 Task: Look for space in San Rafael Arriba, Costa Rica from 5th July, 2023 to 11th July, 2023 for 2 adults in price range Rs.8000 to Rs.16000. Place can be entire place with 2 bedrooms having 2 beds and 1 bathroom. Property type can be house, flat, guest house. Booking option can be shelf check-in. Required host language is English.
Action: Mouse moved to (566, 123)
Screenshot: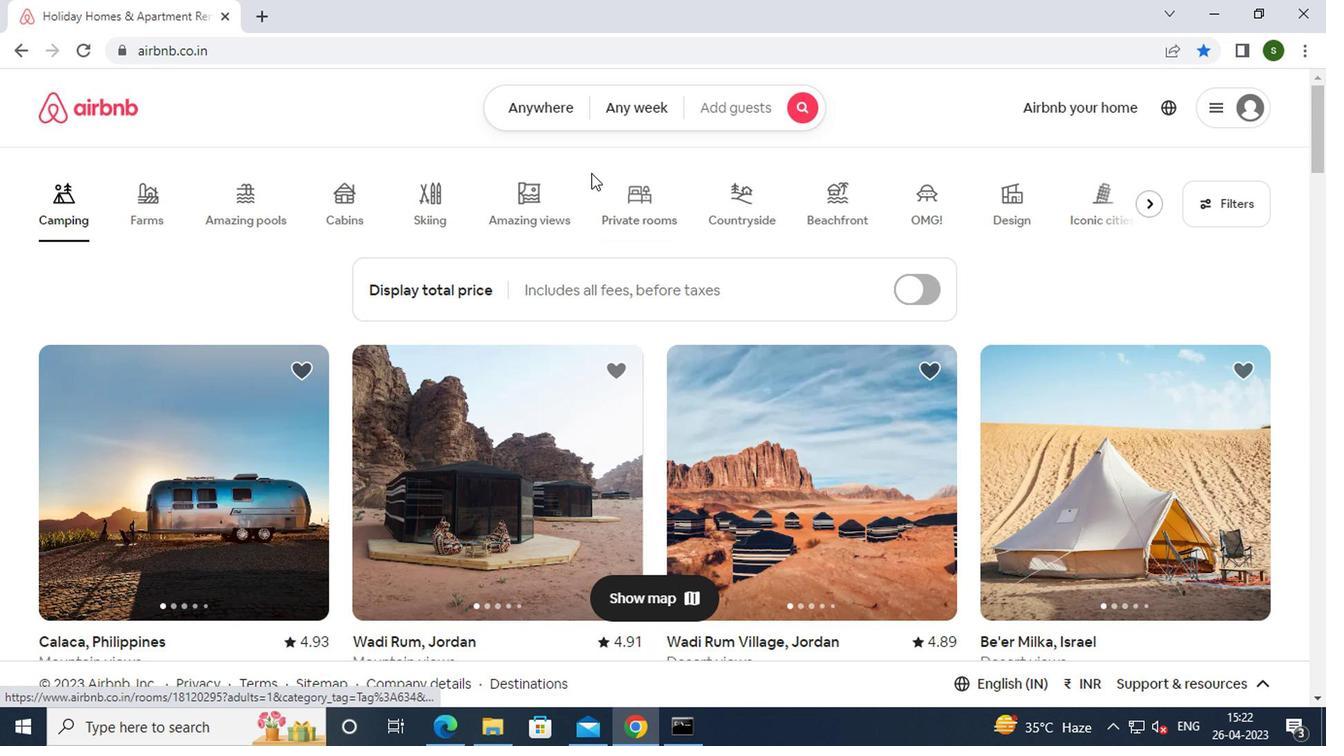 
Action: Mouse pressed left at (566, 123)
Screenshot: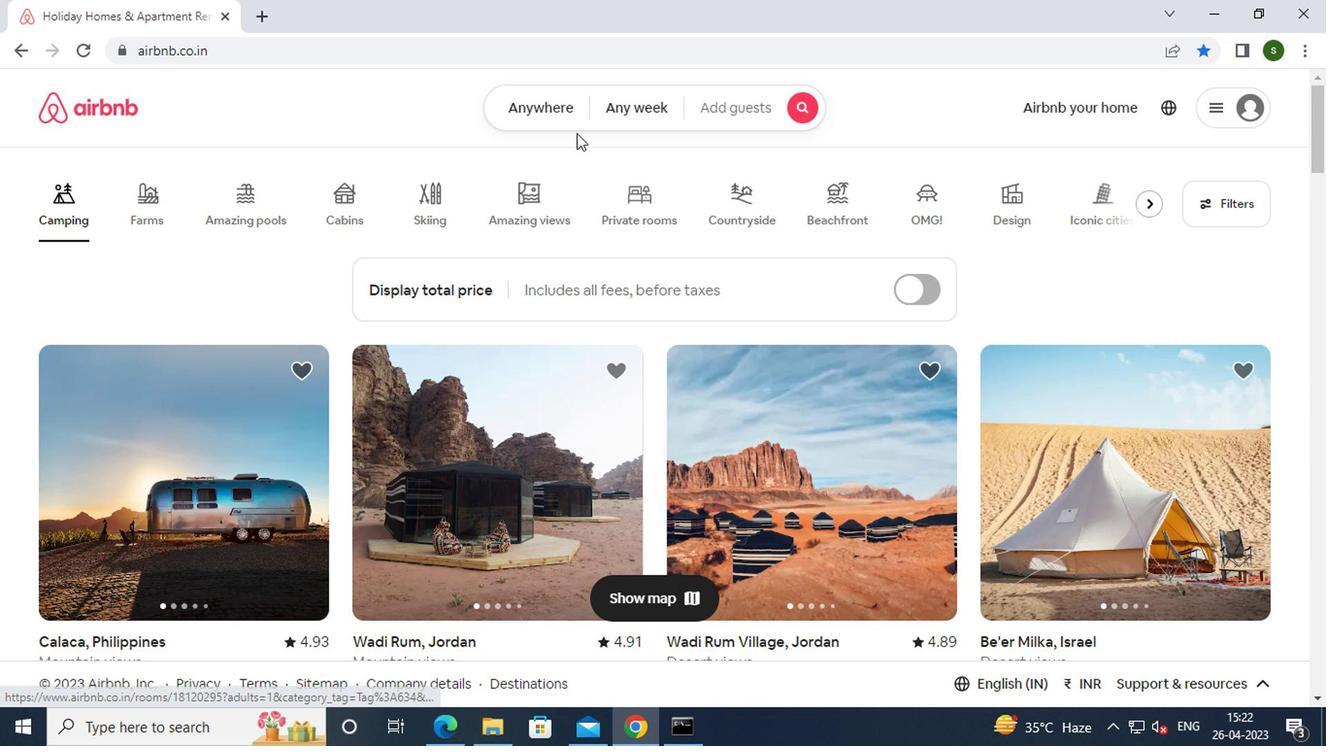 
Action: Mouse moved to (406, 189)
Screenshot: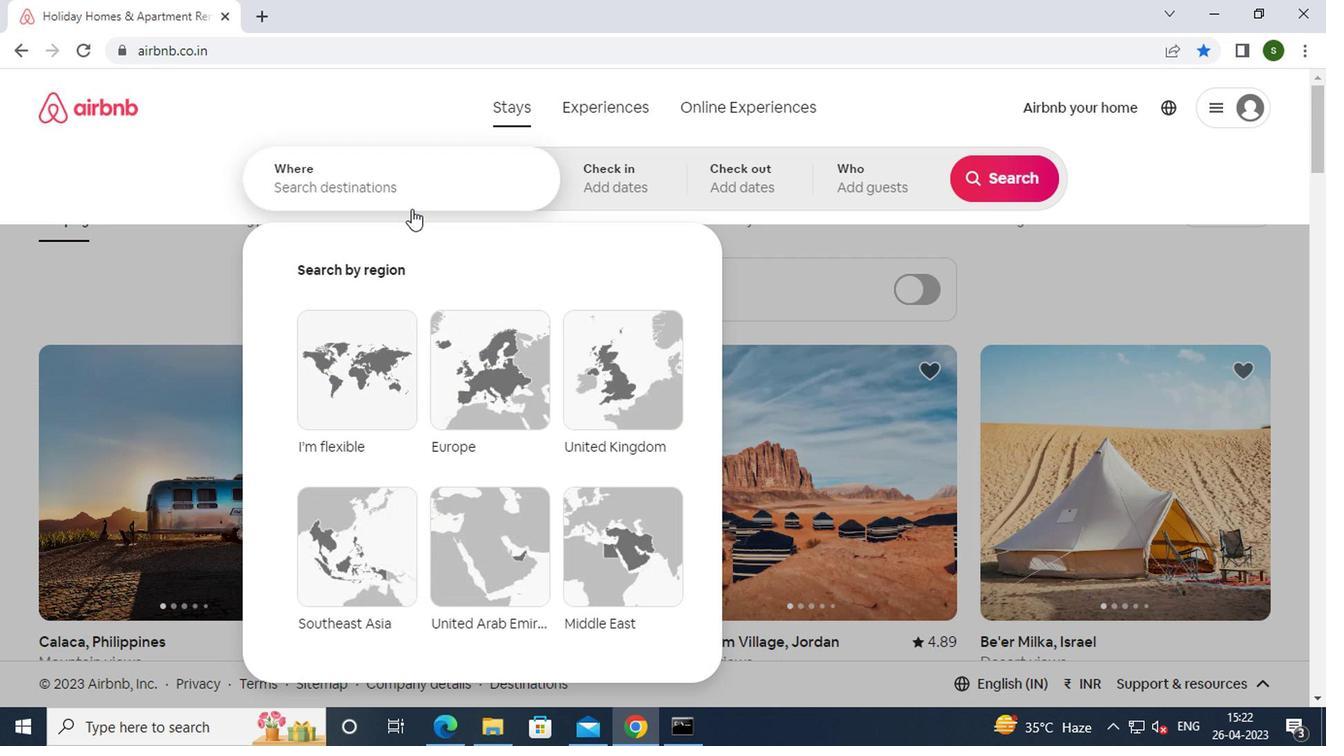 
Action: Mouse pressed left at (406, 189)
Screenshot: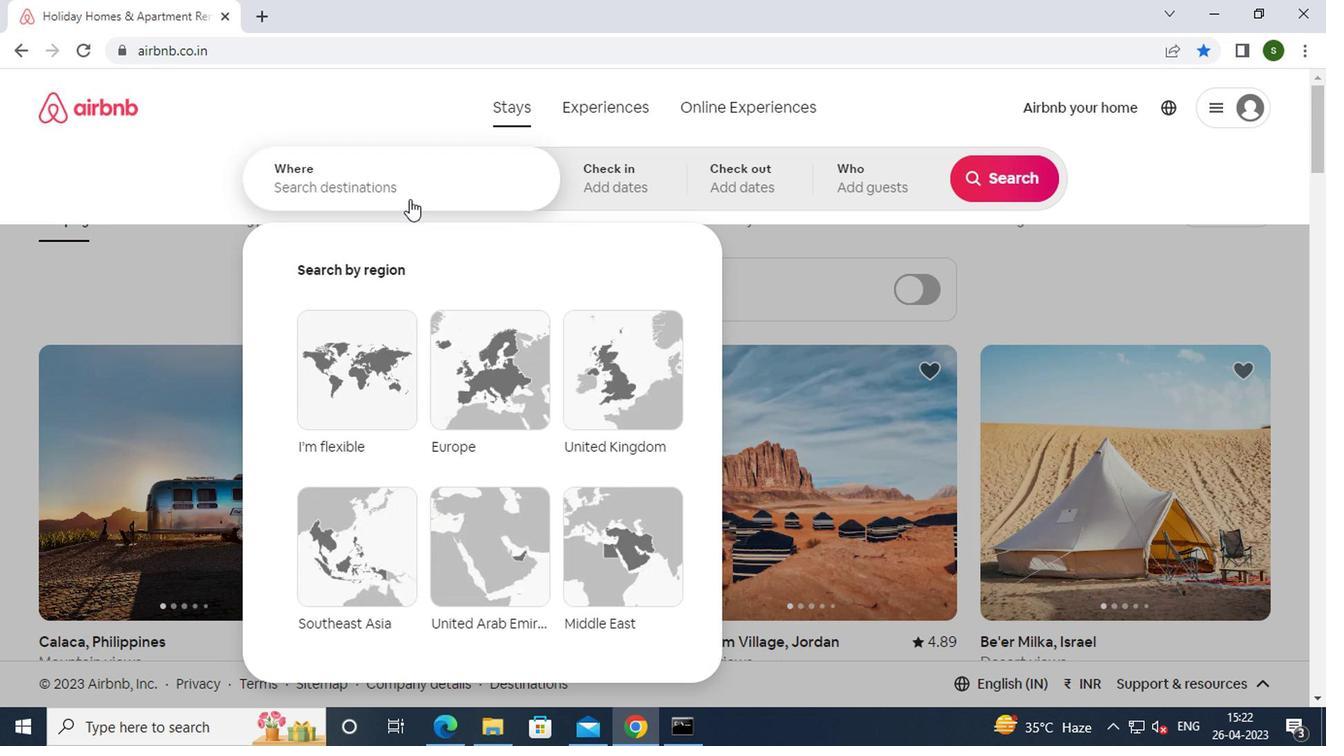 
Action: Key pressed s<Key.caps_lock>an<Key.space><Key.caps_lock>r<Key.caps_lock>afael<Key.space><Key.caps_lock>a<Key.caps_lock>rriba,<Key.space><Key.caps_lock>c<Key.caps_lock>osta<Key.space><Key.caps_lock>r<Key.caps_lock>ica<Key.enter>
Screenshot: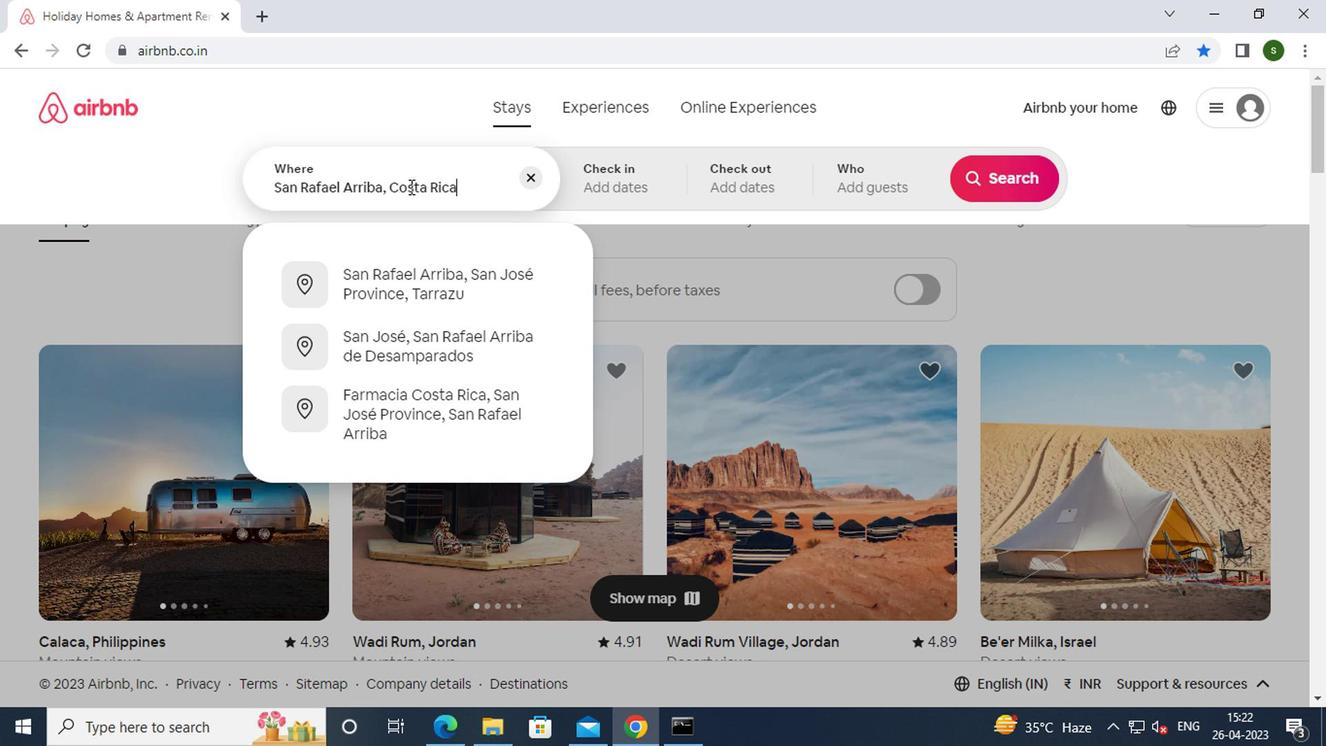 
Action: Mouse moved to (991, 328)
Screenshot: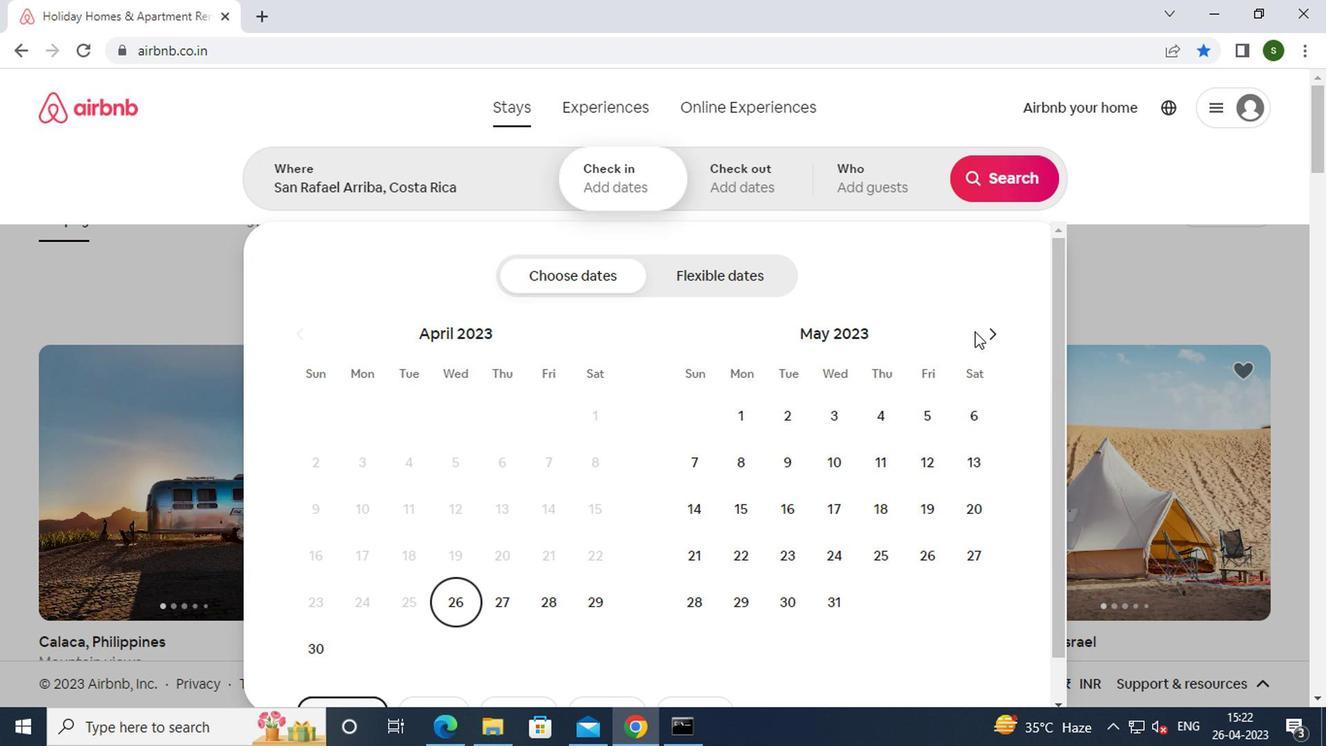 
Action: Mouse pressed left at (991, 328)
Screenshot: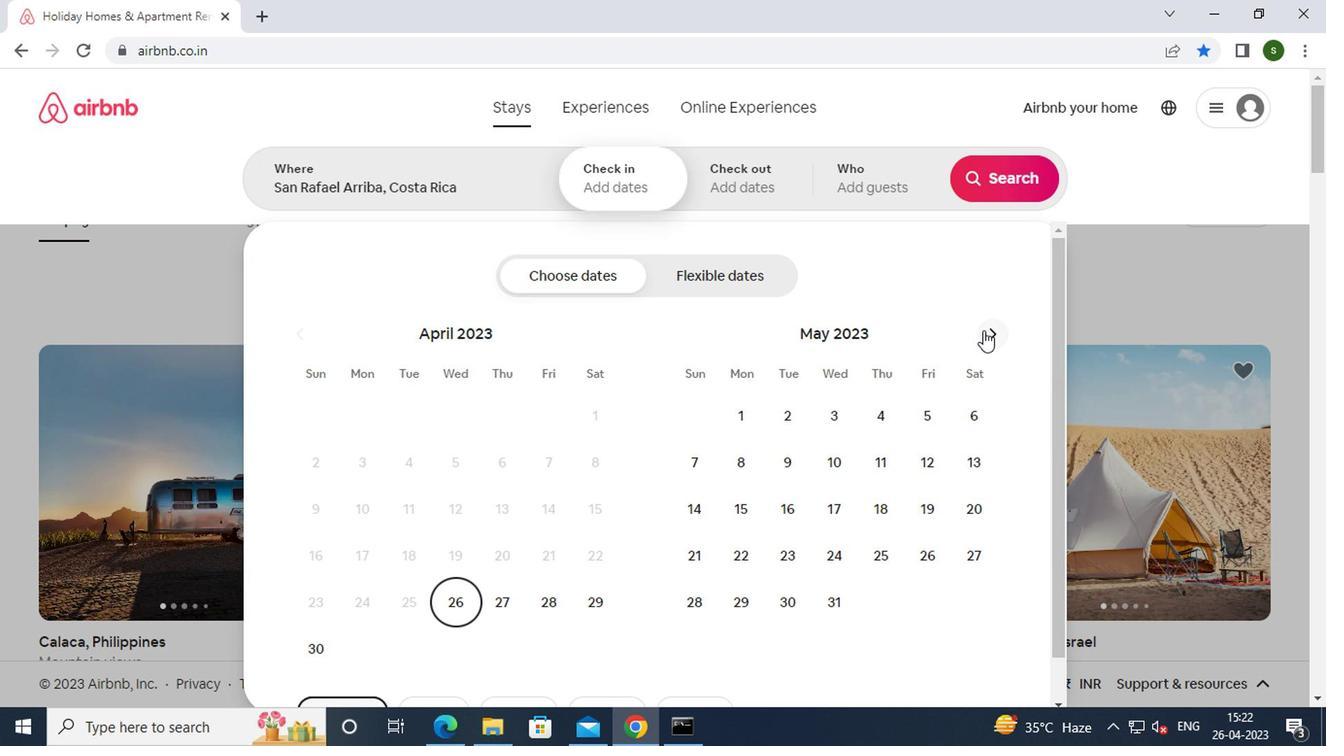 
Action: Mouse pressed left at (991, 328)
Screenshot: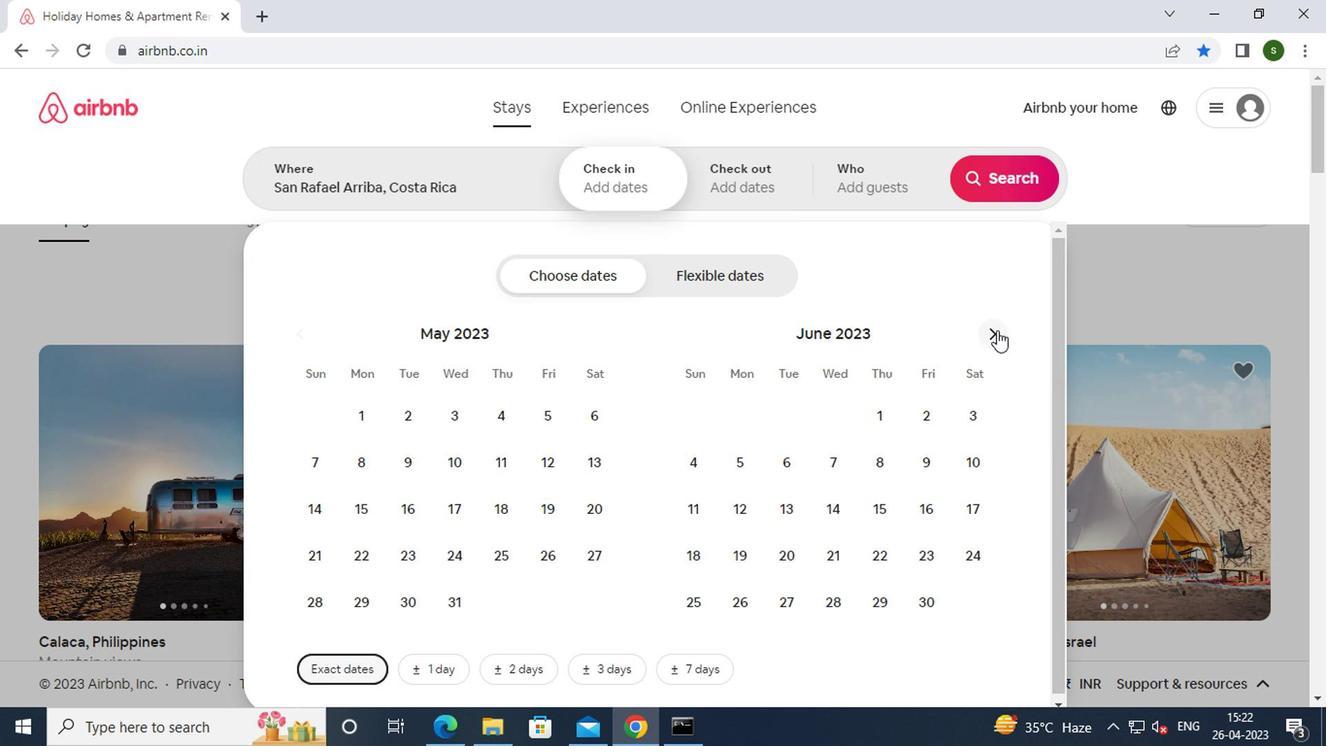
Action: Mouse moved to (833, 462)
Screenshot: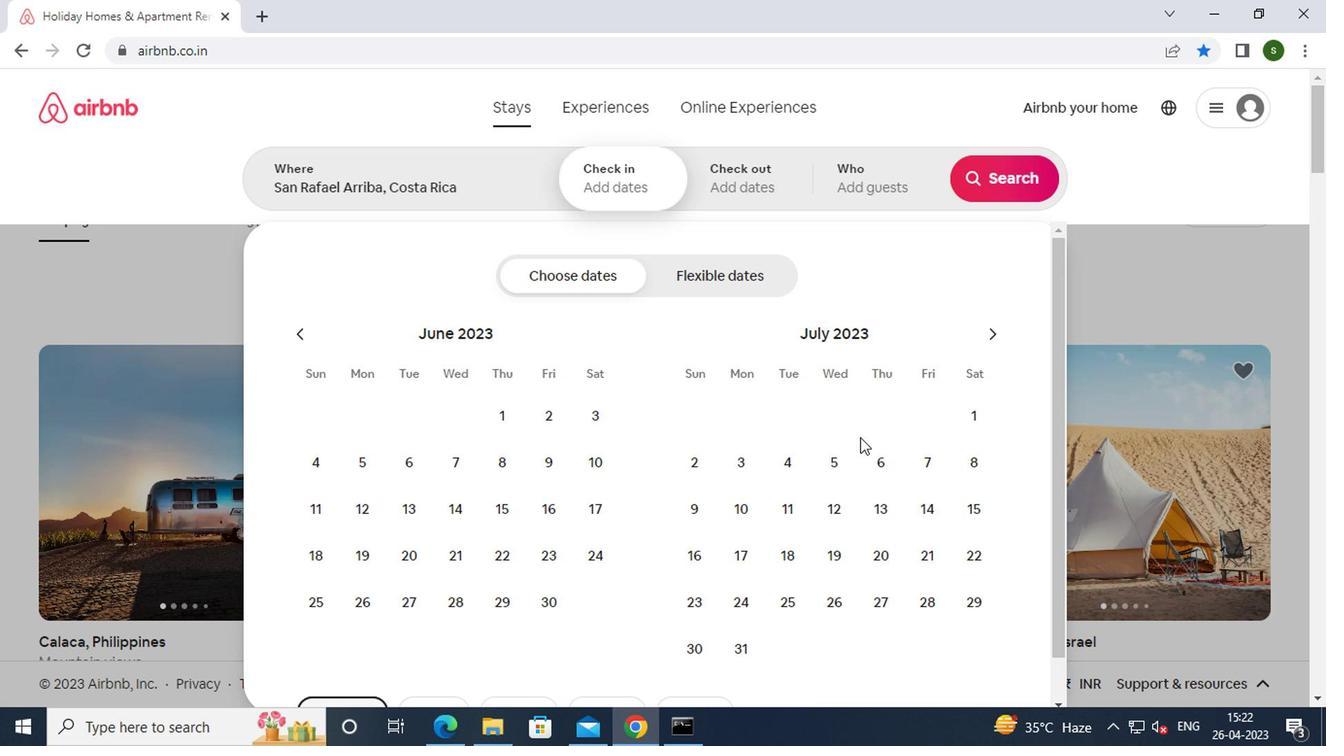
Action: Mouse pressed left at (833, 462)
Screenshot: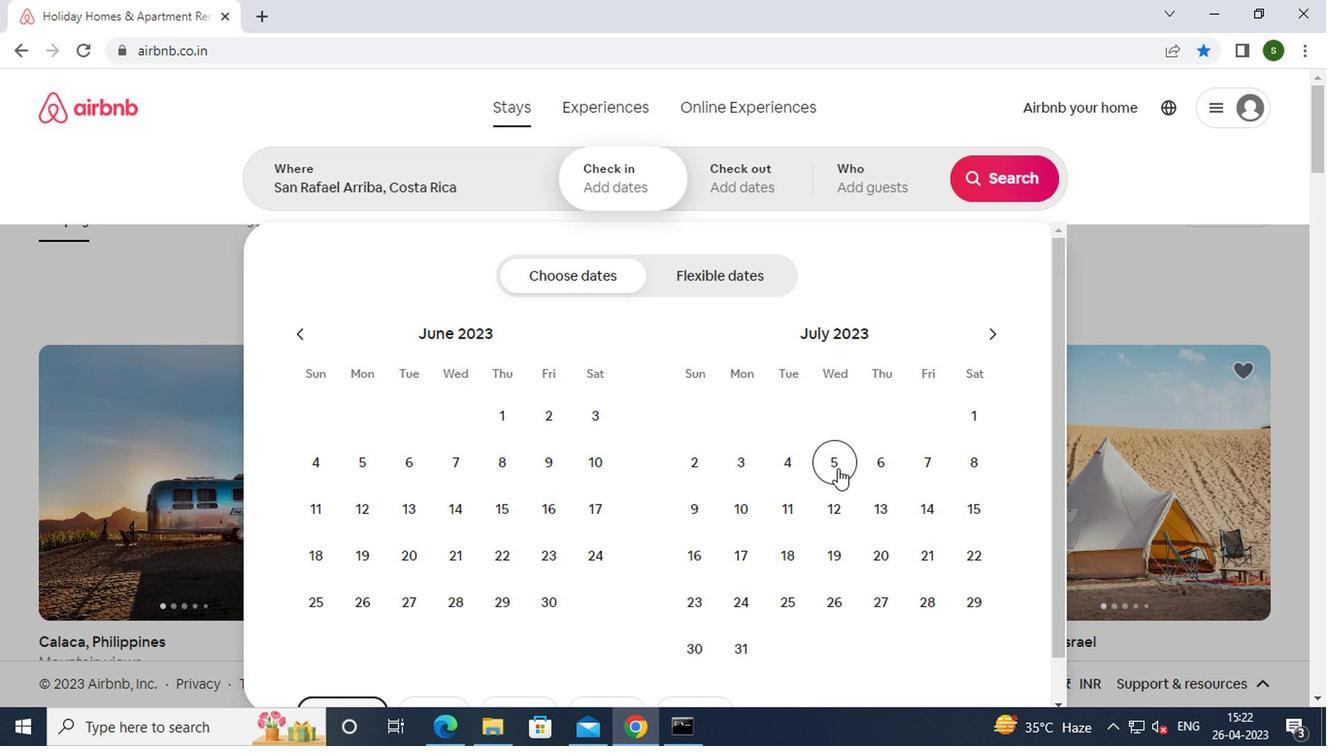 
Action: Mouse moved to (789, 497)
Screenshot: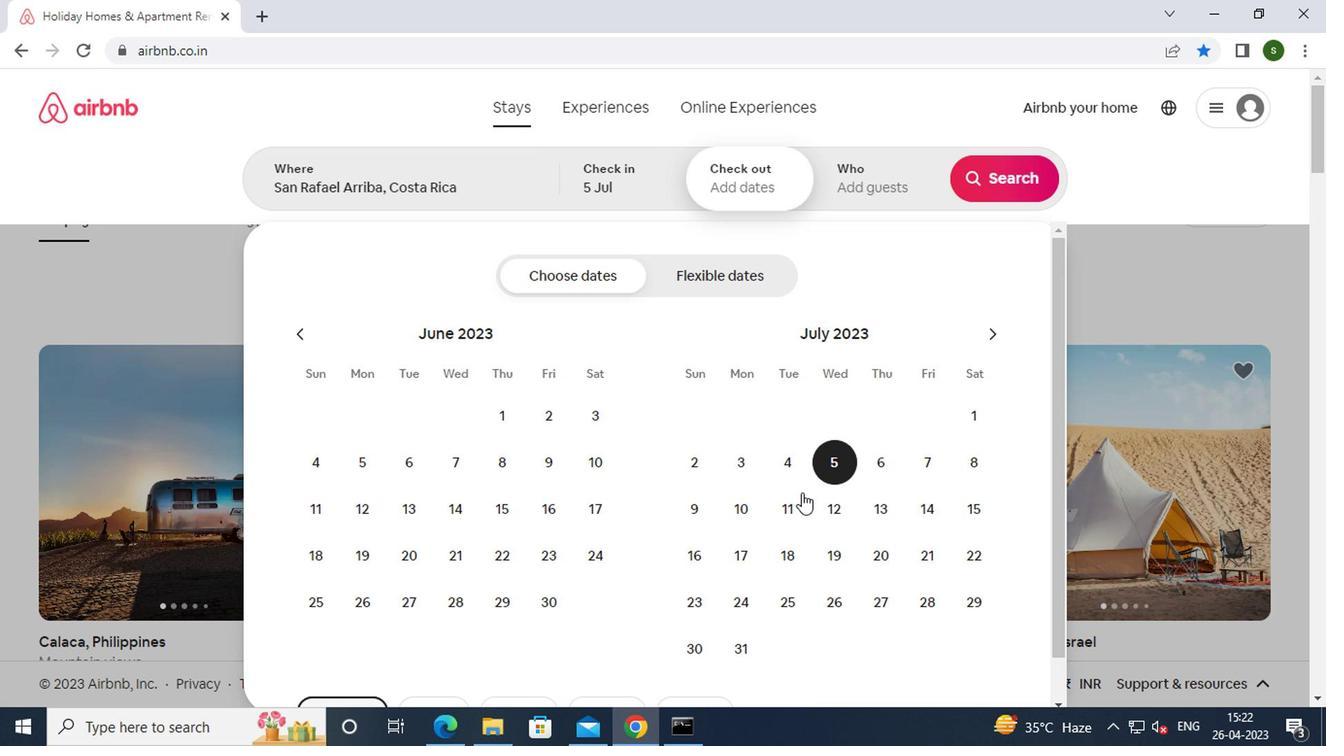 
Action: Mouse pressed left at (789, 497)
Screenshot: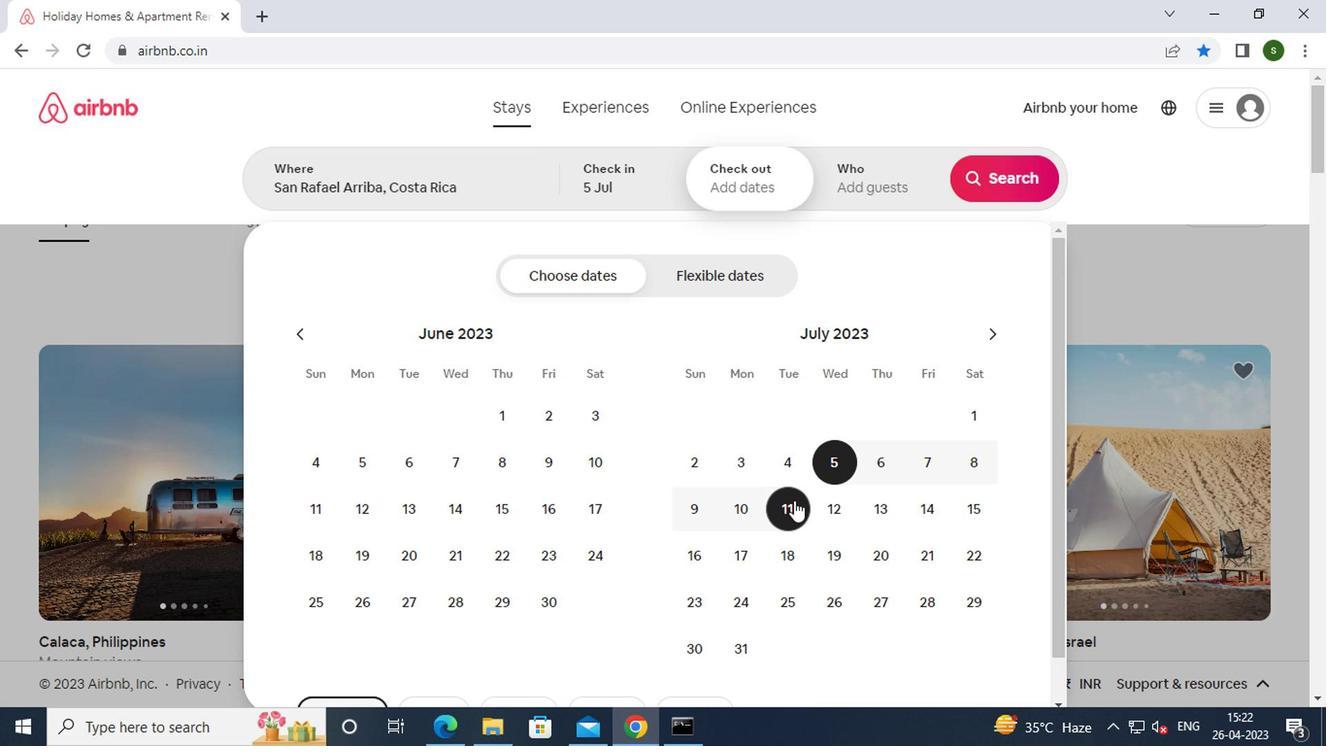 
Action: Mouse moved to (857, 183)
Screenshot: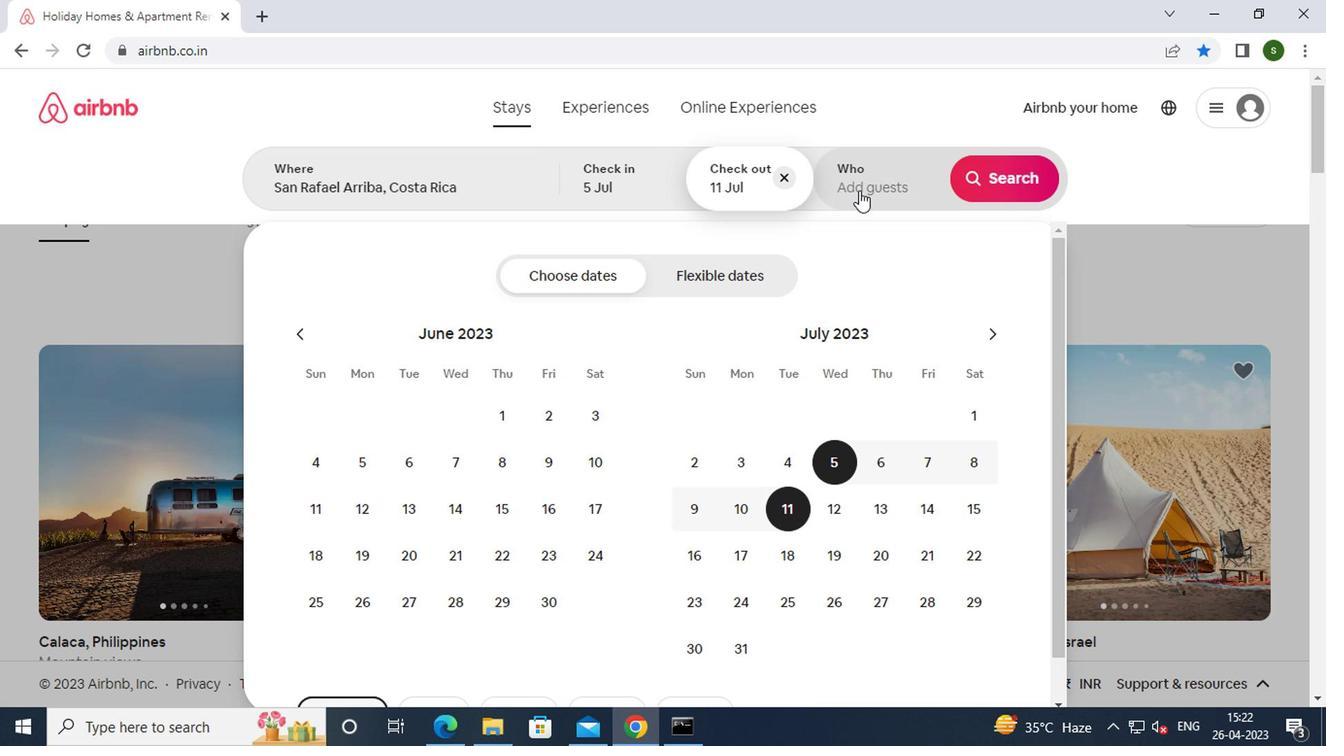 
Action: Mouse pressed left at (857, 183)
Screenshot: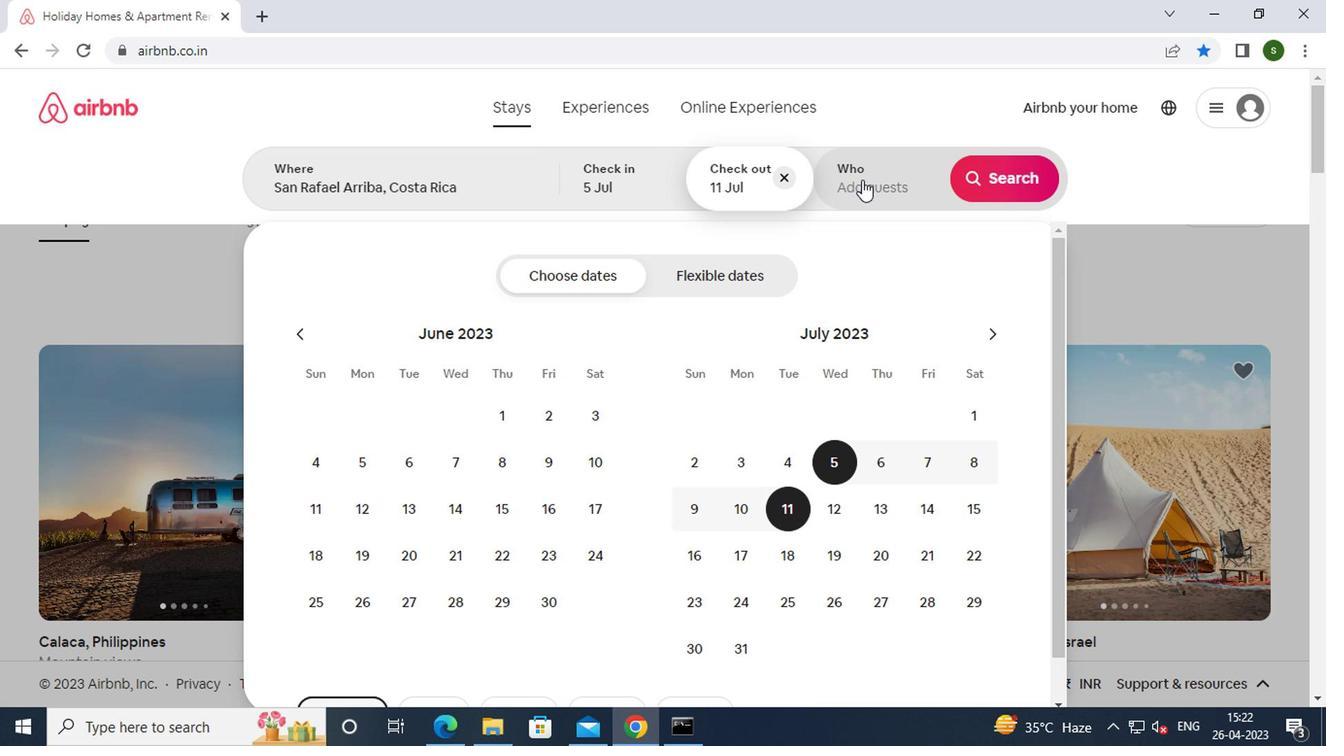 
Action: Mouse moved to (1001, 289)
Screenshot: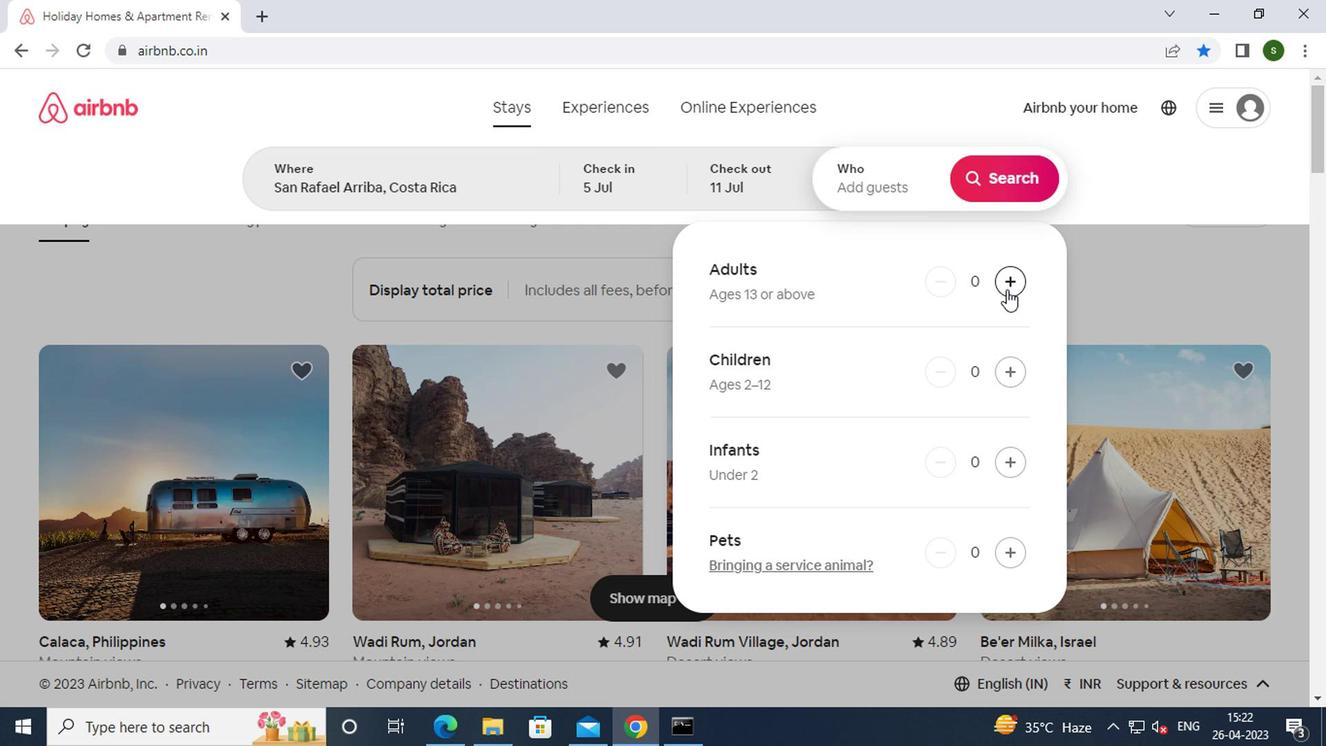 
Action: Mouse pressed left at (1001, 289)
Screenshot: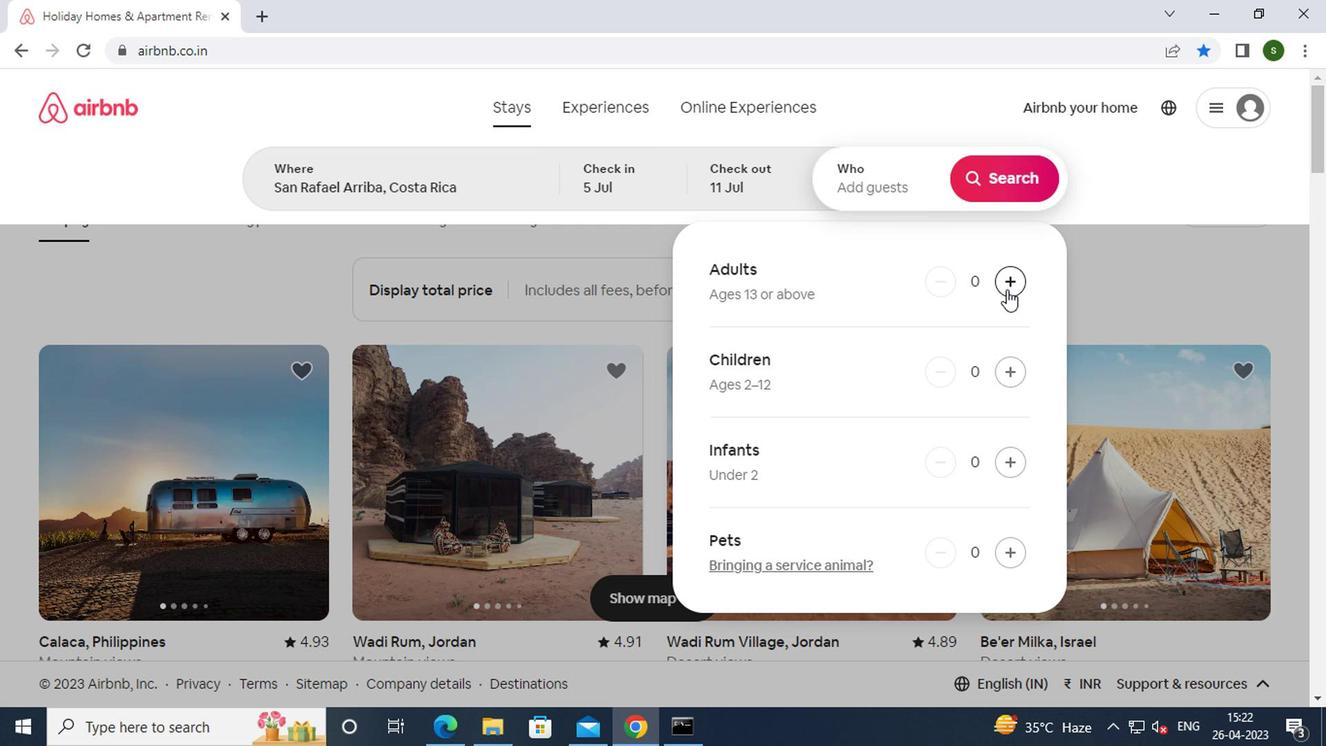 
Action: Mouse pressed left at (1001, 289)
Screenshot: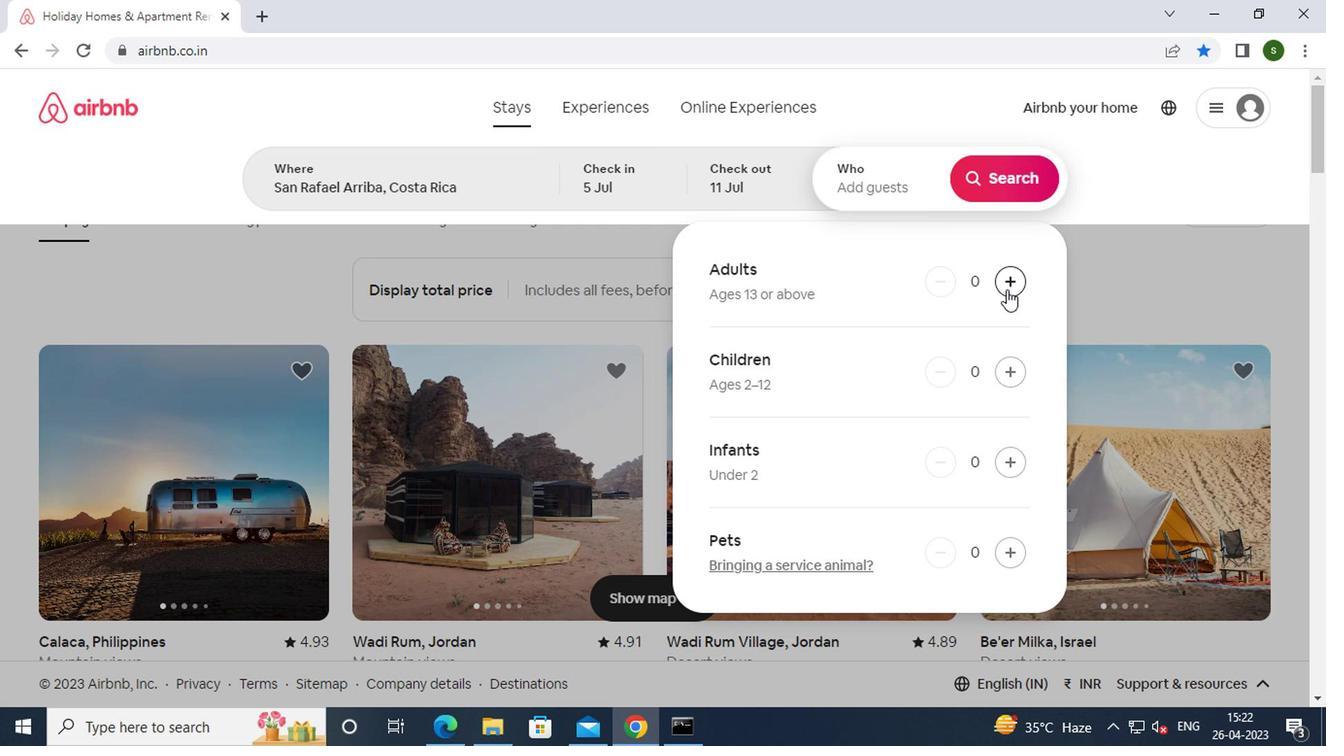 
Action: Mouse moved to (996, 196)
Screenshot: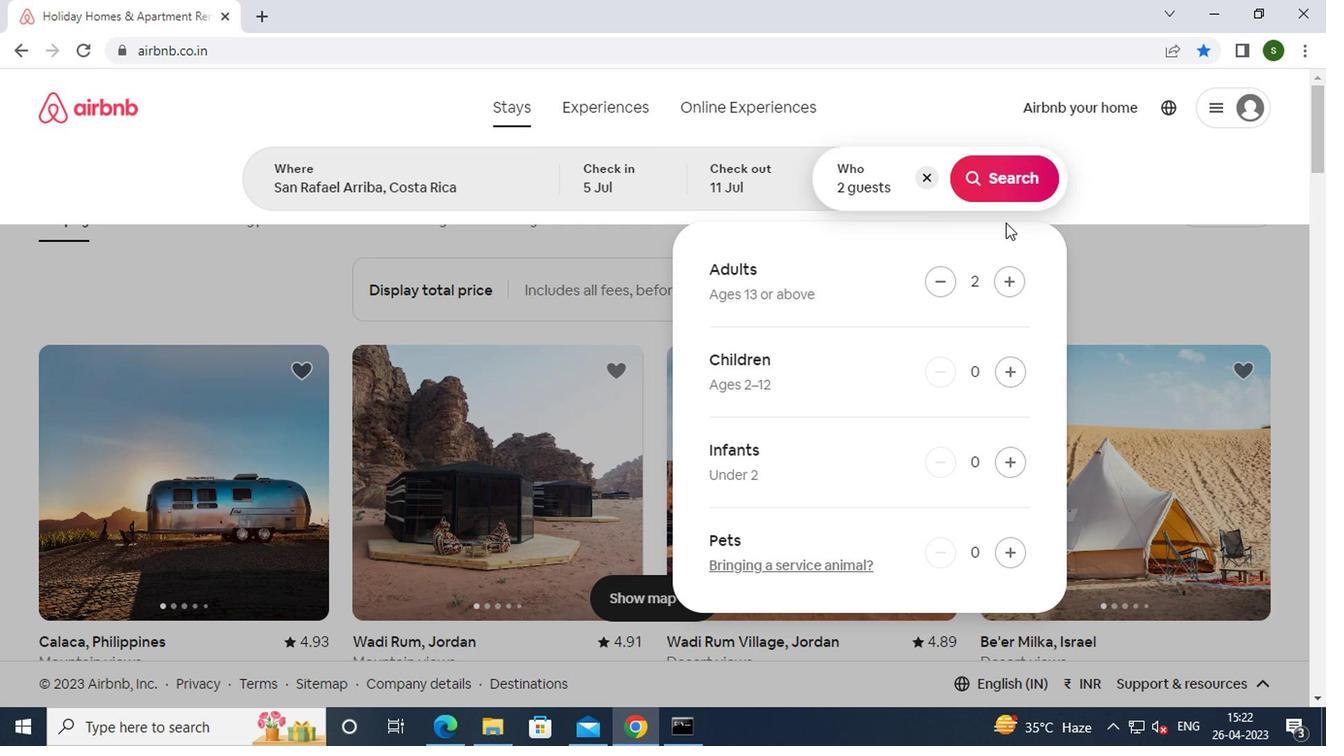 
Action: Mouse pressed left at (996, 196)
Screenshot: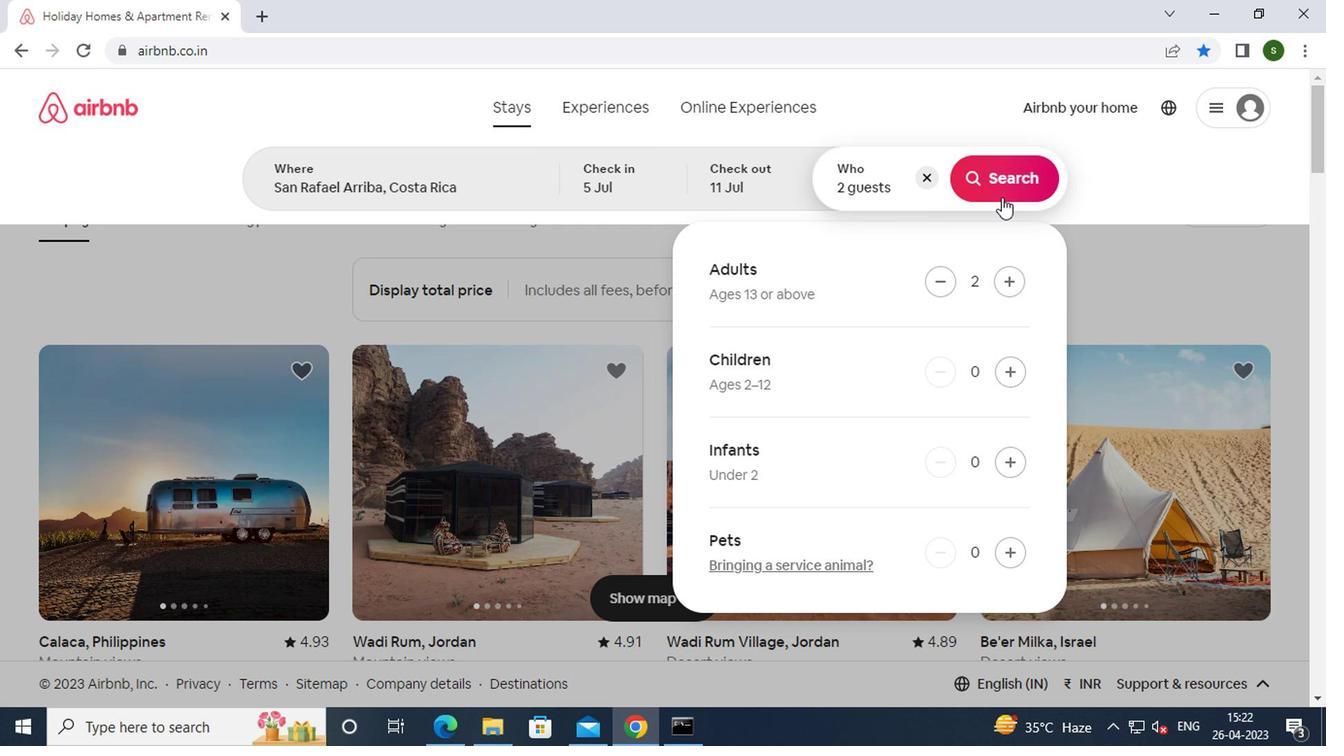 
Action: Mouse moved to (1217, 198)
Screenshot: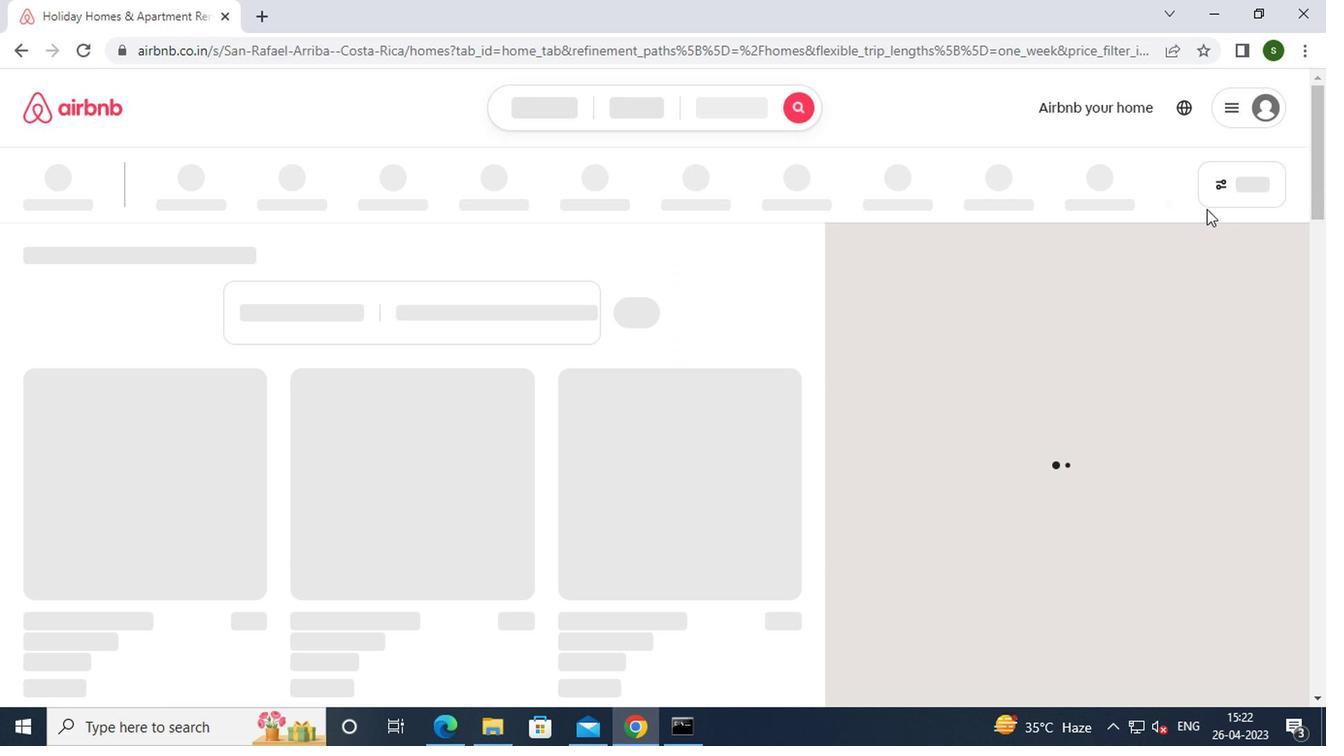 
Action: Mouse pressed left at (1217, 198)
Screenshot: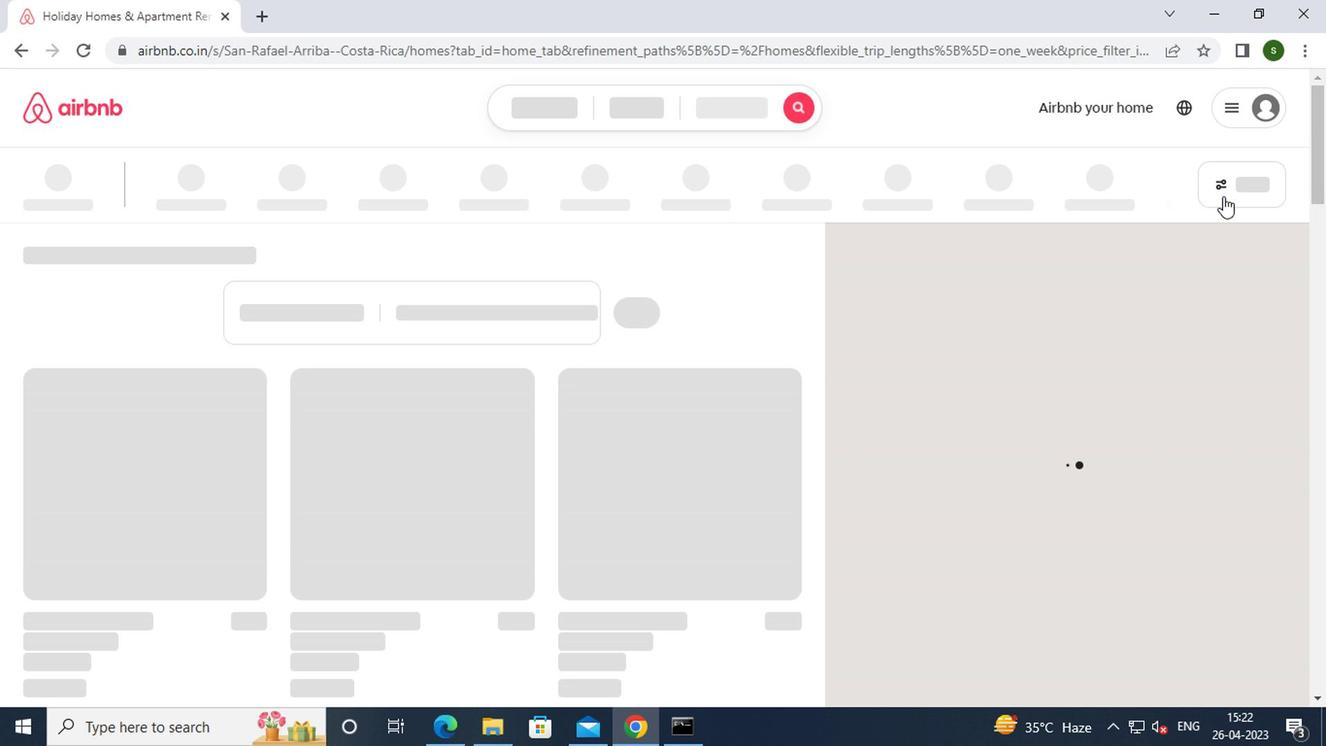 
Action: Mouse pressed left at (1217, 198)
Screenshot: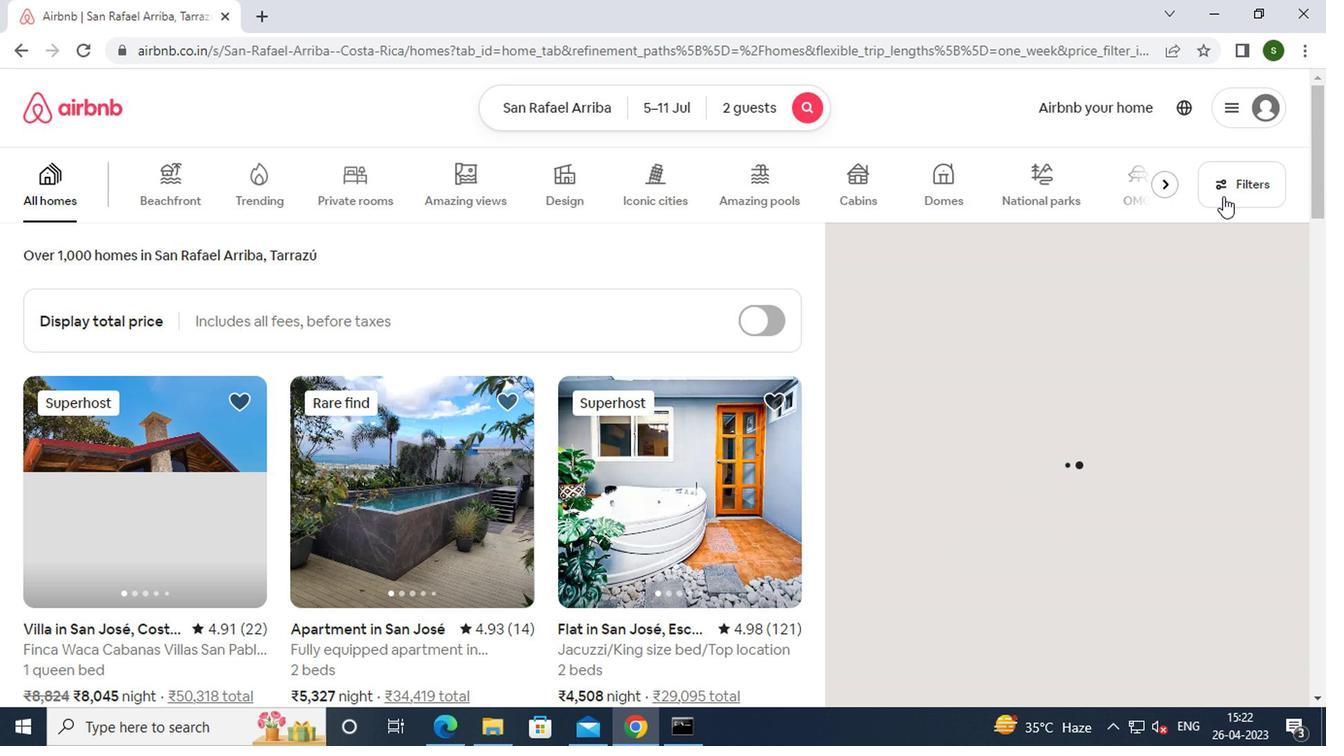 
Action: Mouse moved to (585, 431)
Screenshot: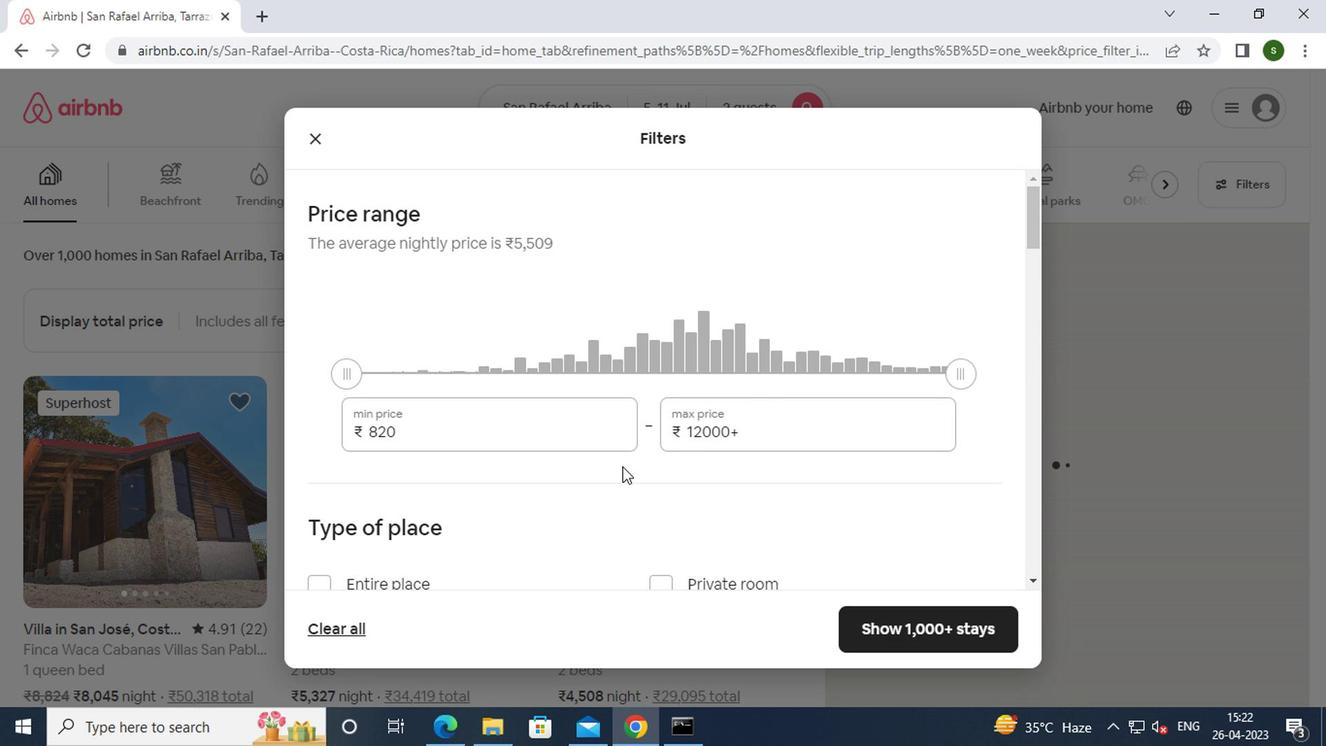 
Action: Mouse pressed left at (585, 431)
Screenshot: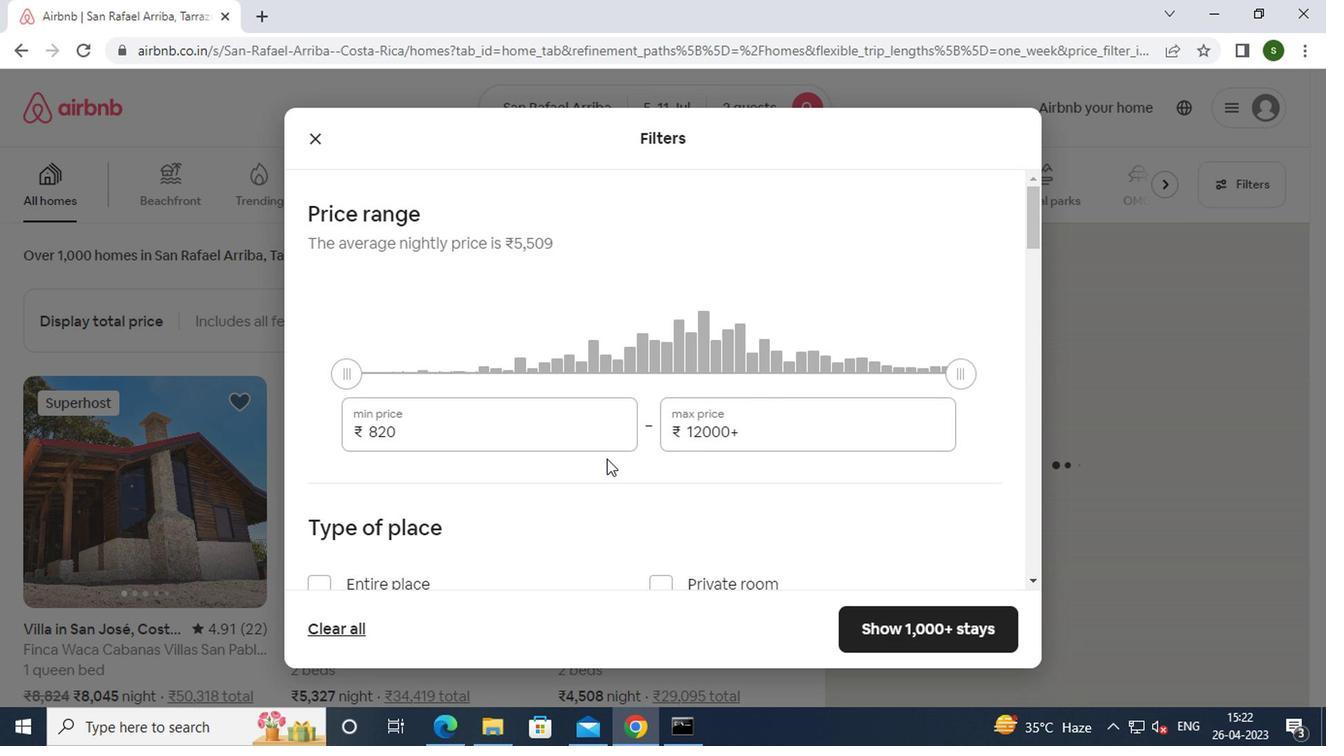 
Action: Mouse moved to (582, 431)
Screenshot: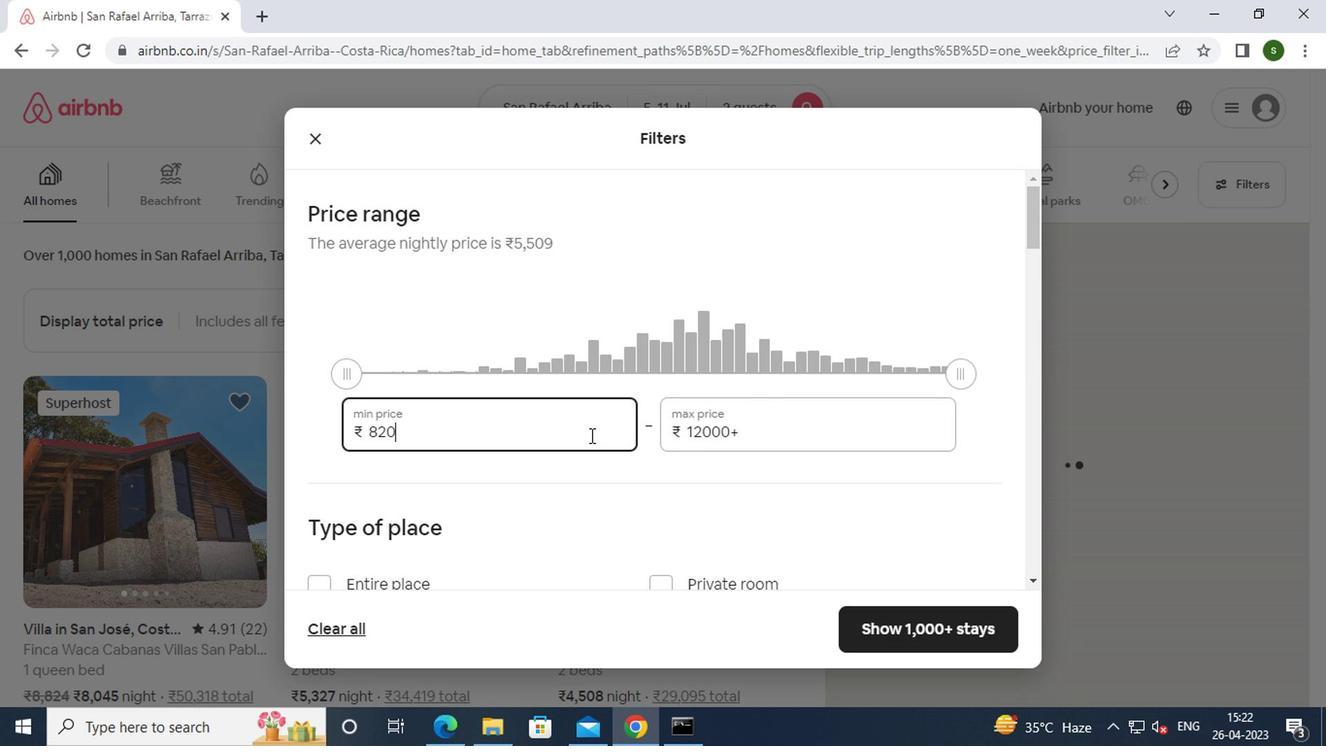 
Action: Key pressed <Key.backspace><Key.backspace><Key.backspace><Key.backspace><Key.backspace><Key.backspace><Key.backspace><Key.backspace>8000
Screenshot: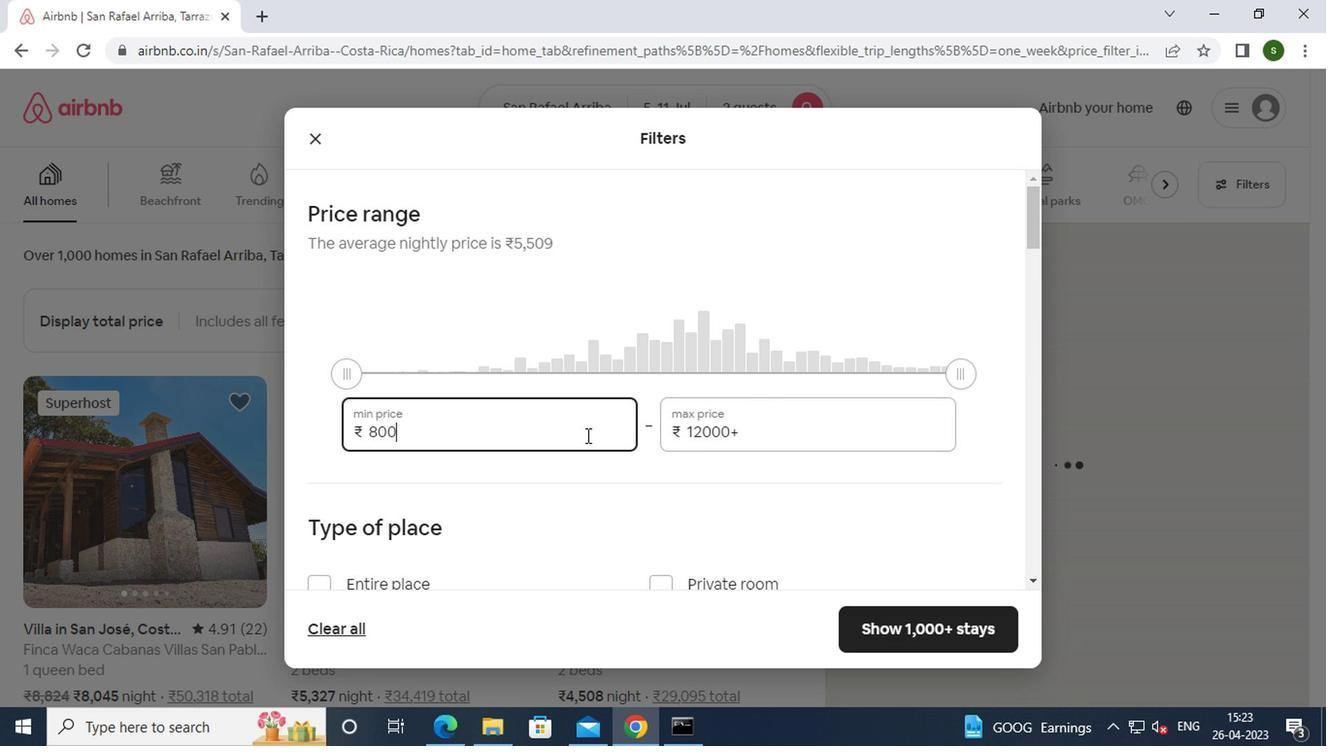 
Action: Mouse moved to (746, 431)
Screenshot: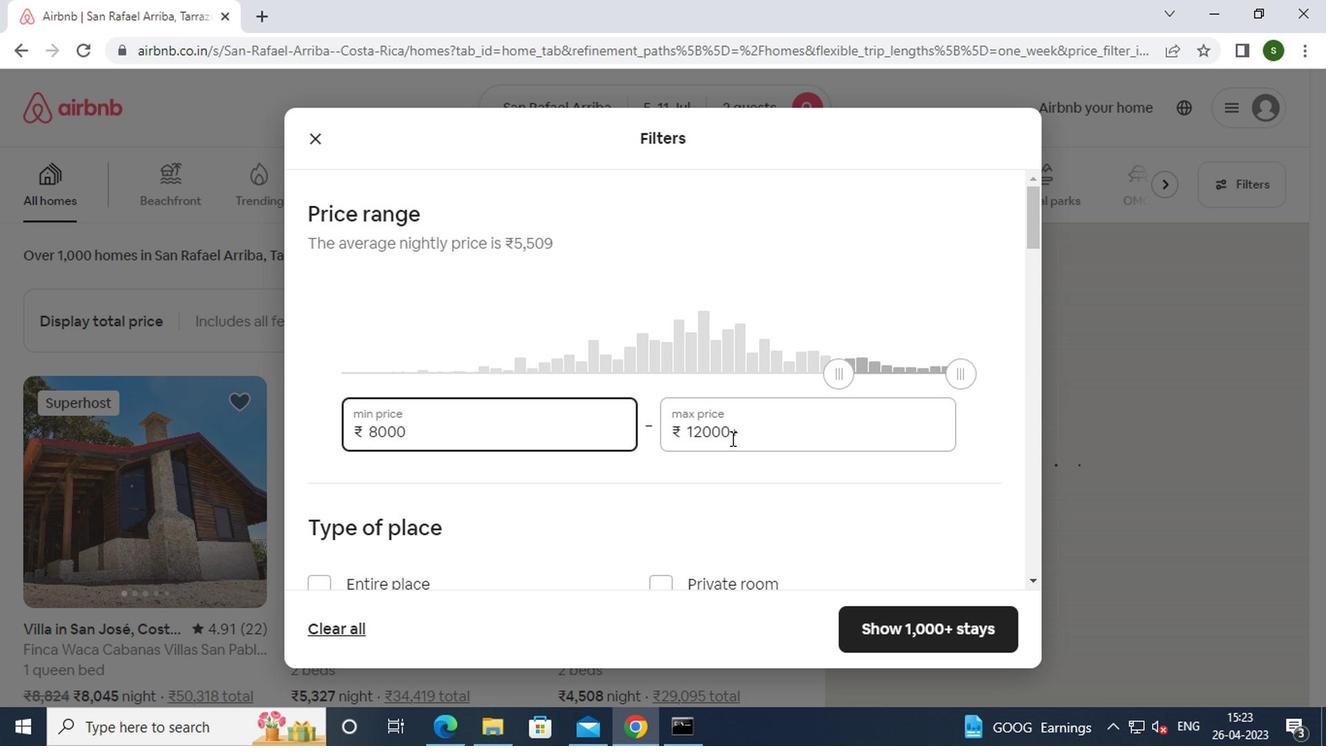 
Action: Mouse pressed left at (746, 431)
Screenshot: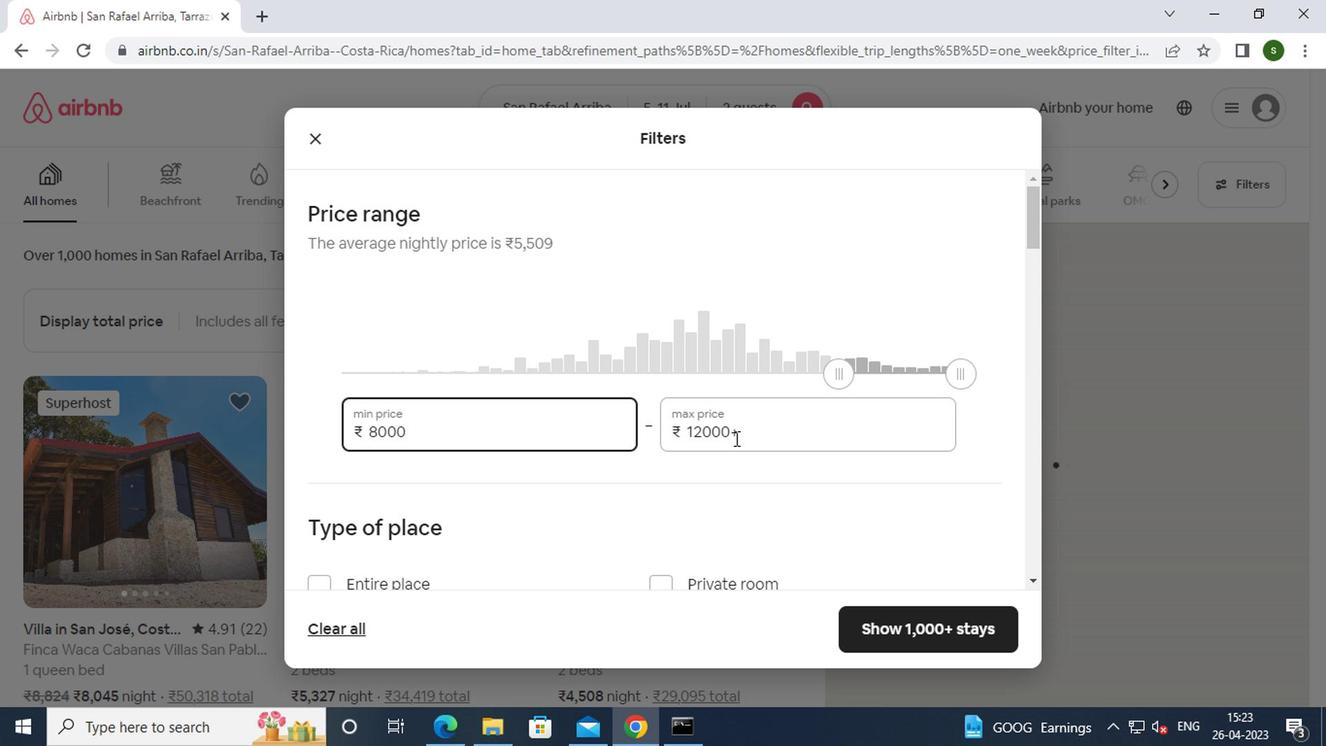 
Action: Key pressed <Key.backspace><Key.backspace><Key.backspace><Key.backspace><Key.backspace><Key.backspace><Key.backspace><Key.backspace><Key.backspace><Key.backspace><Key.backspace><Key.backspace><Key.backspace><Key.backspace><Key.backspace>16000
Screenshot: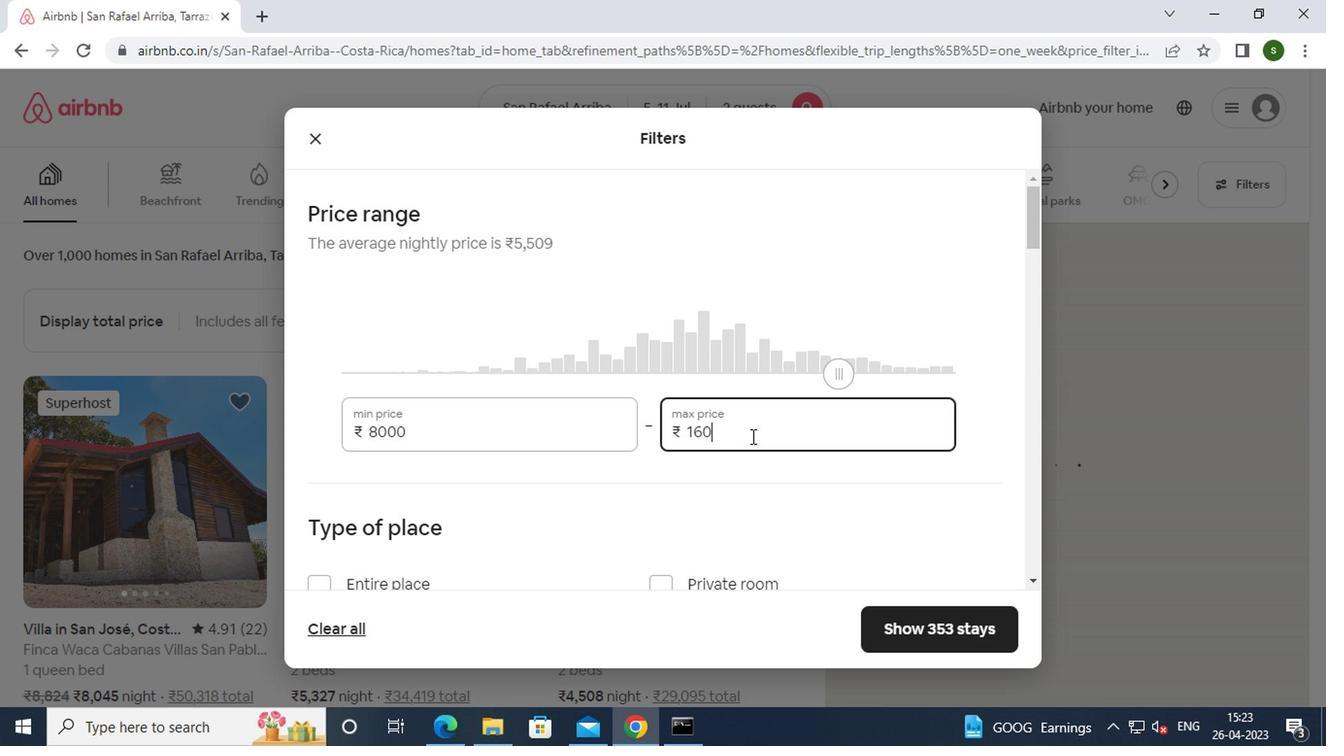 
Action: Mouse moved to (562, 466)
Screenshot: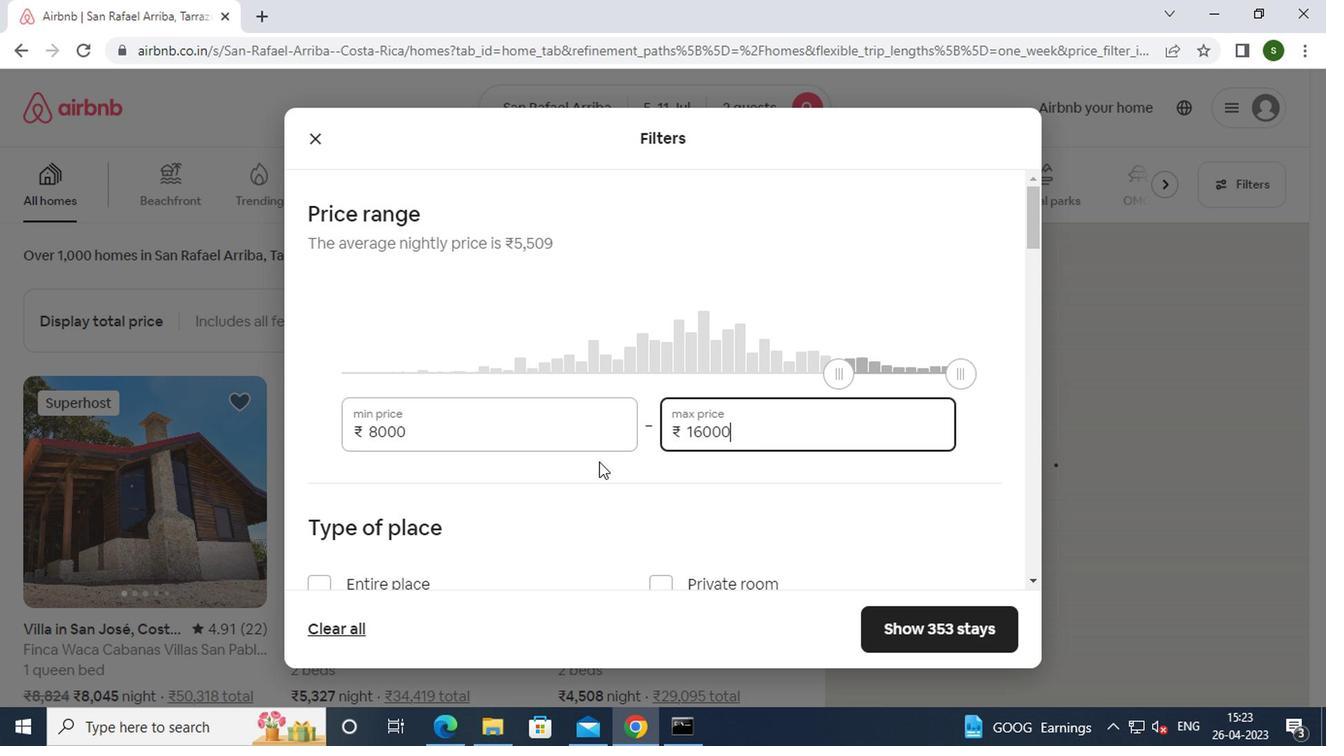 
Action: Mouse scrolled (562, 465) with delta (0, -1)
Screenshot: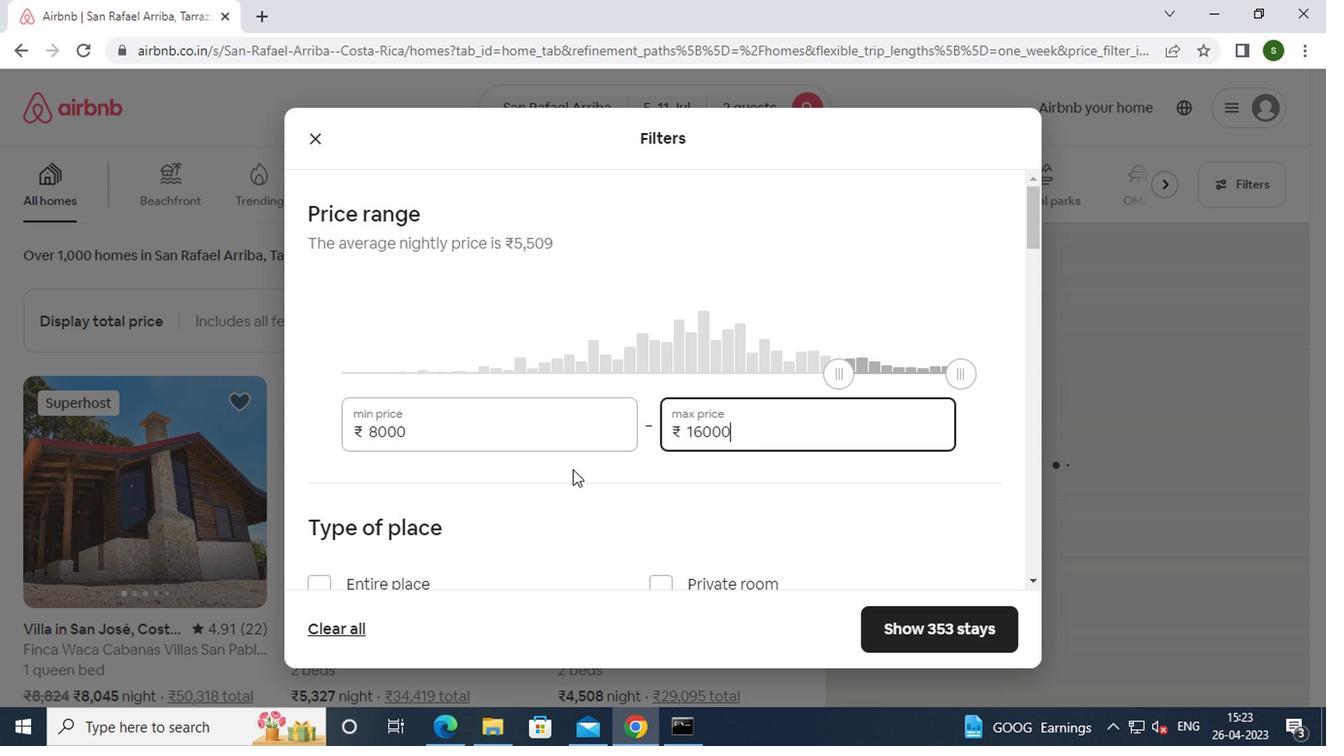 
Action: Mouse scrolled (562, 465) with delta (0, -1)
Screenshot: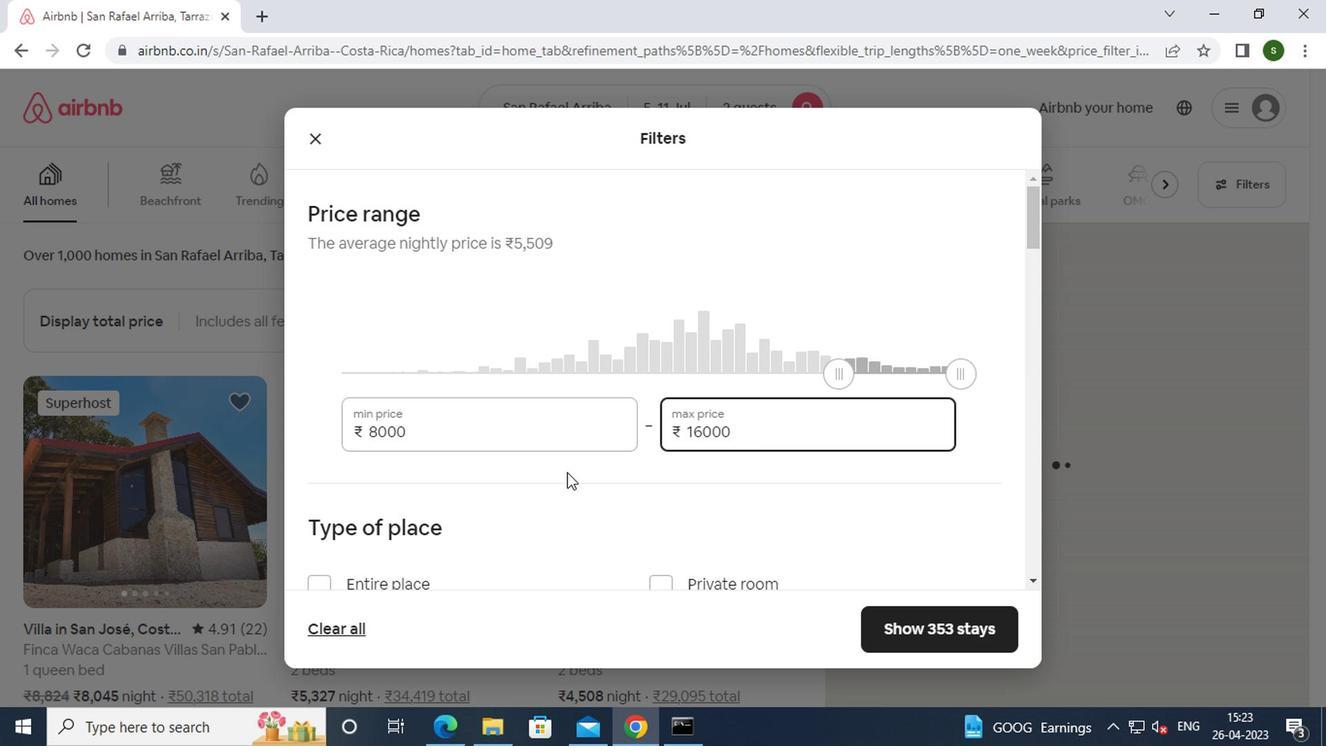 
Action: Mouse moved to (355, 398)
Screenshot: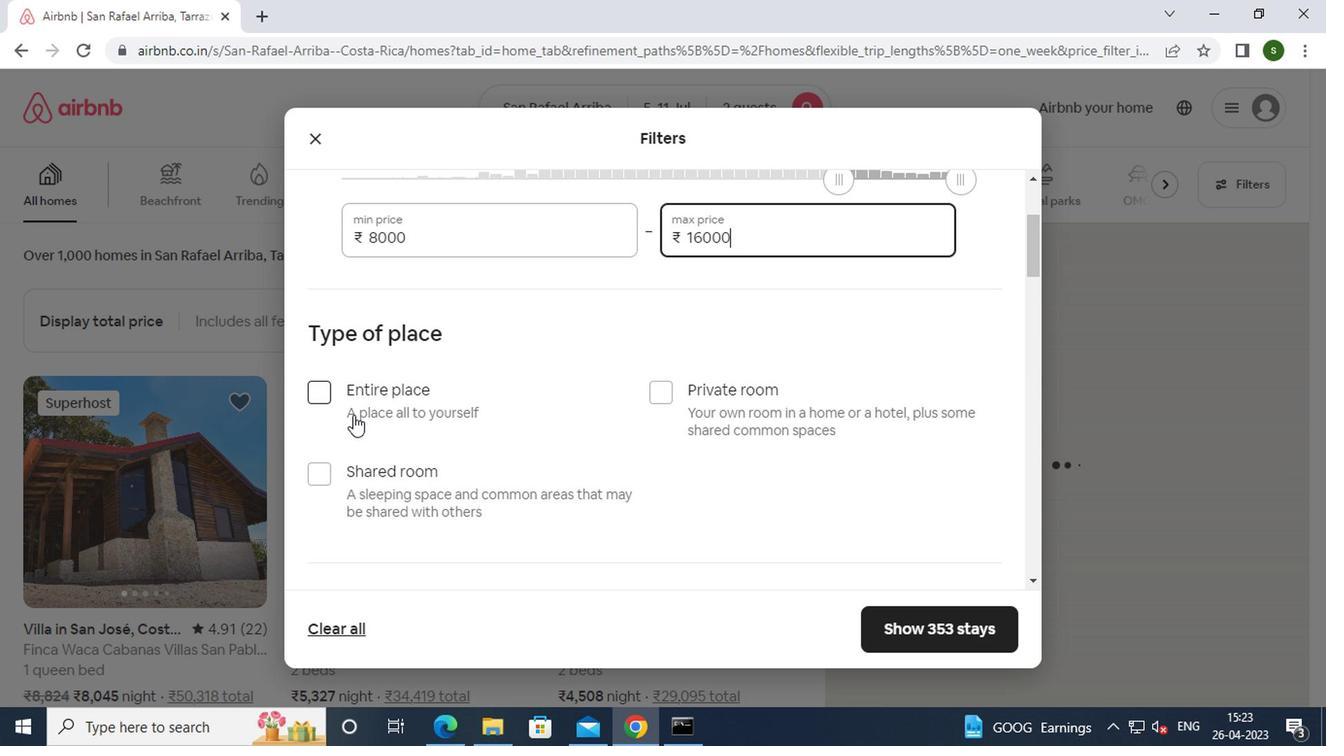 
Action: Mouse pressed left at (355, 398)
Screenshot: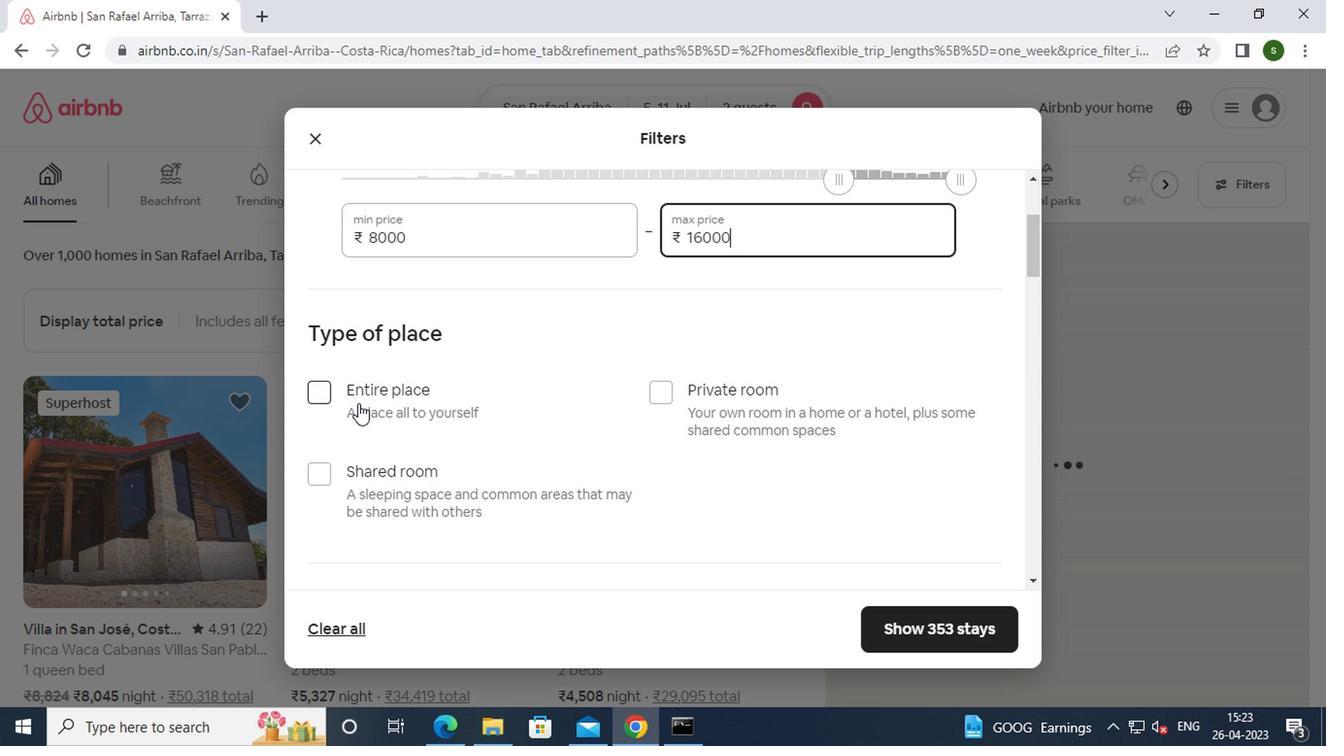 
Action: Mouse moved to (621, 394)
Screenshot: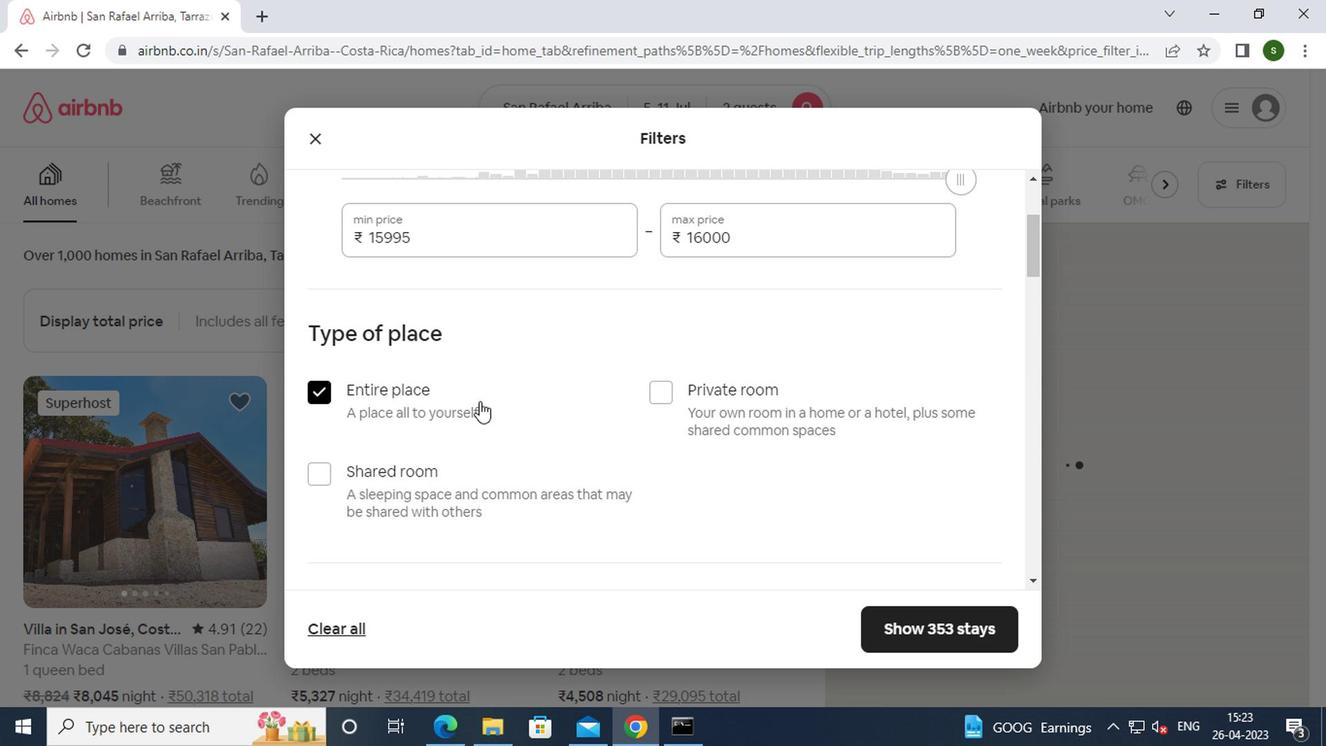 
Action: Mouse scrolled (621, 393) with delta (0, -1)
Screenshot: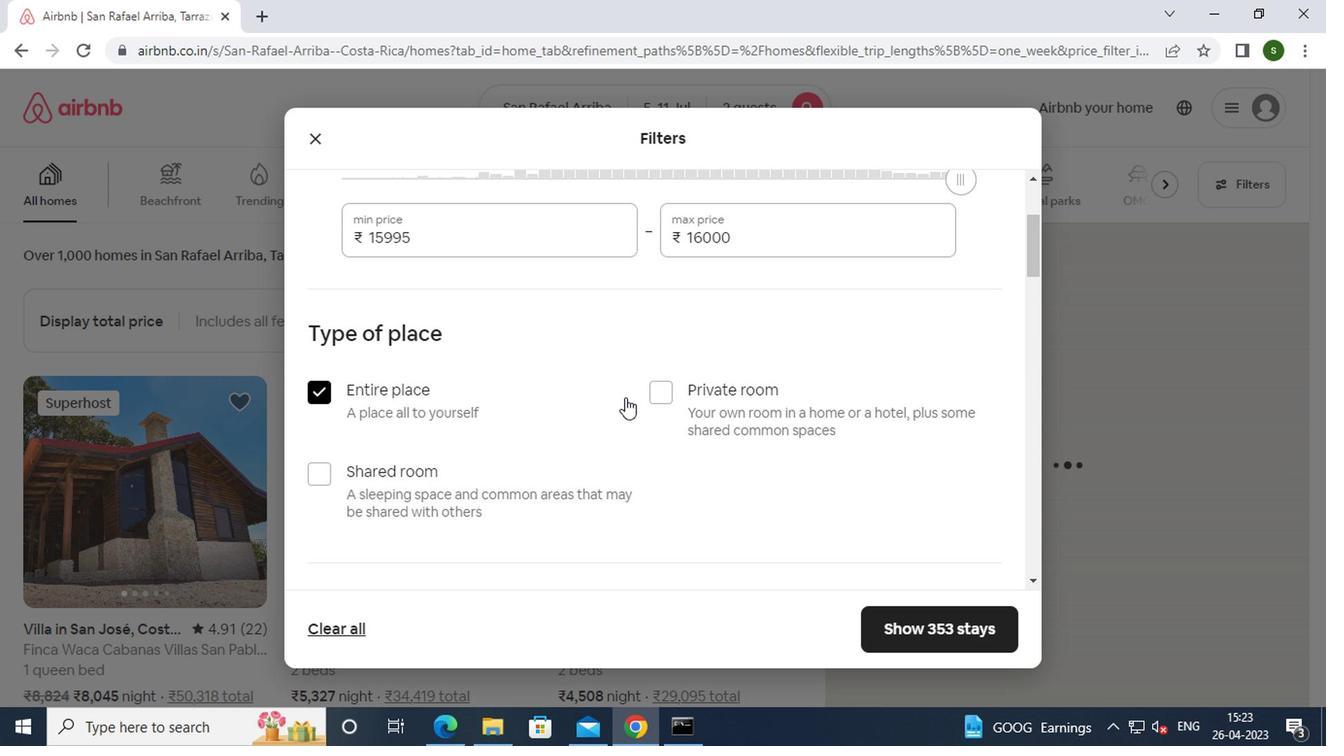 
Action: Mouse scrolled (621, 393) with delta (0, -1)
Screenshot: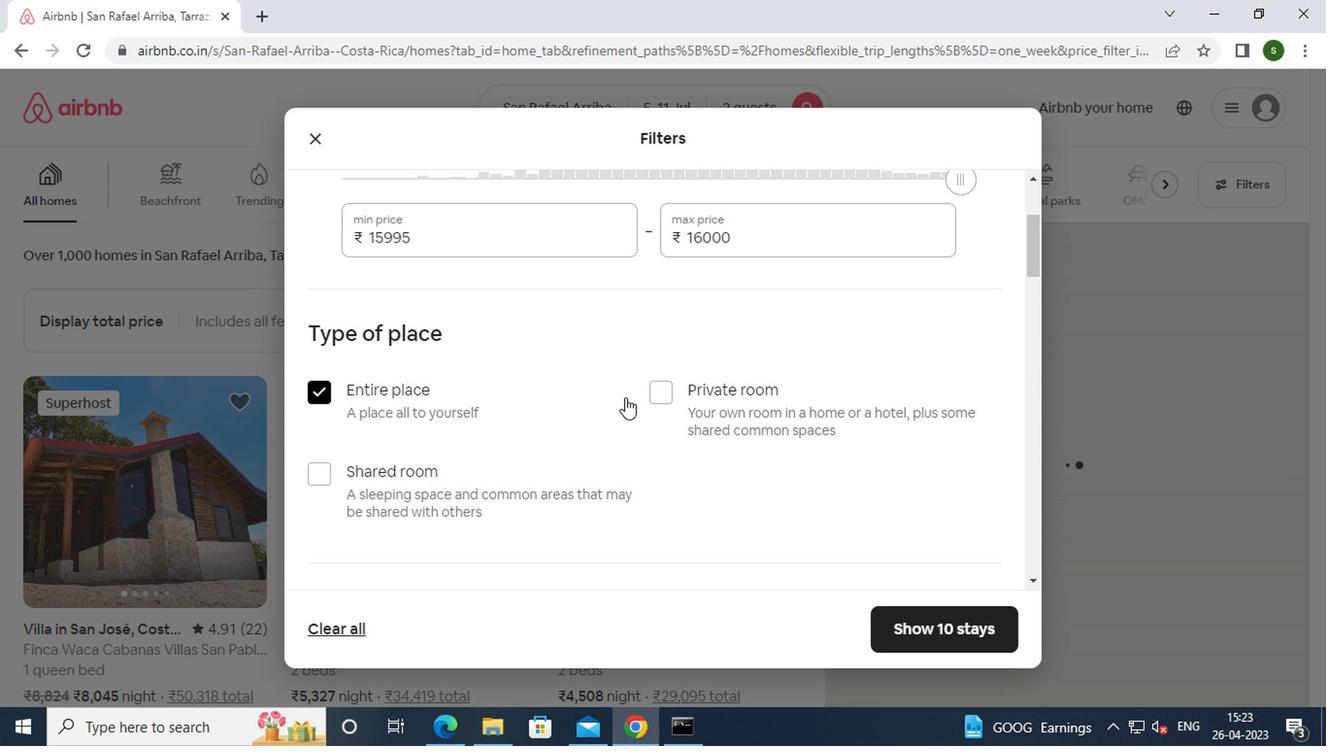 
Action: Mouse scrolled (621, 393) with delta (0, -1)
Screenshot: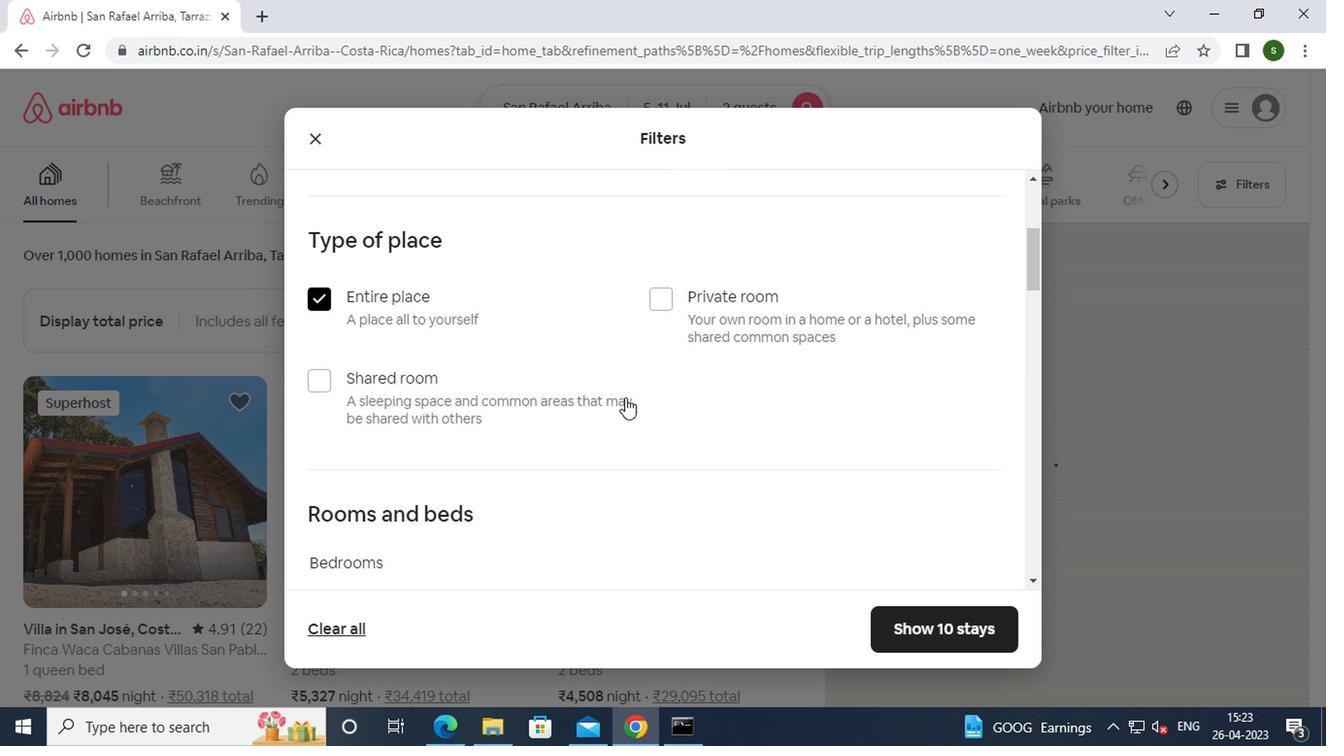 
Action: Mouse scrolled (621, 393) with delta (0, -1)
Screenshot: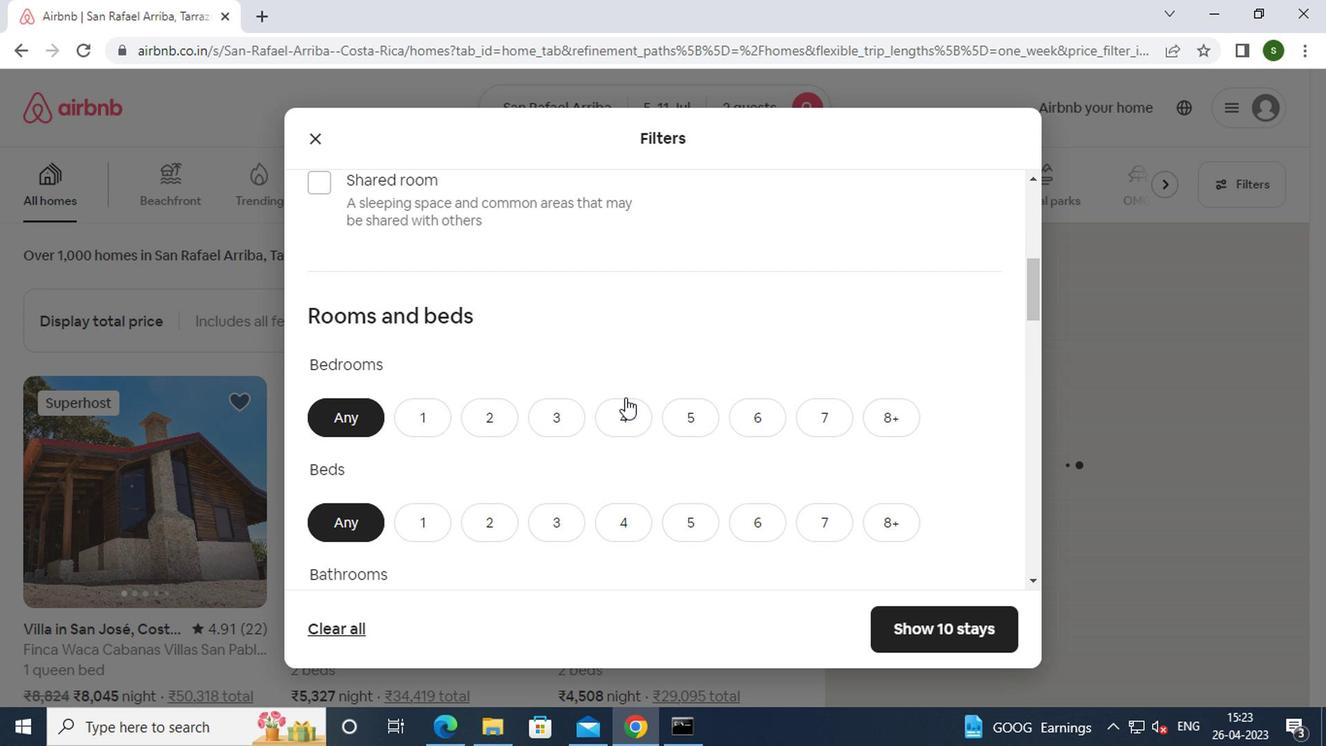 
Action: Mouse moved to (495, 323)
Screenshot: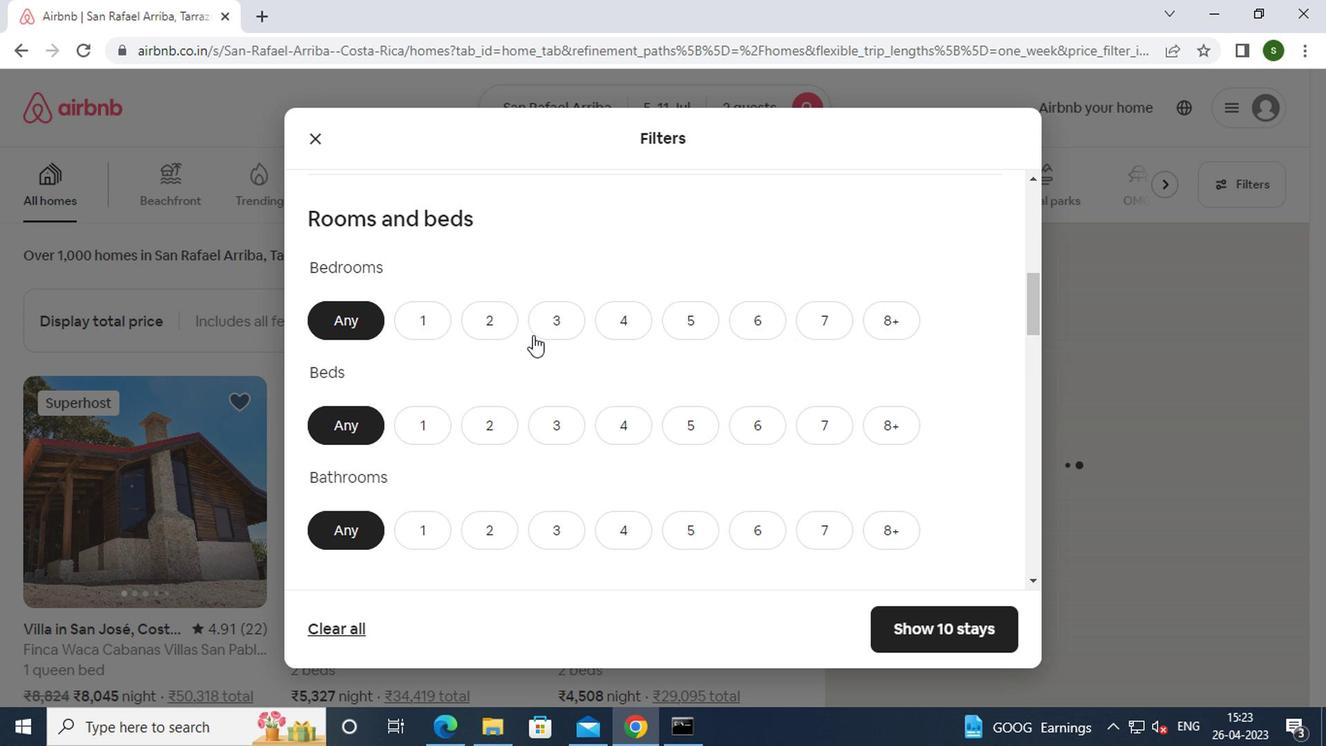 
Action: Mouse pressed left at (495, 323)
Screenshot: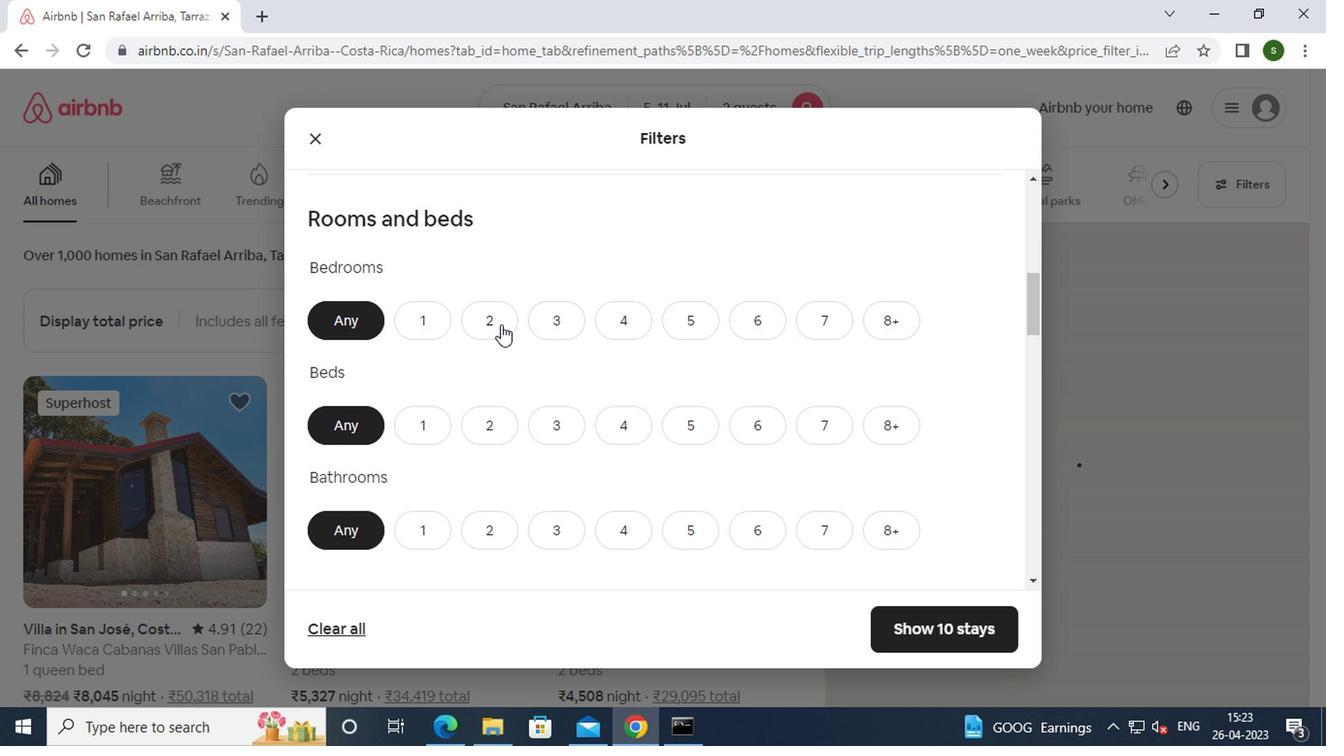 
Action: Mouse moved to (480, 402)
Screenshot: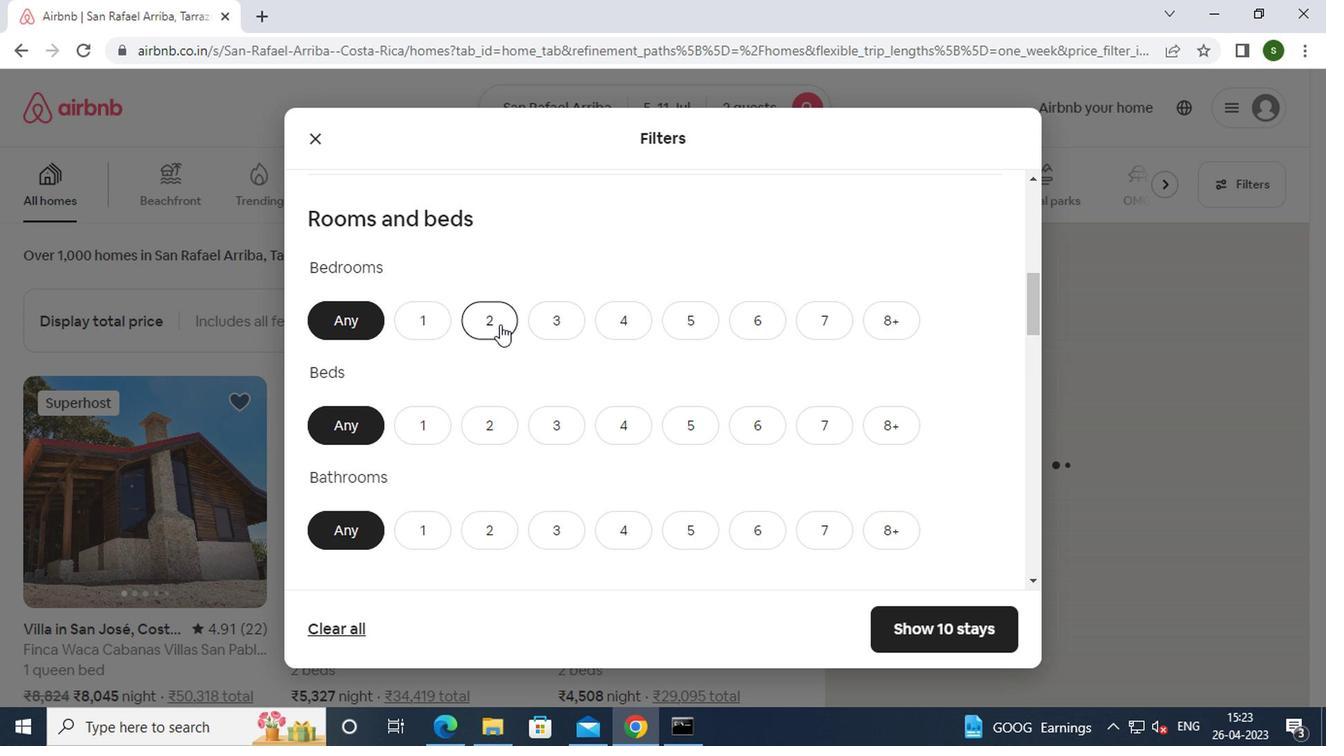
Action: Mouse pressed left at (480, 402)
Screenshot: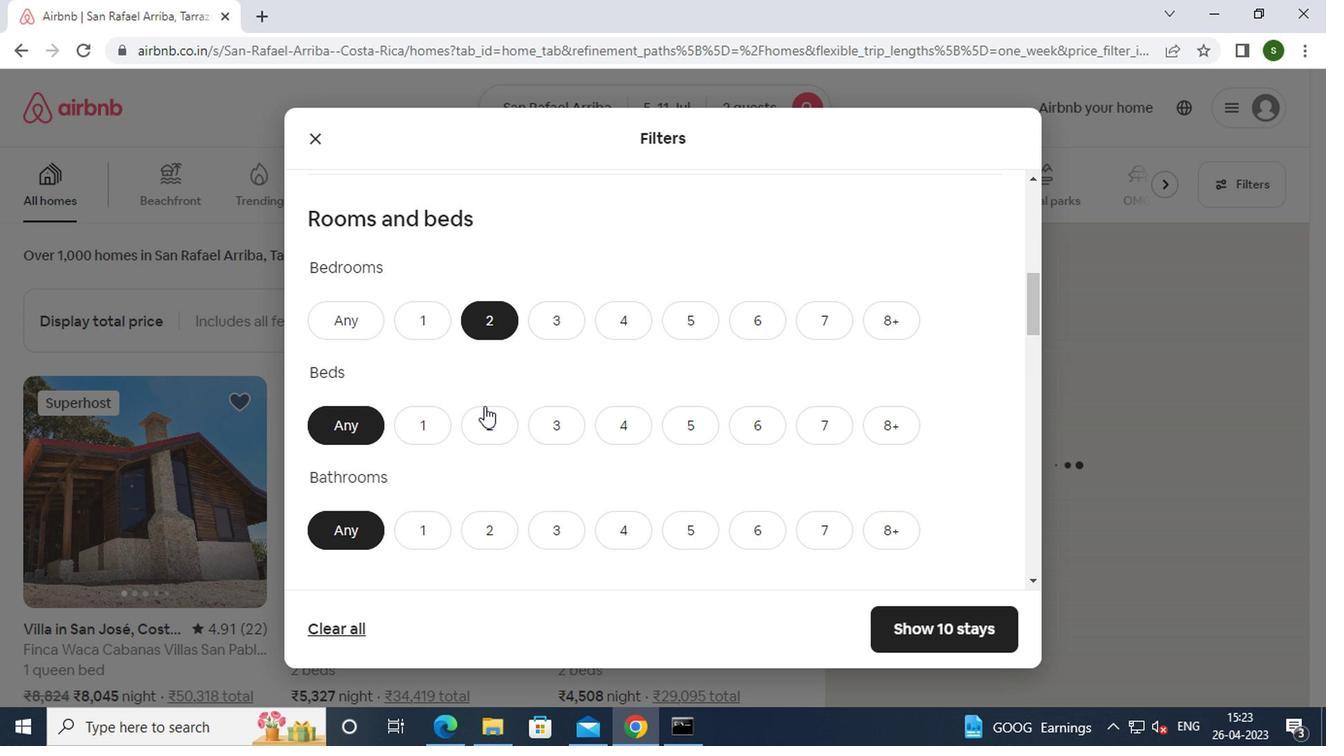 
Action: Mouse moved to (424, 527)
Screenshot: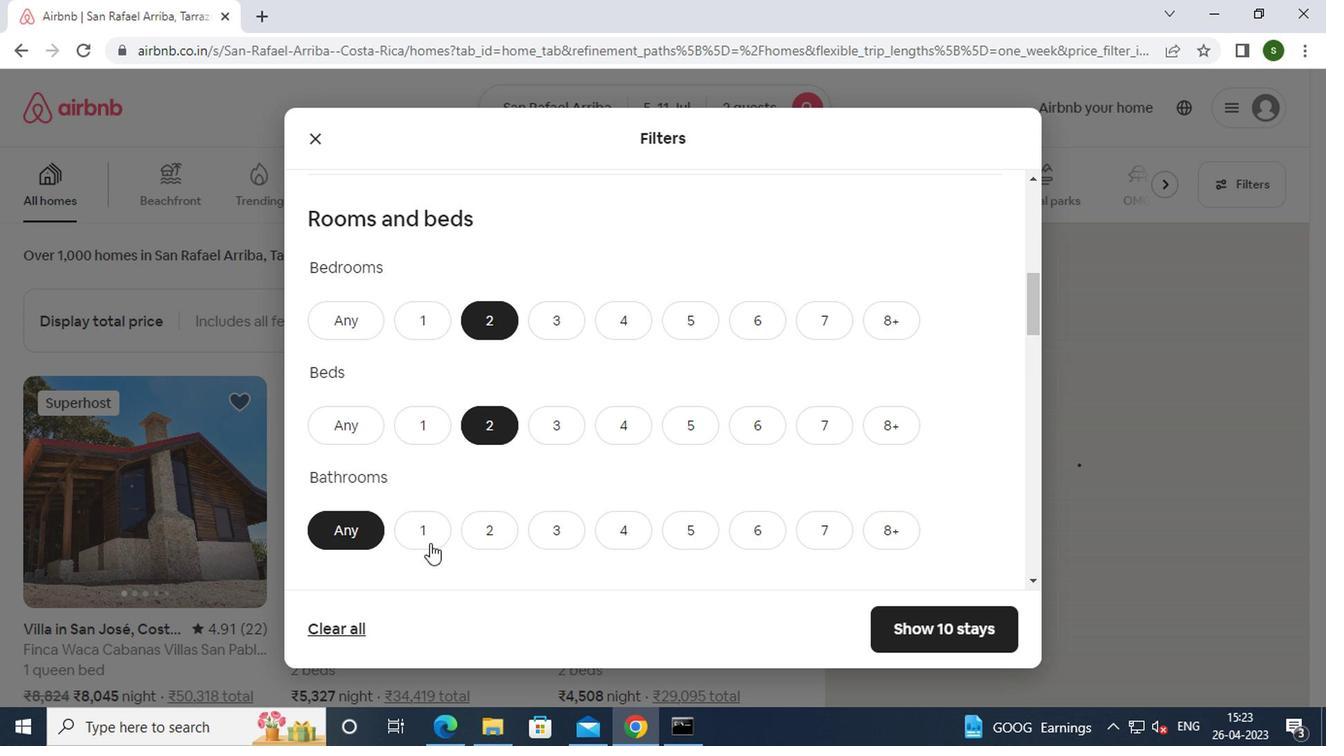 
Action: Mouse pressed left at (424, 527)
Screenshot: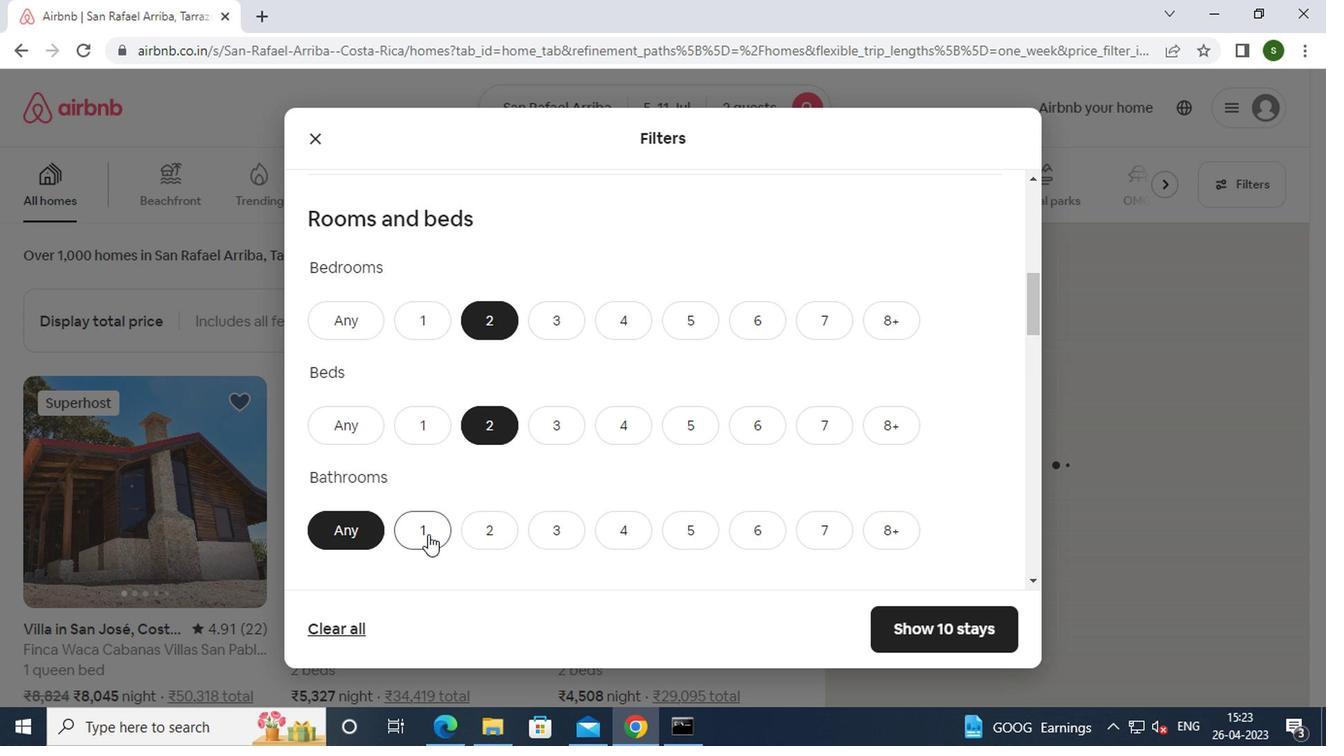 
Action: Mouse moved to (623, 495)
Screenshot: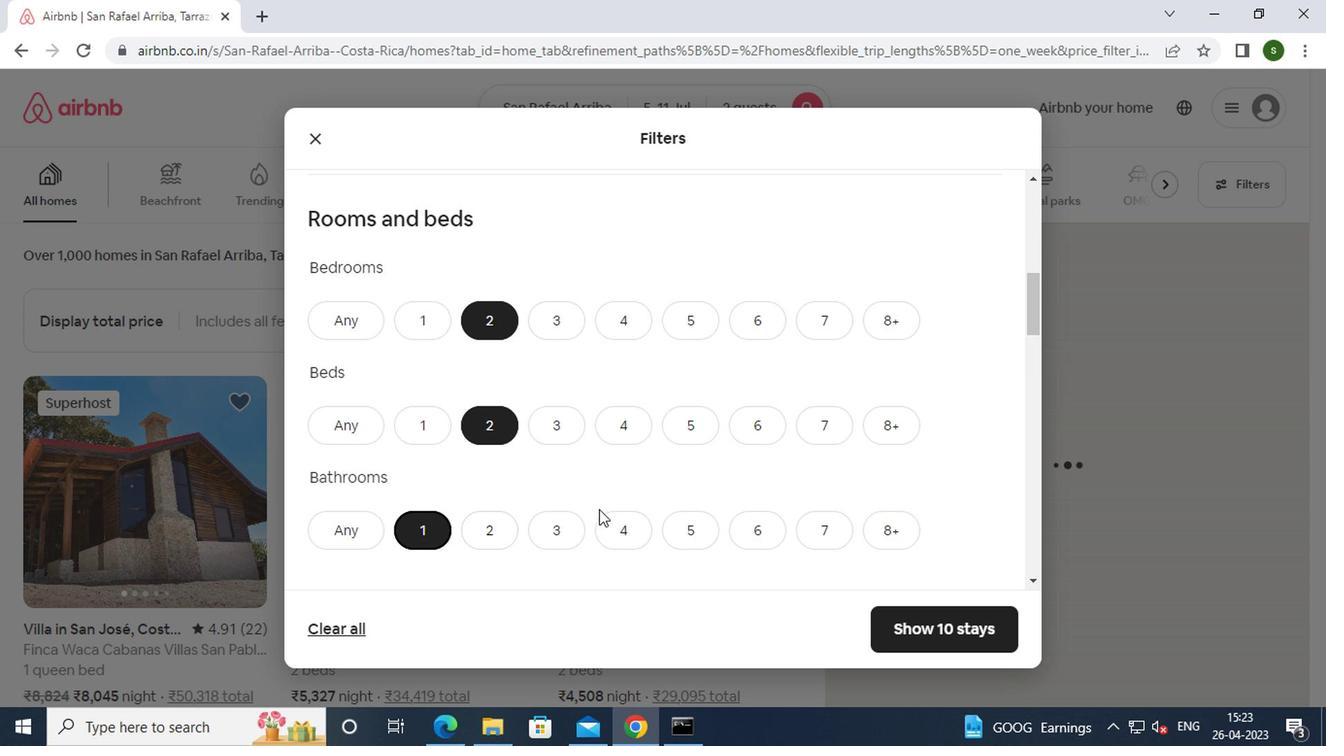 
Action: Mouse scrolled (623, 493) with delta (0, -1)
Screenshot: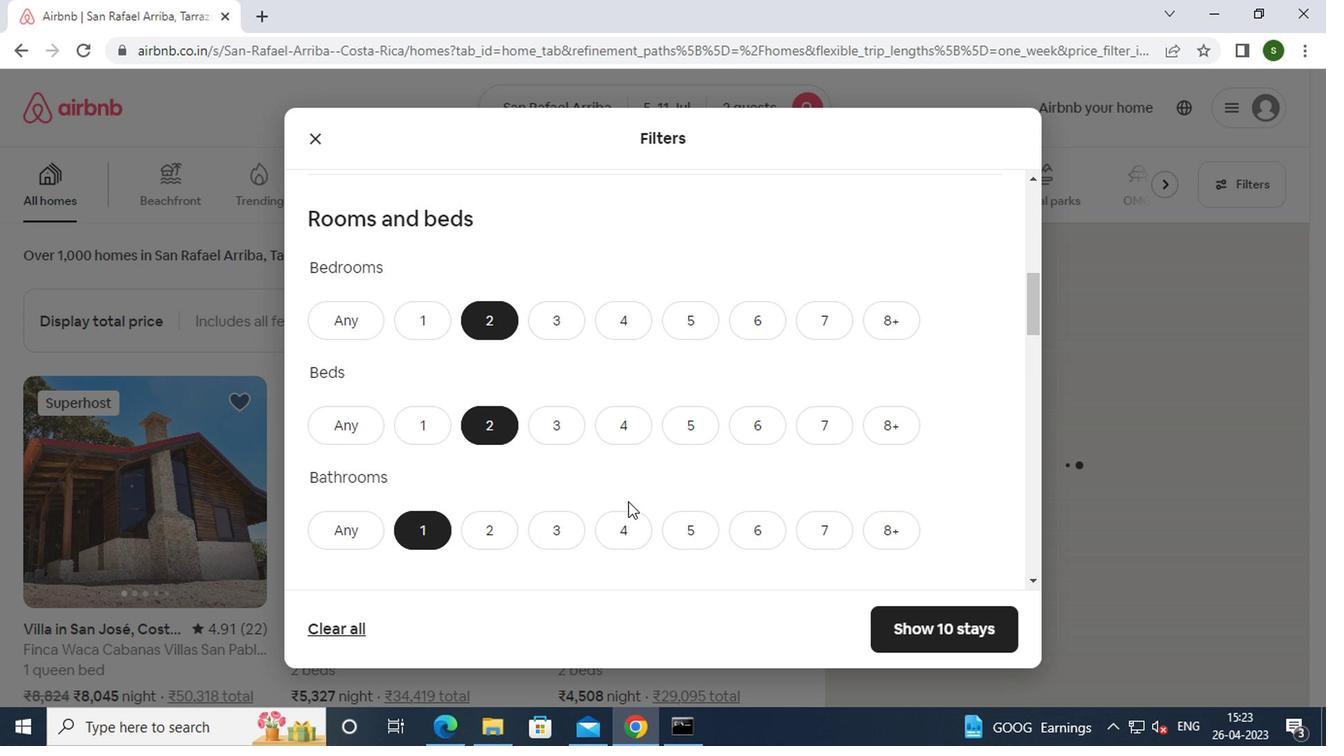
Action: Mouse scrolled (623, 493) with delta (0, -1)
Screenshot: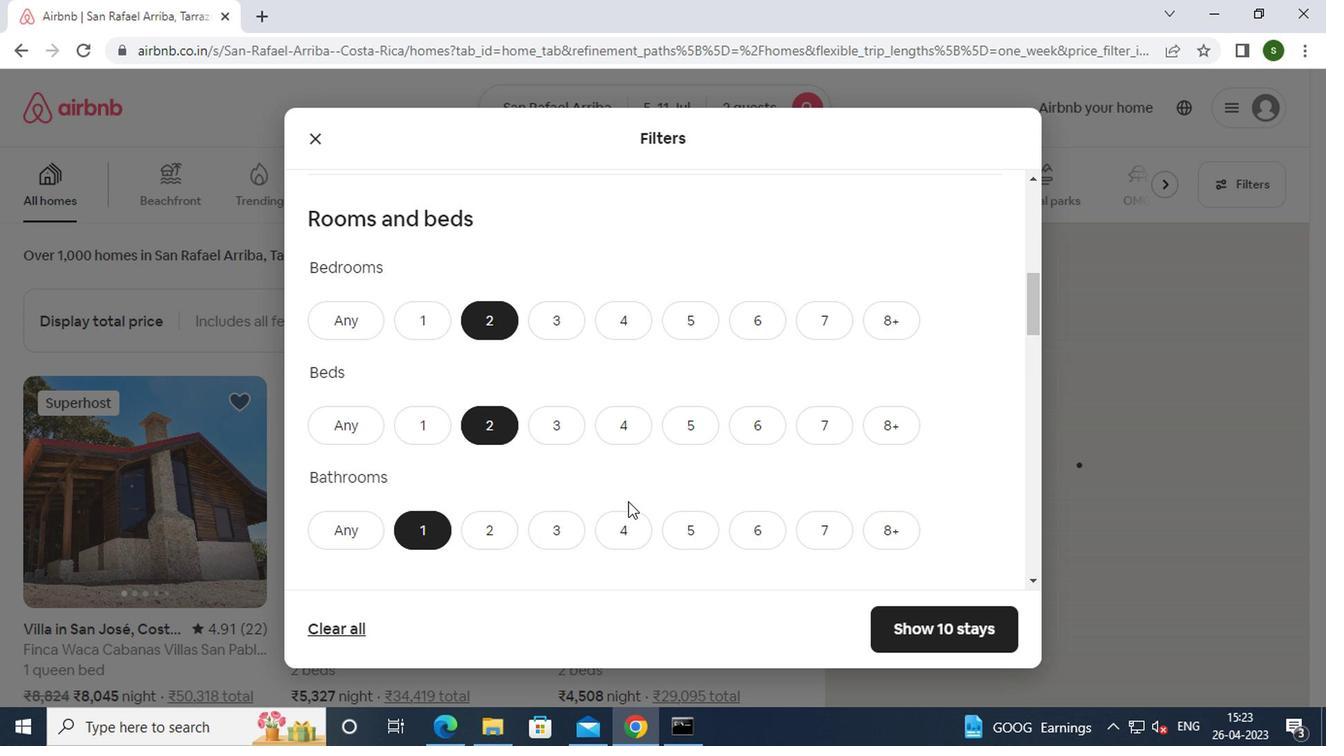 
Action: Mouse moved to (430, 506)
Screenshot: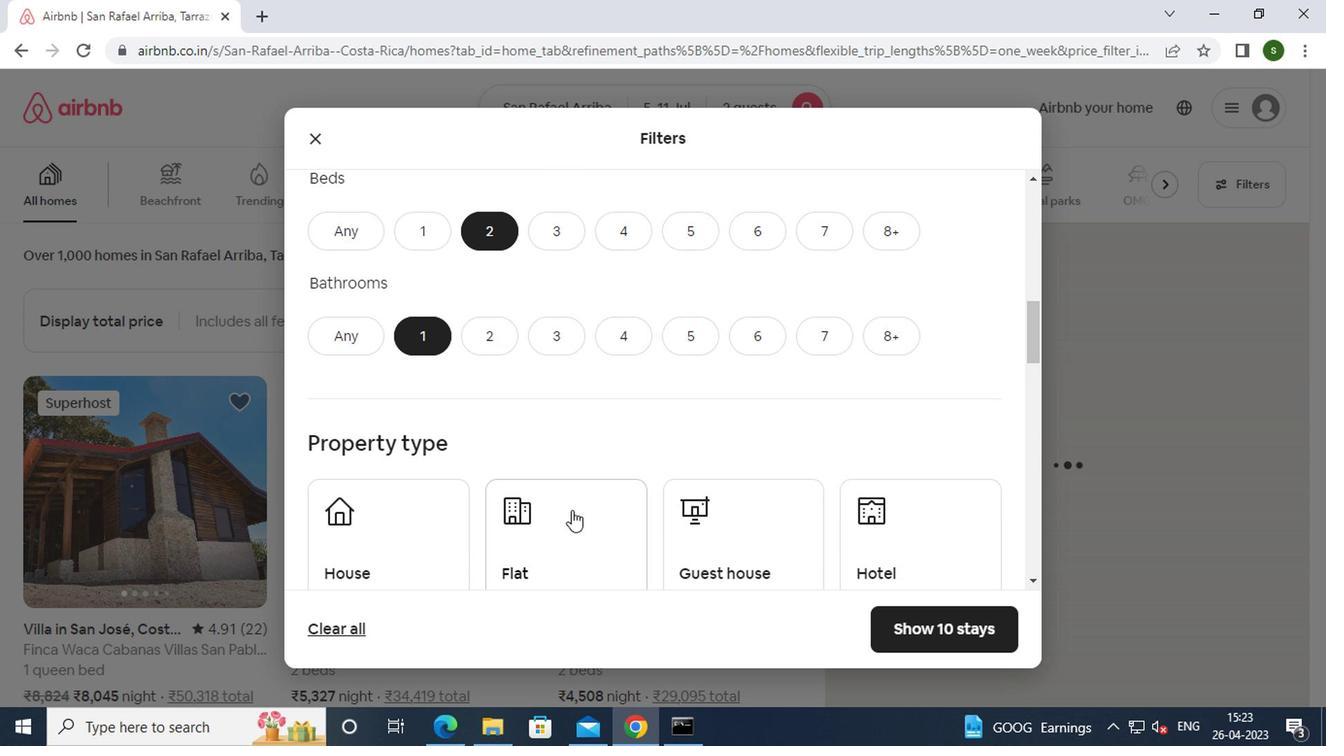 
Action: Mouse pressed left at (430, 506)
Screenshot: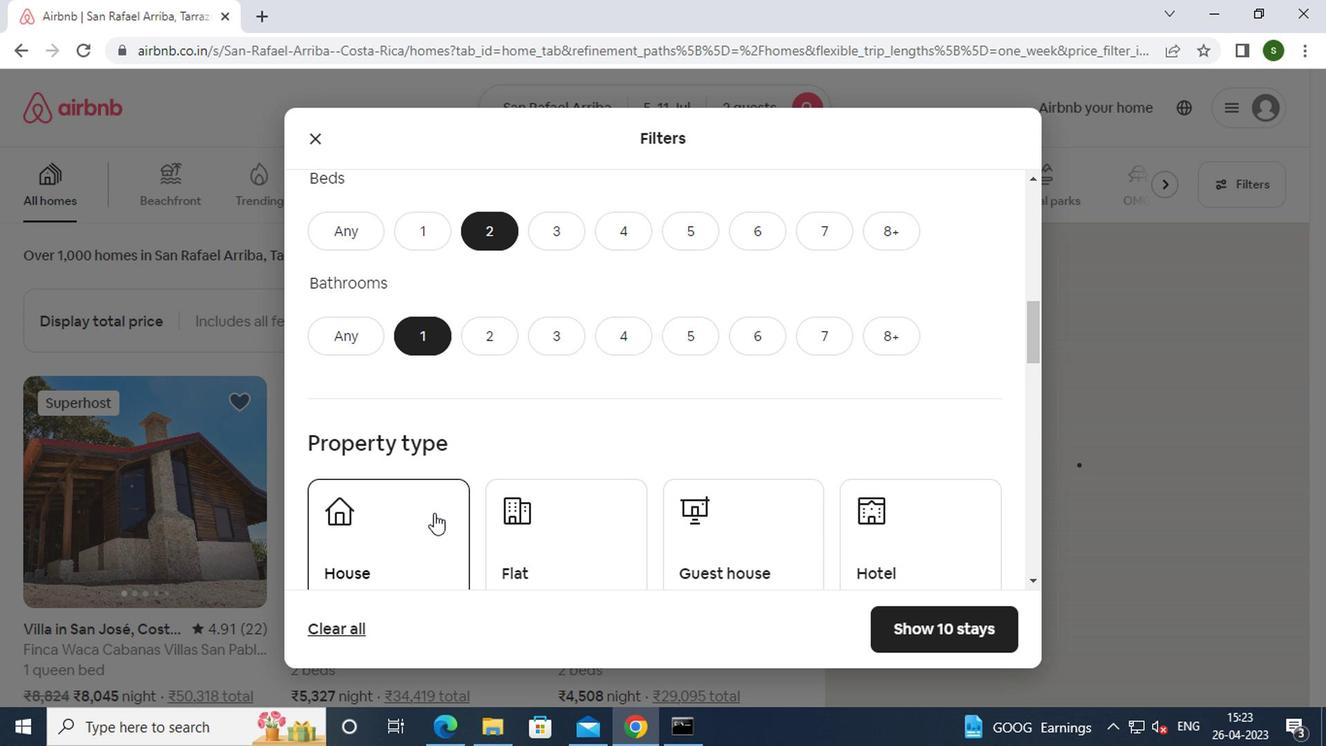 
Action: Mouse moved to (571, 526)
Screenshot: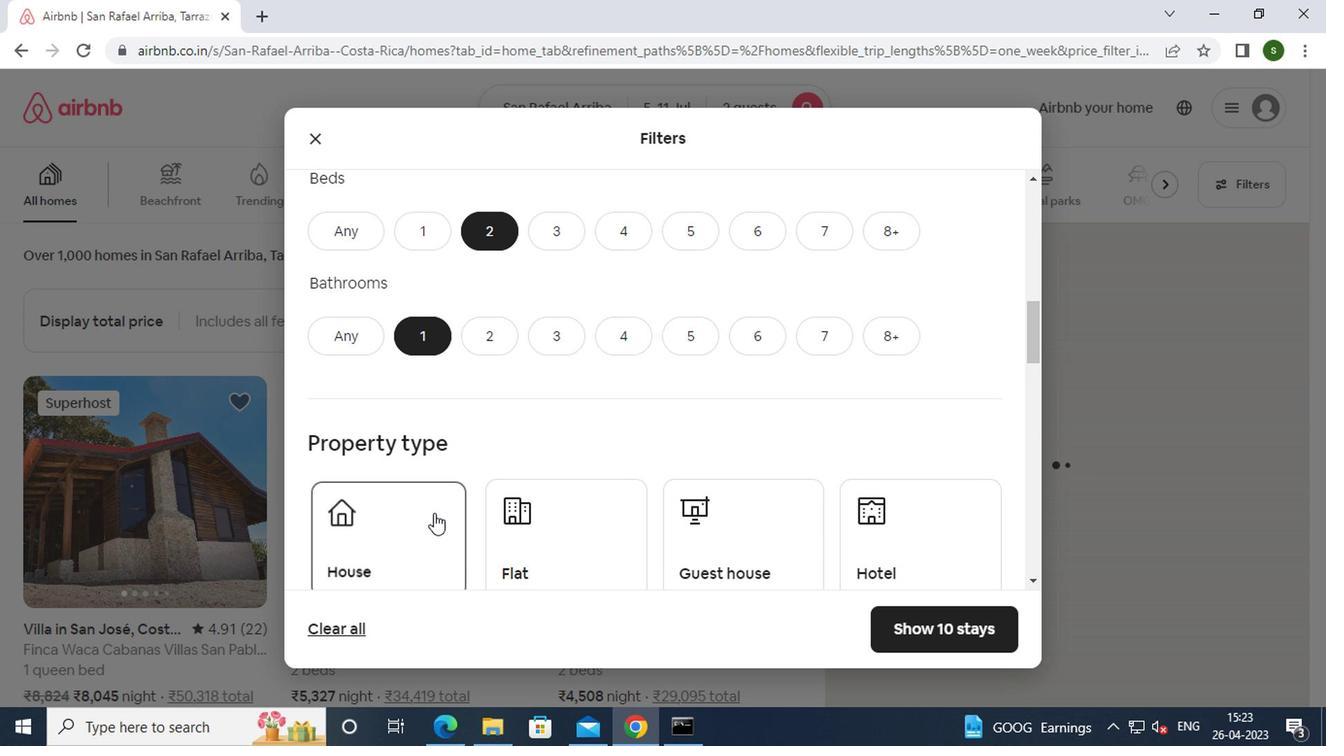 
Action: Mouse pressed left at (571, 526)
Screenshot: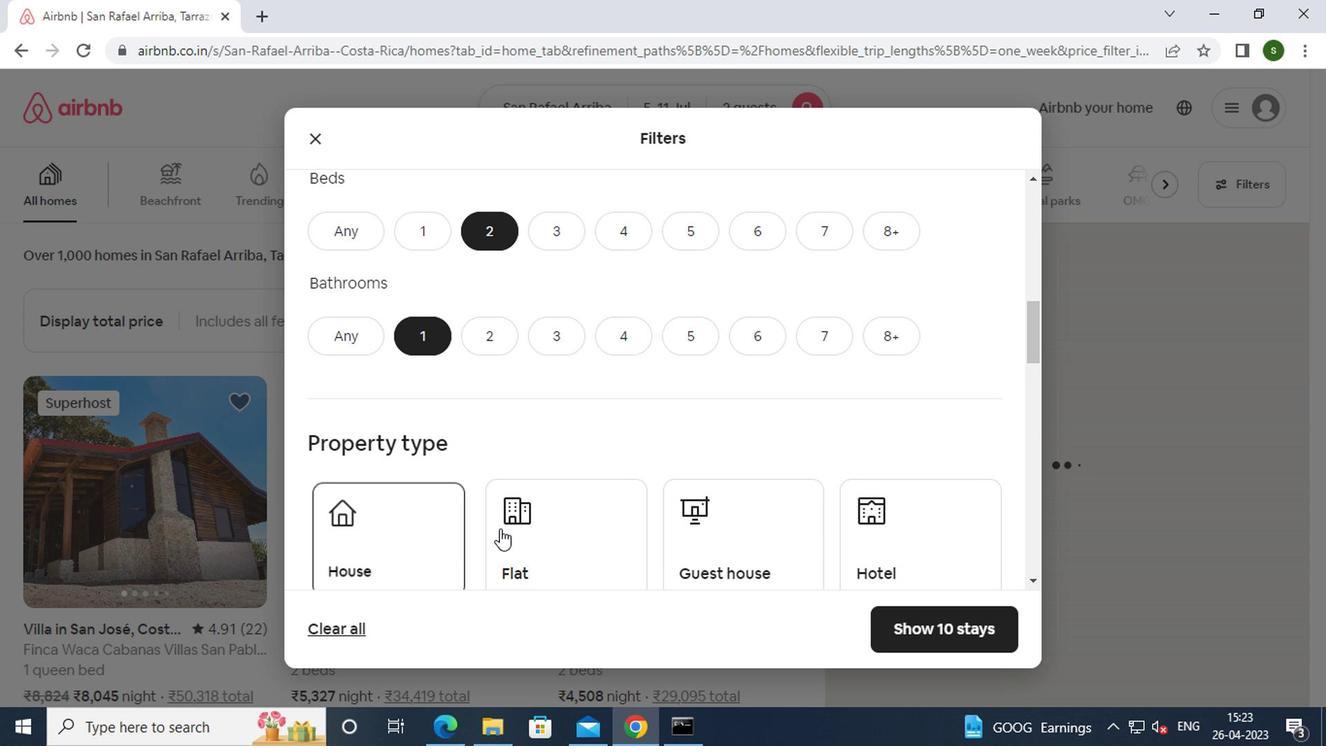 
Action: Mouse moved to (760, 522)
Screenshot: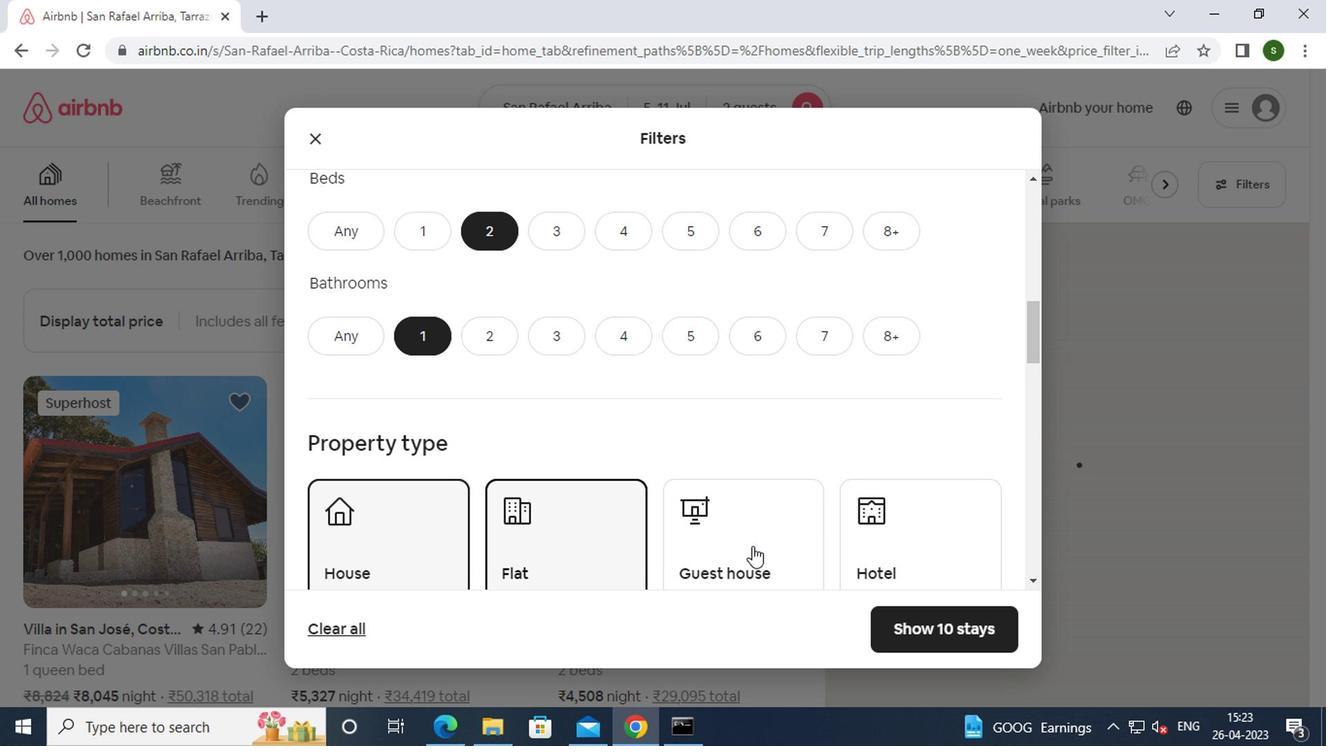 
Action: Mouse pressed left at (760, 522)
Screenshot: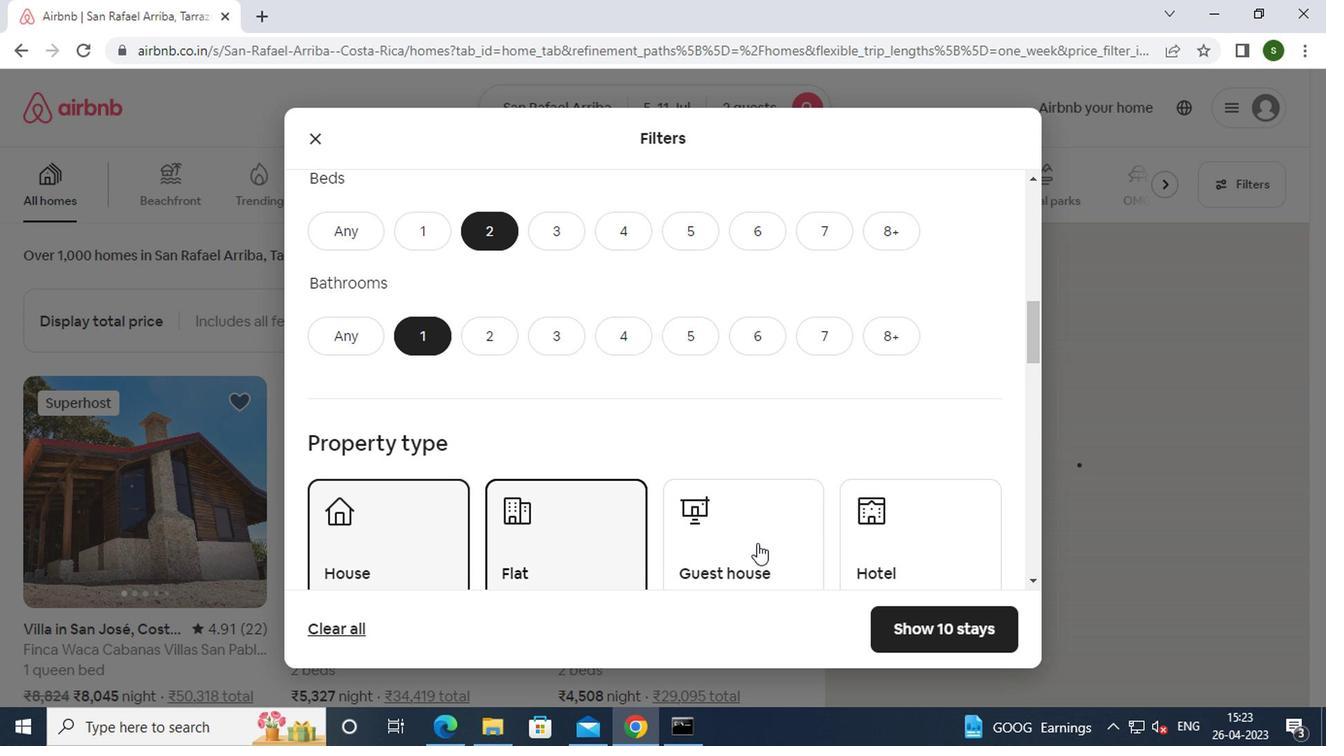 
Action: Mouse scrolled (760, 521) with delta (0, 0)
Screenshot: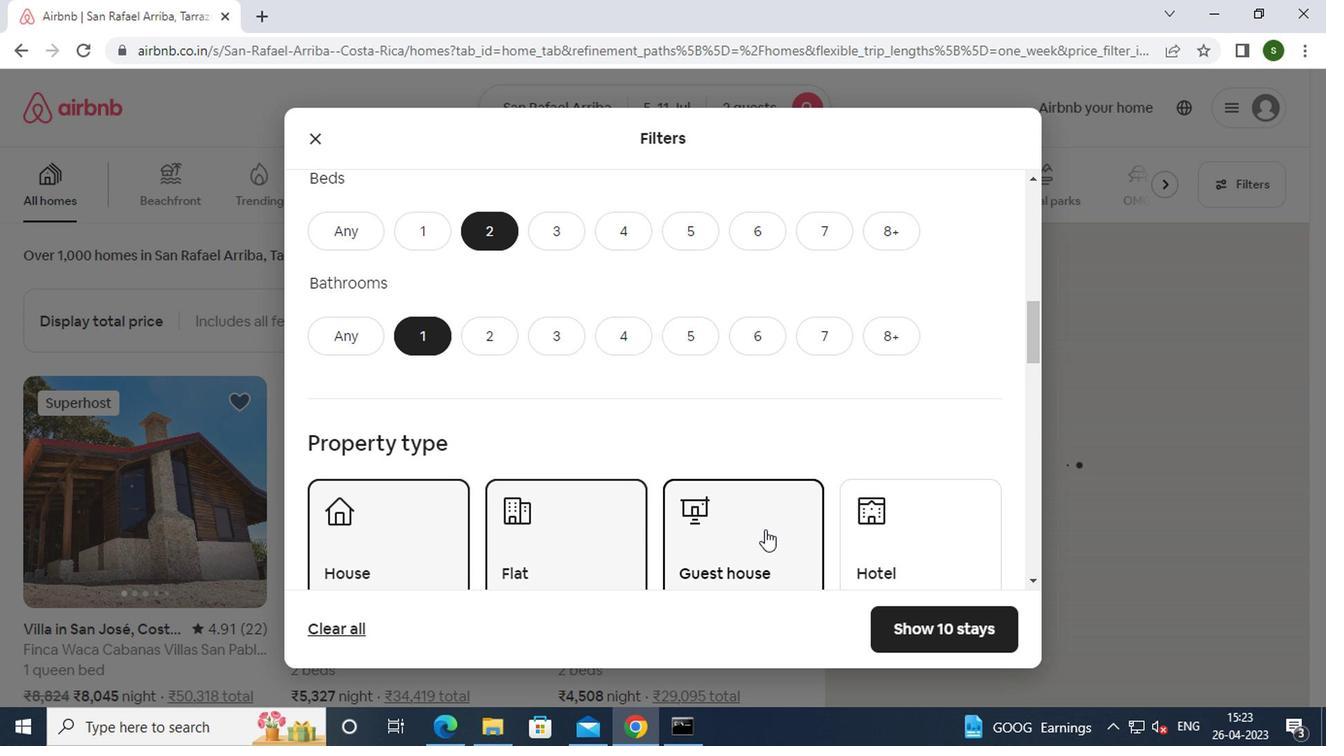 
Action: Mouse scrolled (760, 521) with delta (0, 0)
Screenshot: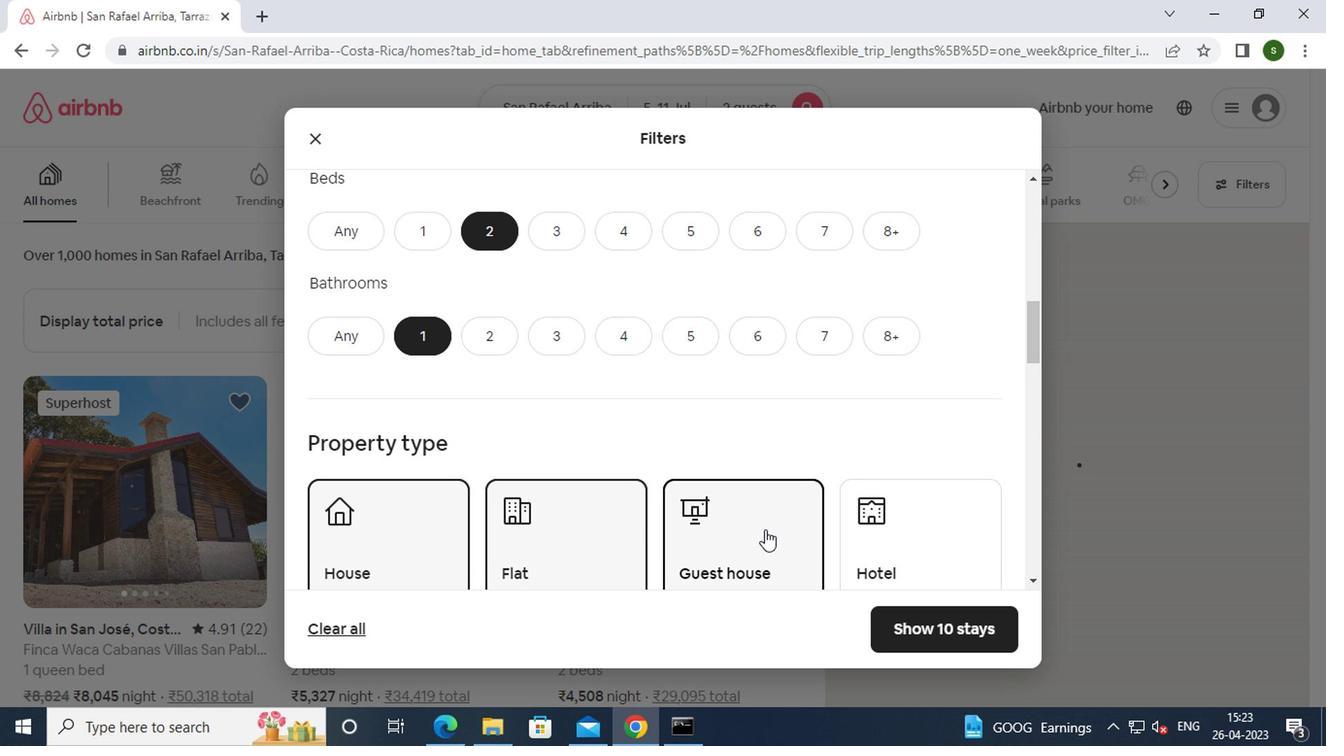 
Action: Mouse scrolled (760, 521) with delta (0, 0)
Screenshot: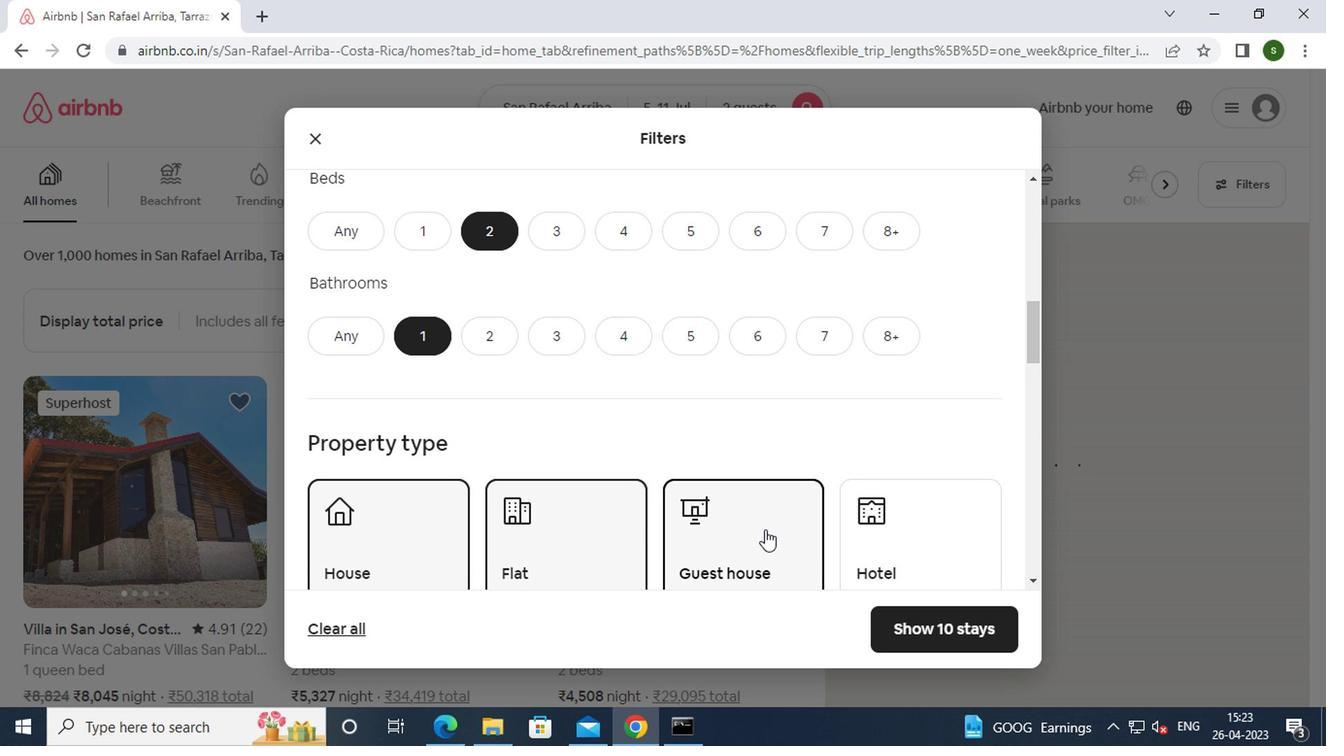 
Action: Mouse scrolled (760, 521) with delta (0, 0)
Screenshot: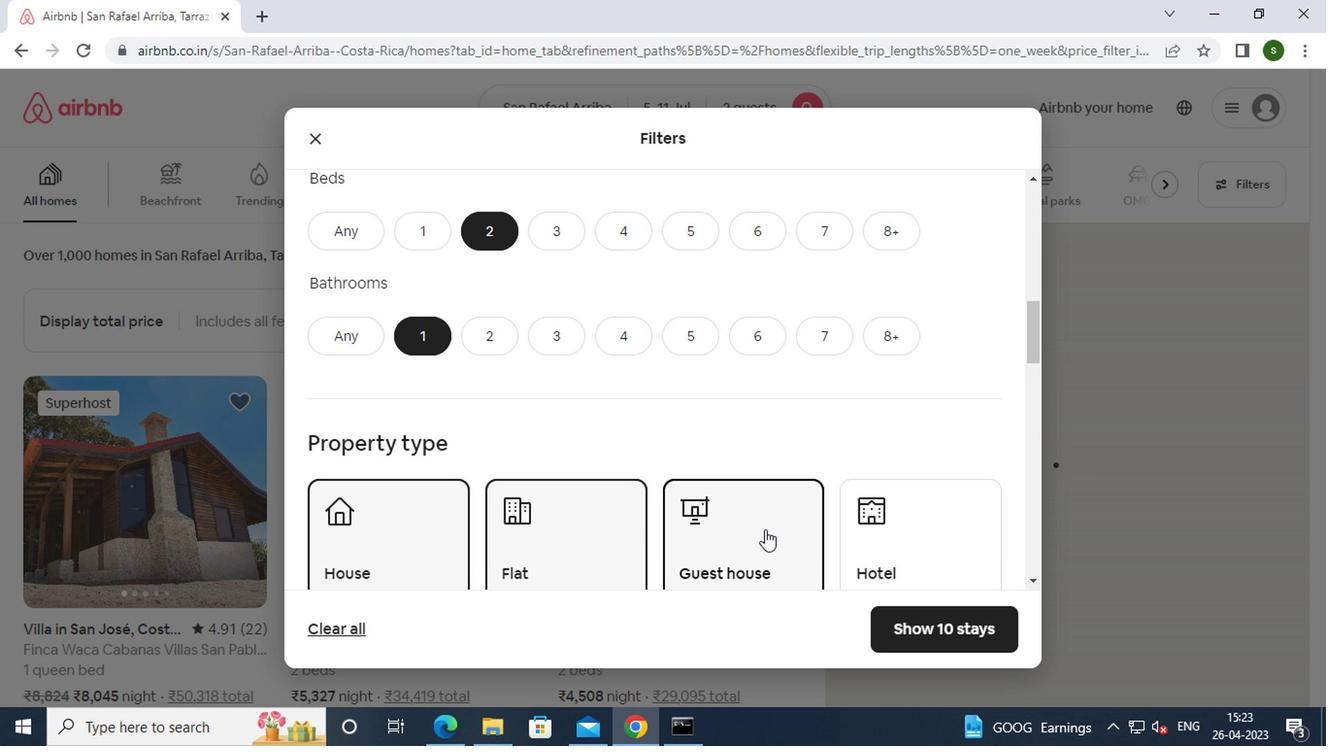 
Action: Mouse scrolled (760, 521) with delta (0, 0)
Screenshot: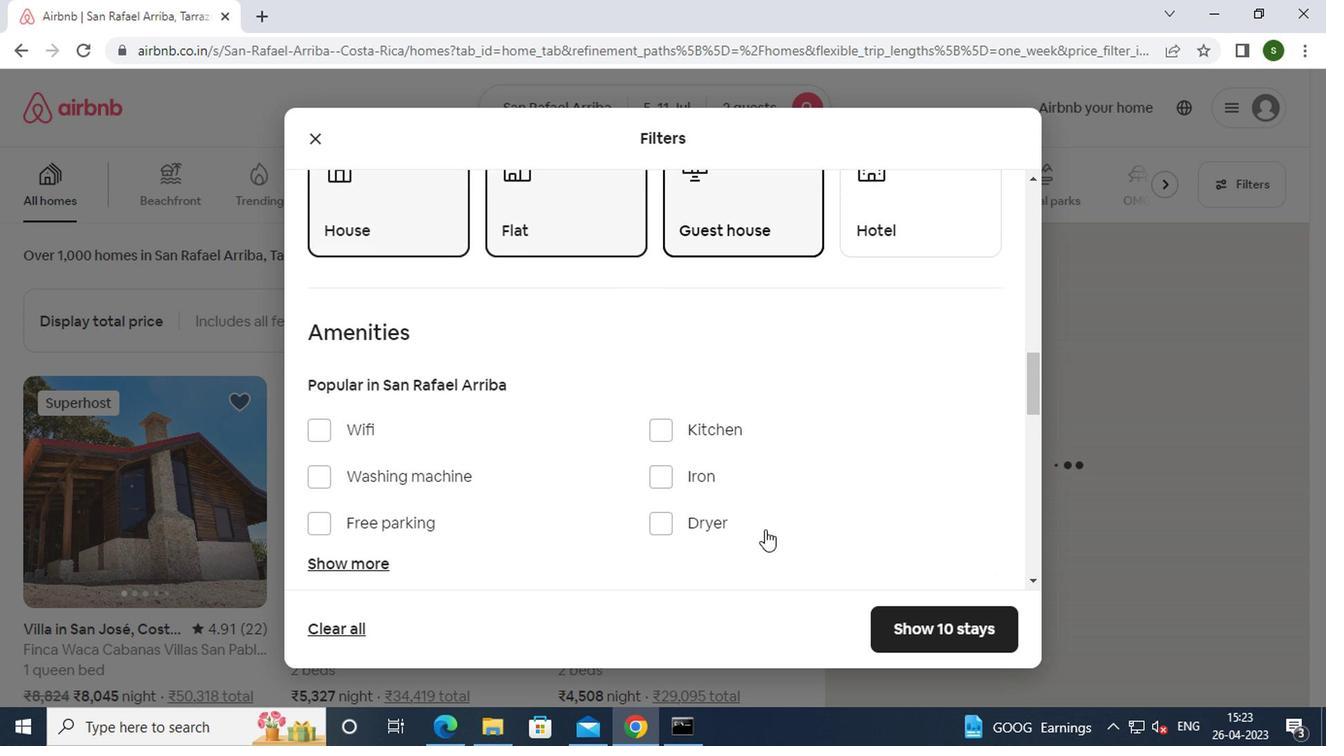 
Action: Mouse scrolled (760, 521) with delta (0, 0)
Screenshot: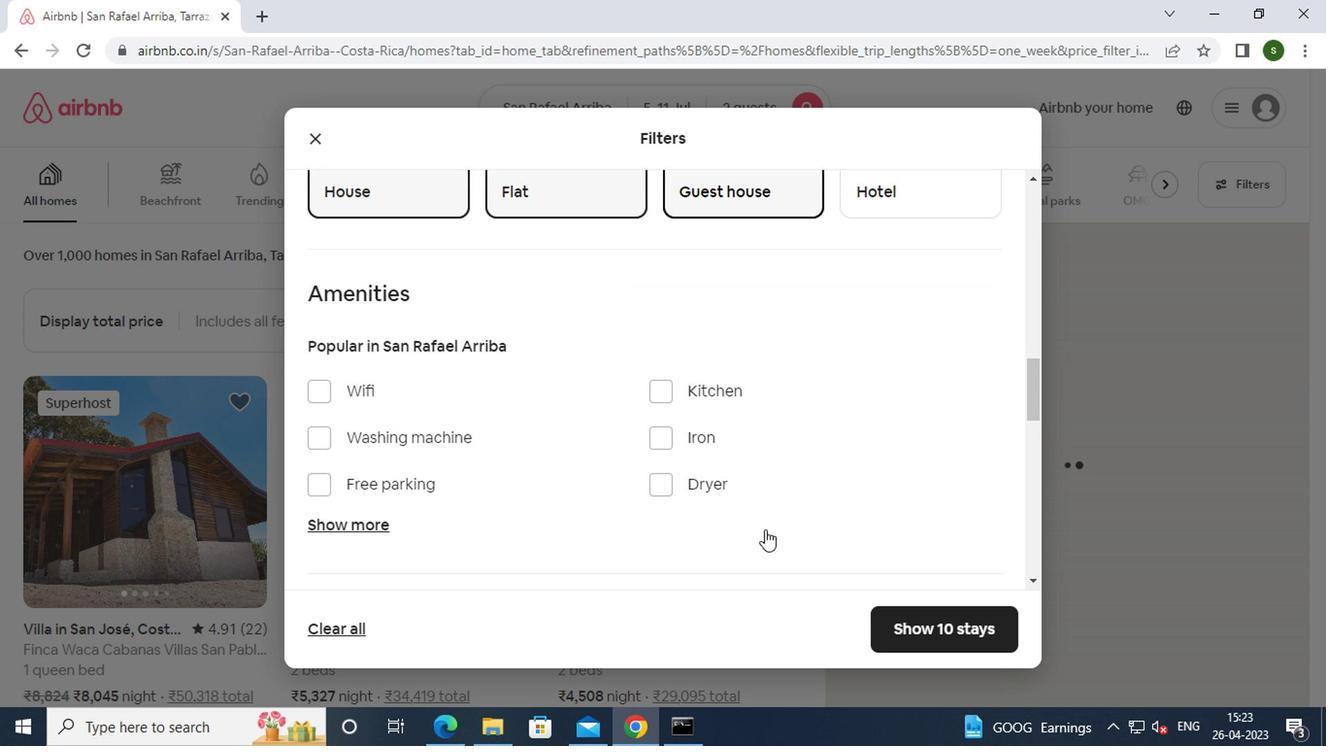 
Action: Mouse scrolled (760, 521) with delta (0, 0)
Screenshot: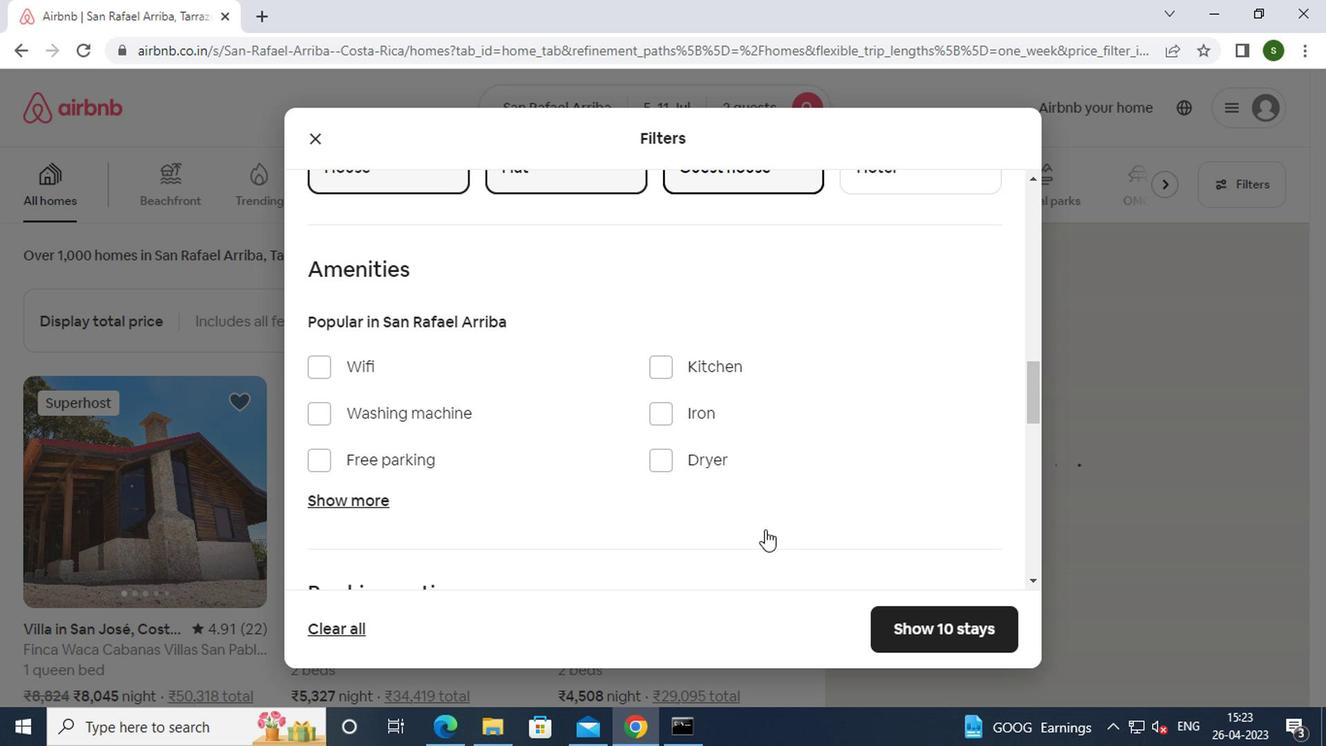 
Action: Mouse moved to (949, 444)
Screenshot: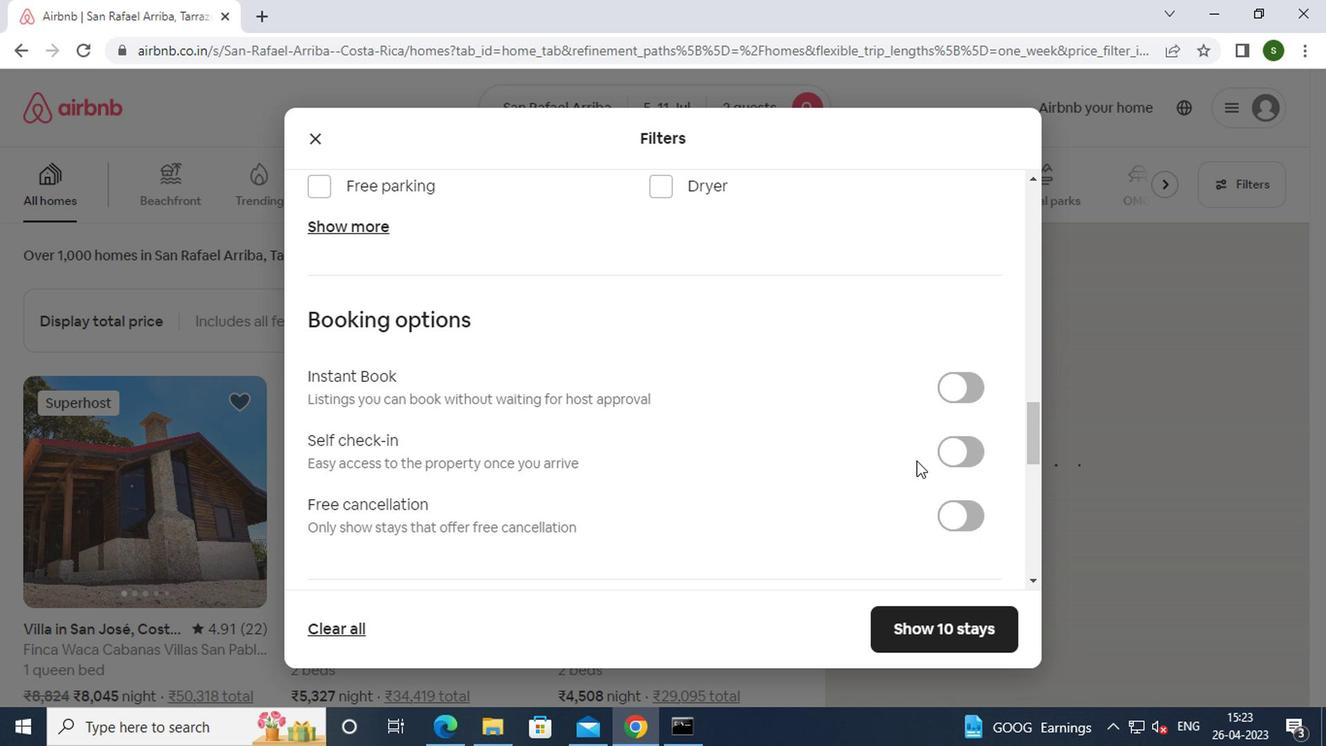 
Action: Mouse pressed left at (949, 444)
Screenshot: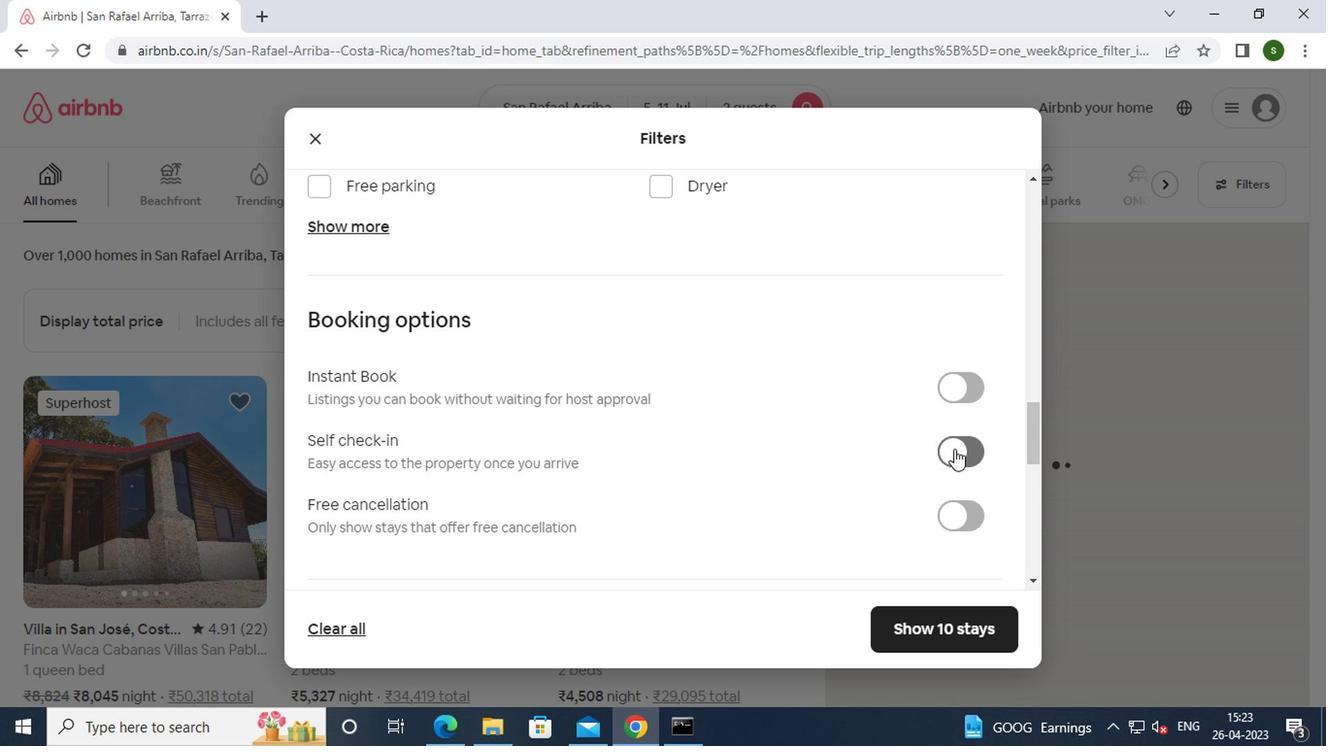 
Action: Mouse moved to (729, 457)
Screenshot: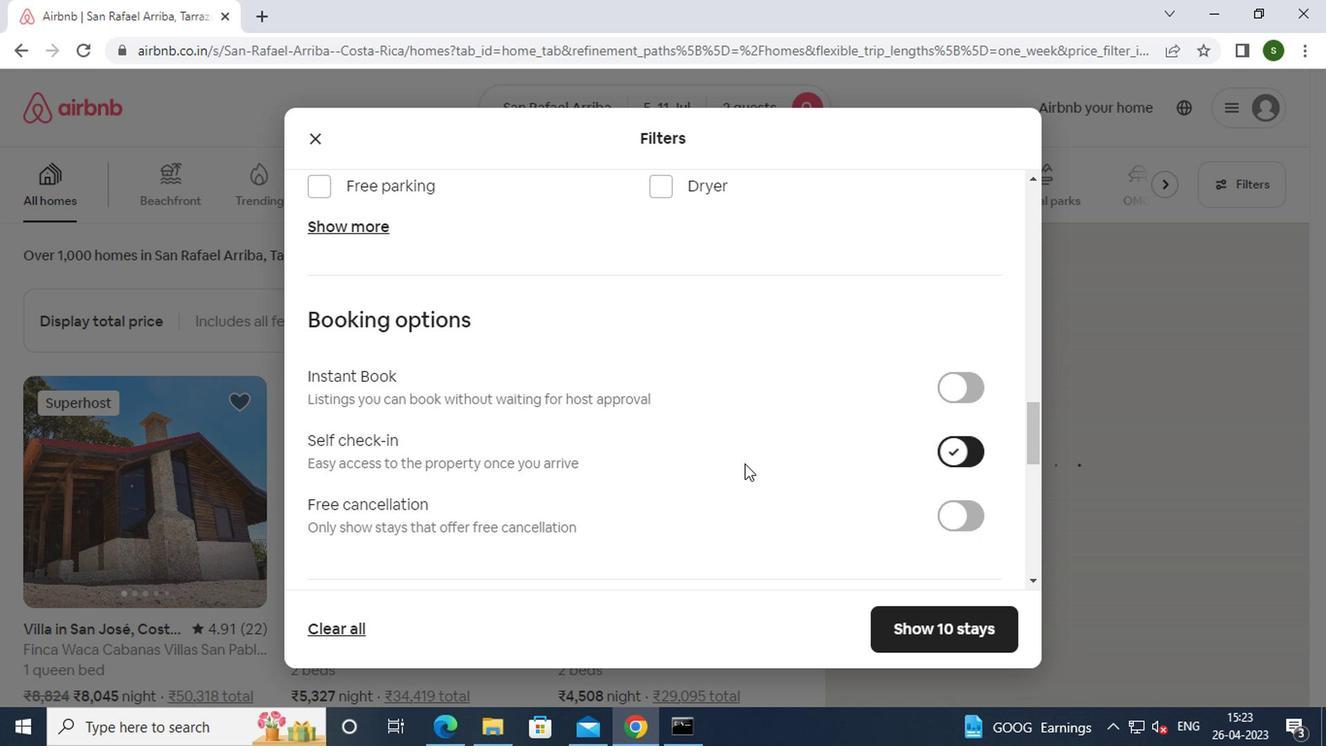 
Action: Mouse scrolled (729, 456) with delta (0, 0)
Screenshot: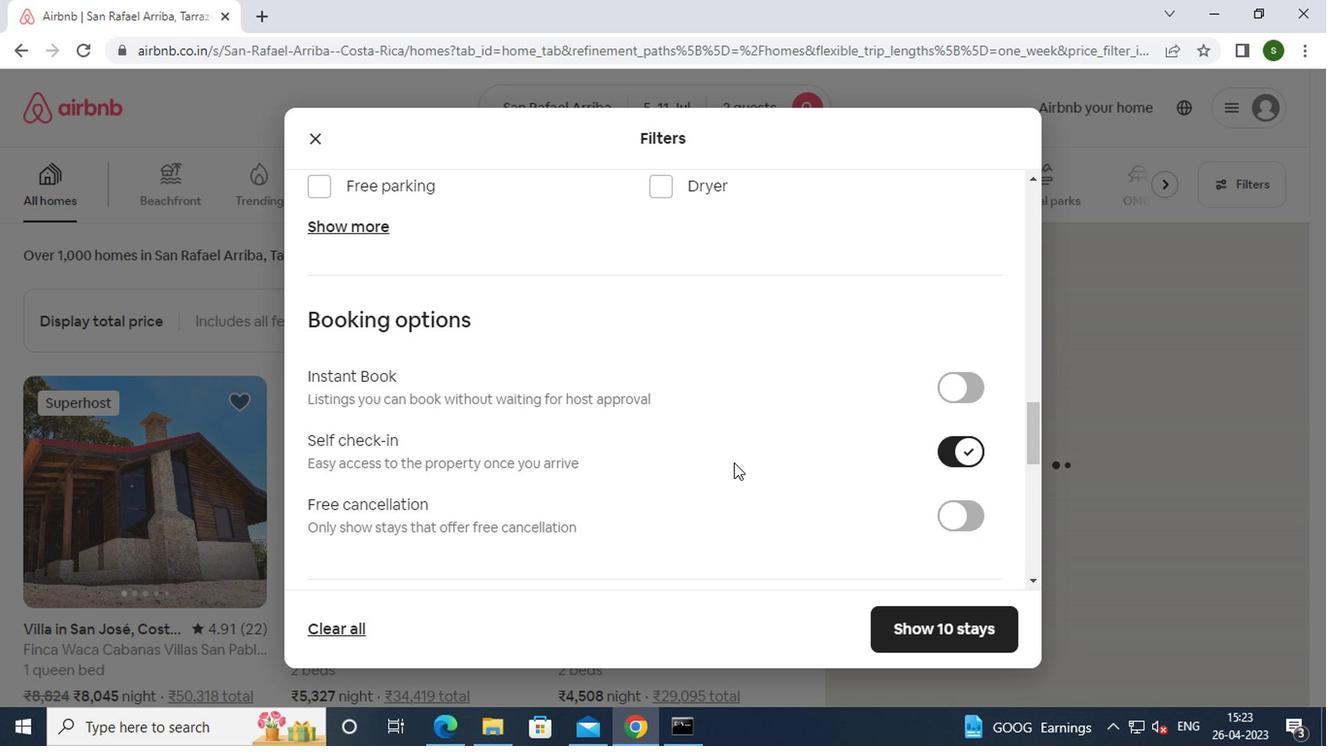 
Action: Mouse scrolled (729, 456) with delta (0, 0)
Screenshot: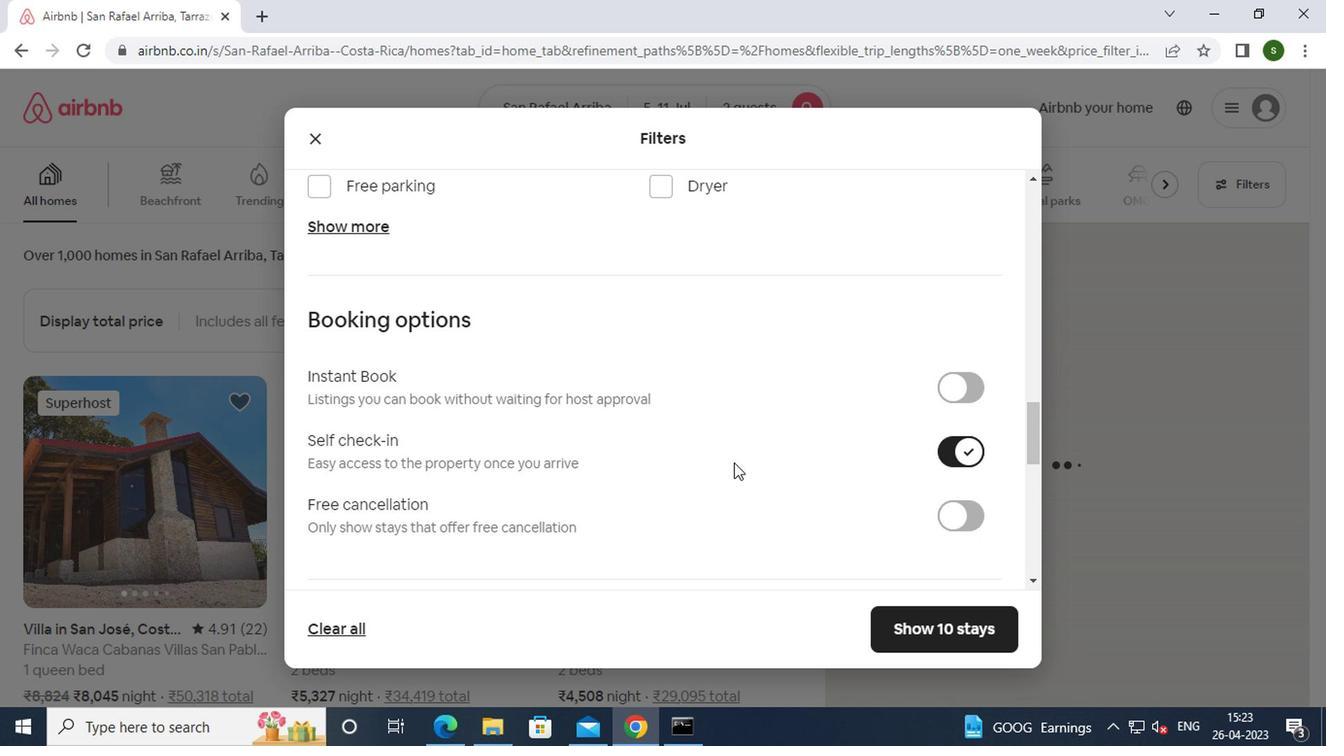 
Action: Mouse scrolled (729, 456) with delta (0, 0)
Screenshot: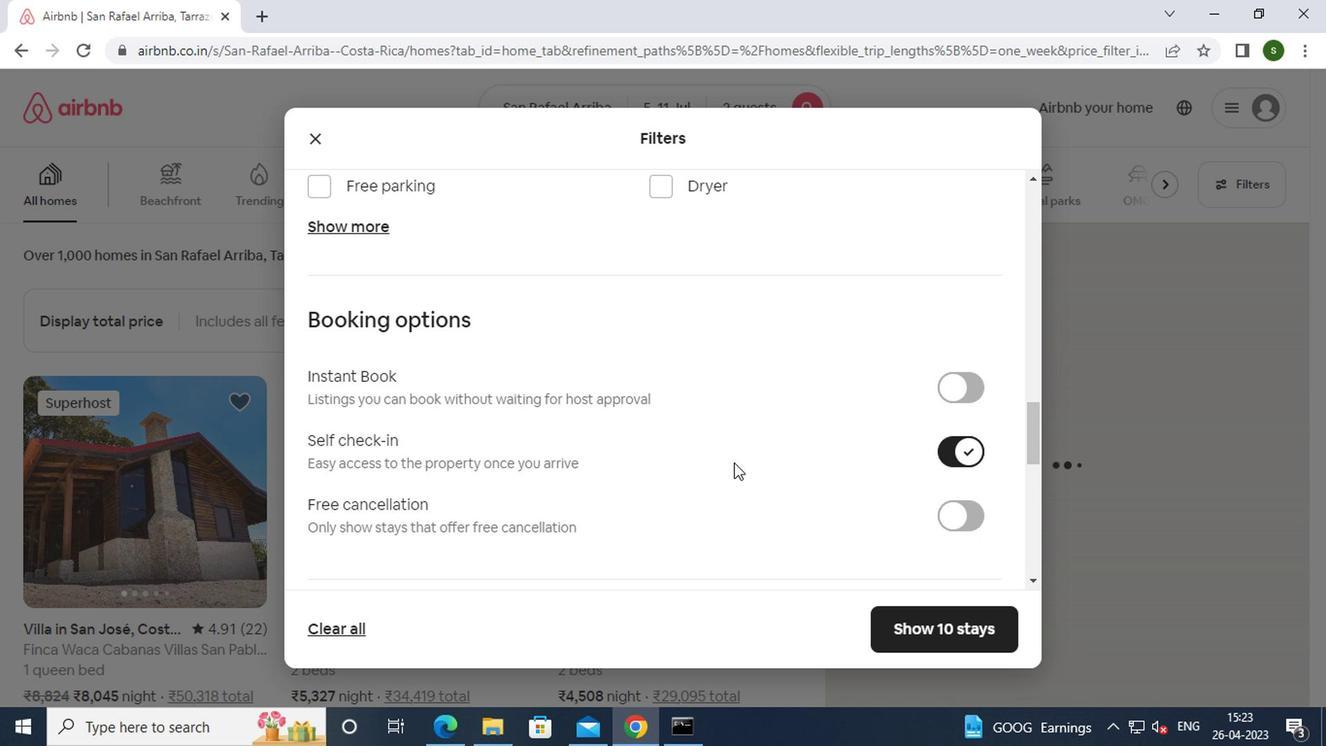 
Action: Mouse scrolled (729, 456) with delta (0, 0)
Screenshot: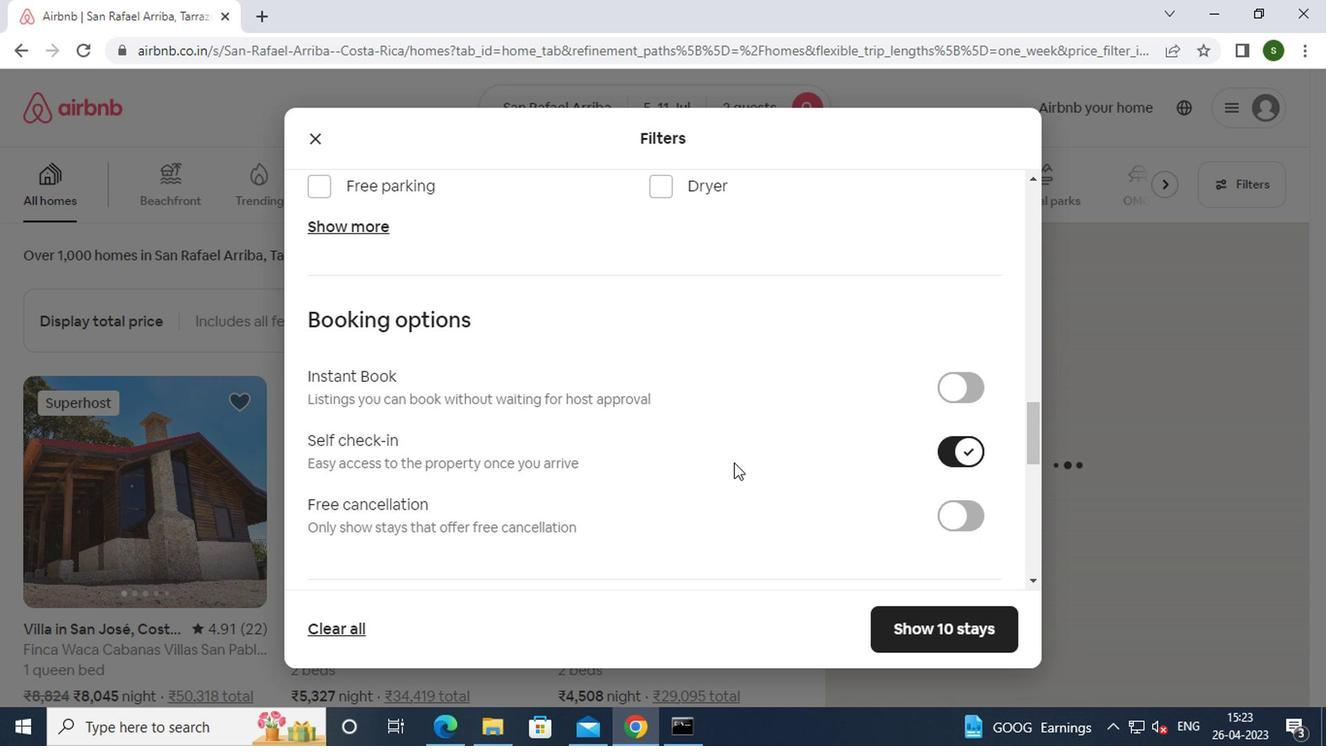 
Action: Mouse scrolled (729, 456) with delta (0, 0)
Screenshot: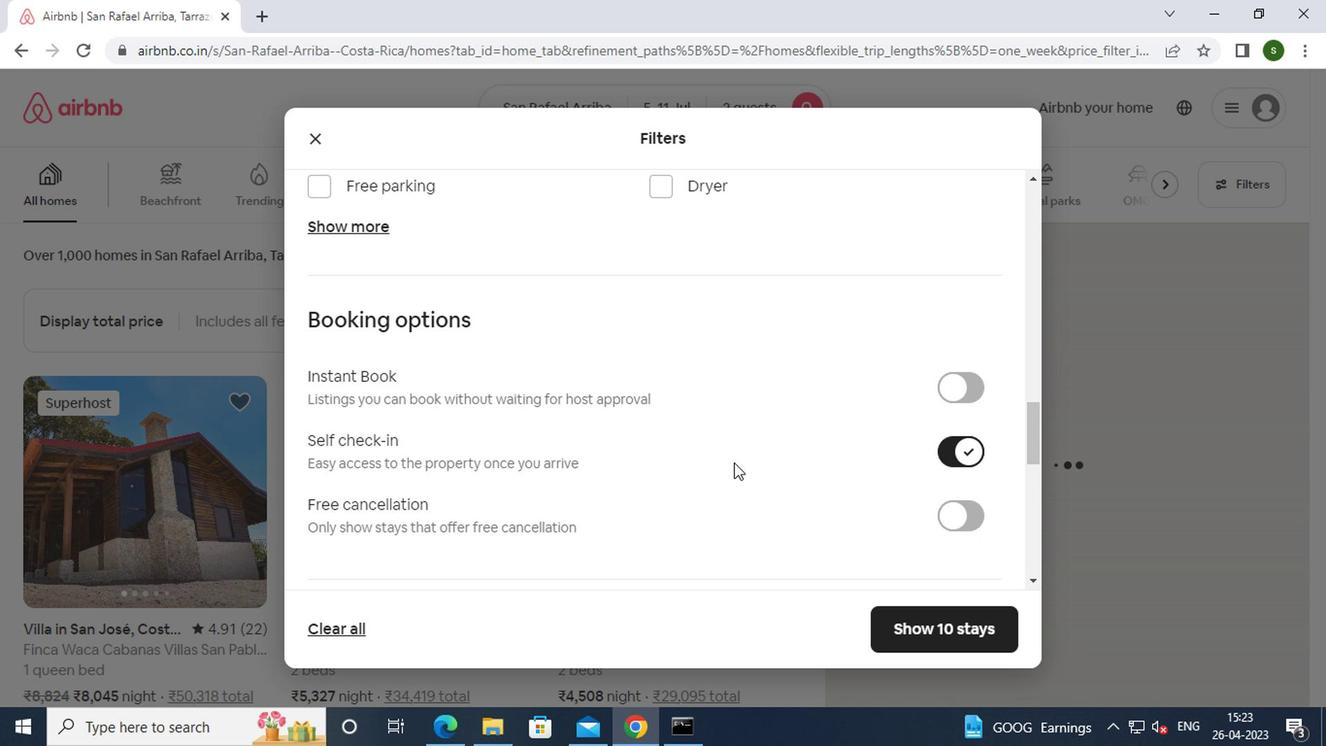
Action: Mouse scrolled (729, 456) with delta (0, 0)
Screenshot: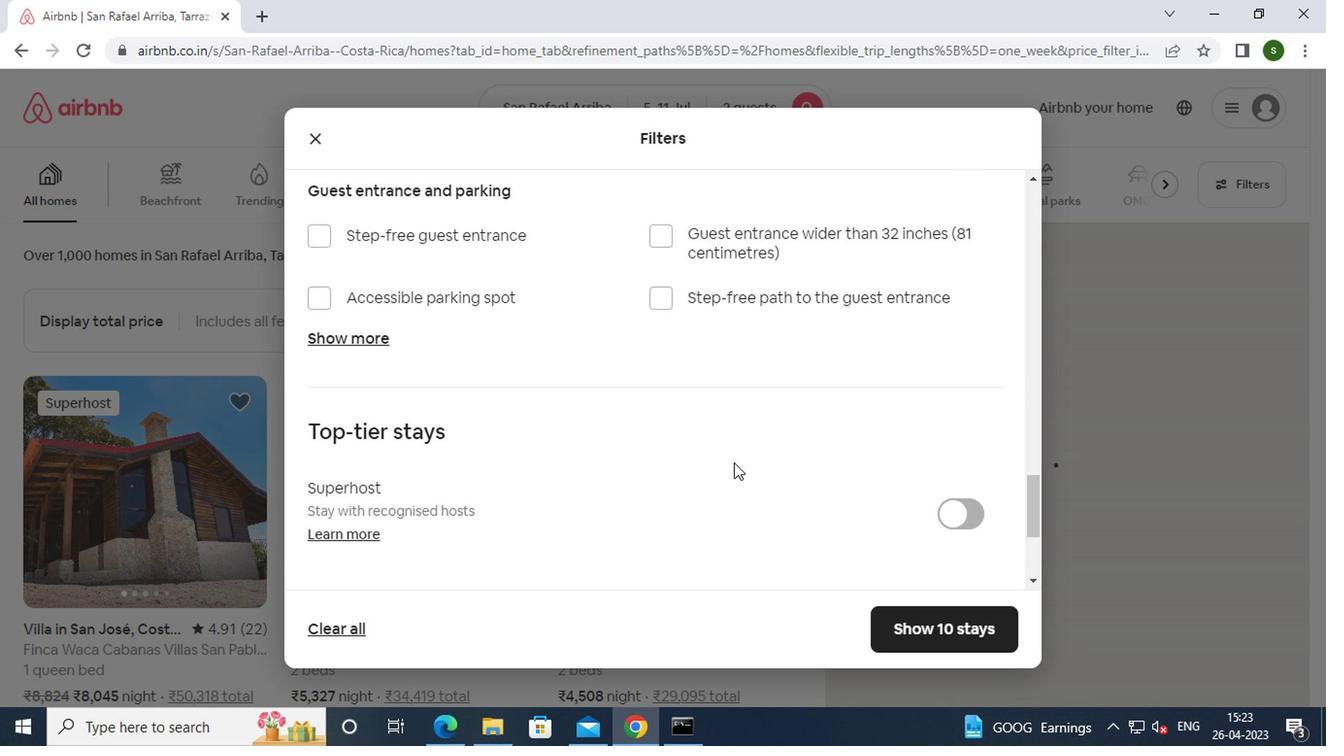 
Action: Mouse scrolled (729, 456) with delta (0, 0)
Screenshot: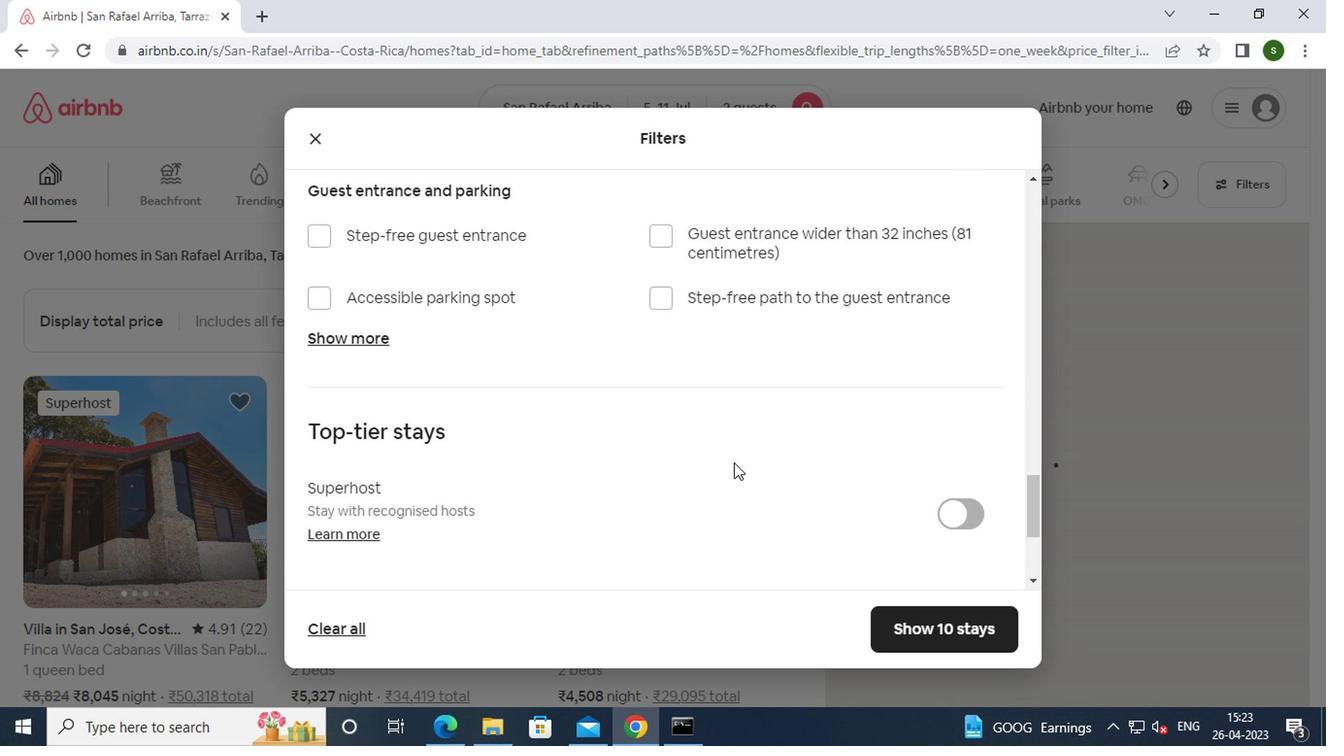 
Action: Mouse scrolled (729, 456) with delta (0, 0)
Screenshot: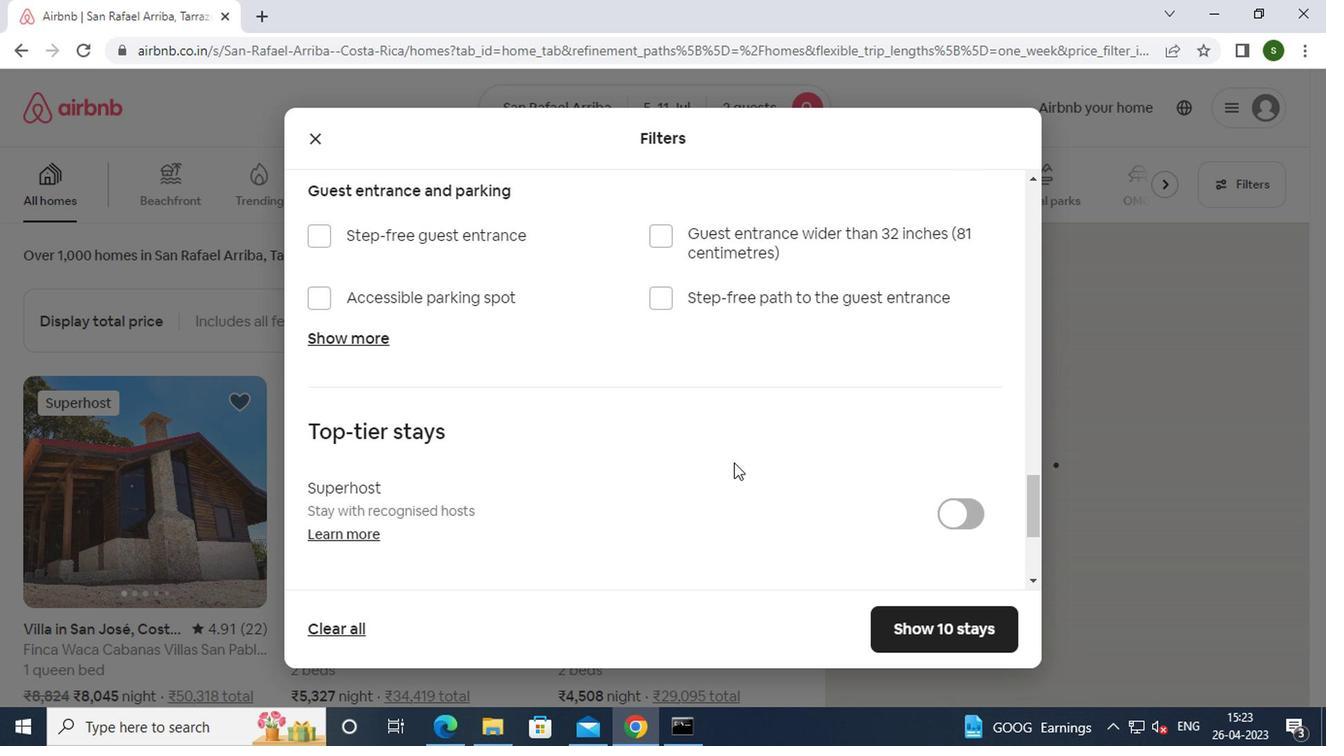 
Action: Mouse scrolled (729, 456) with delta (0, 0)
Screenshot: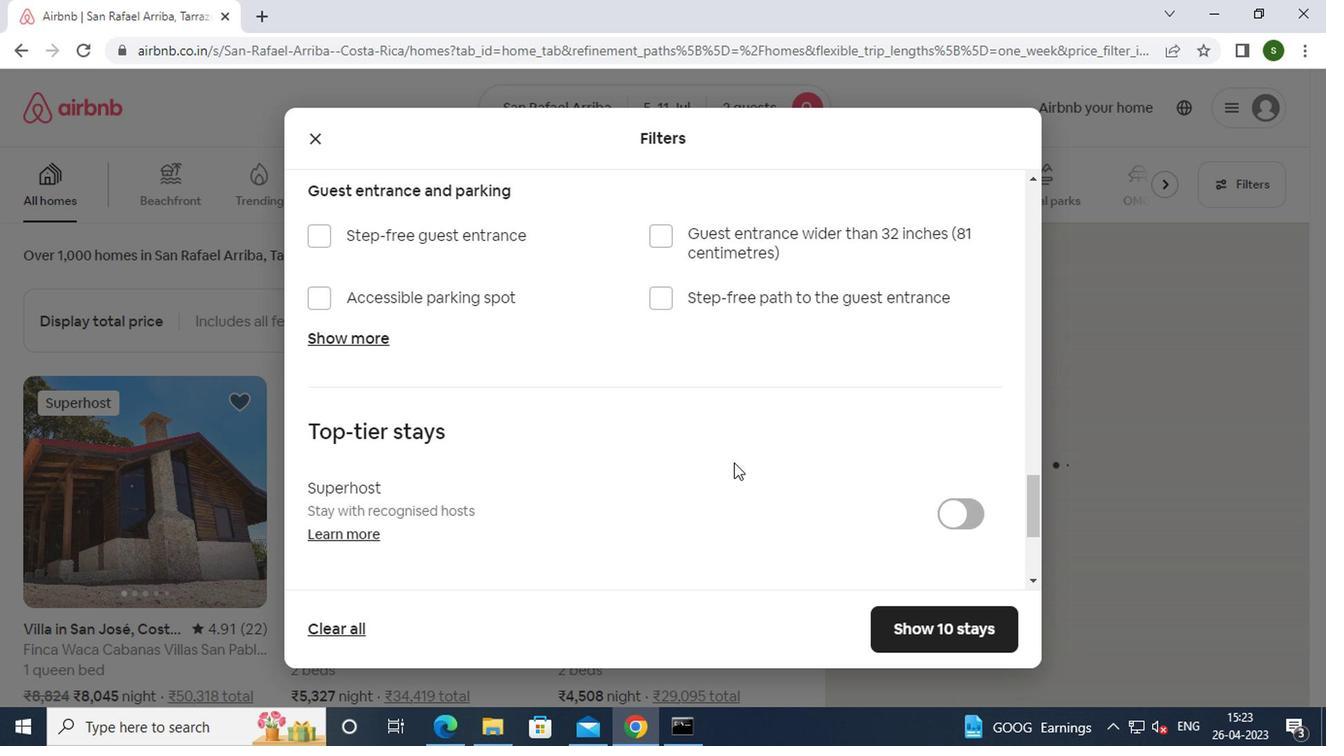 
Action: Mouse moved to (377, 451)
Screenshot: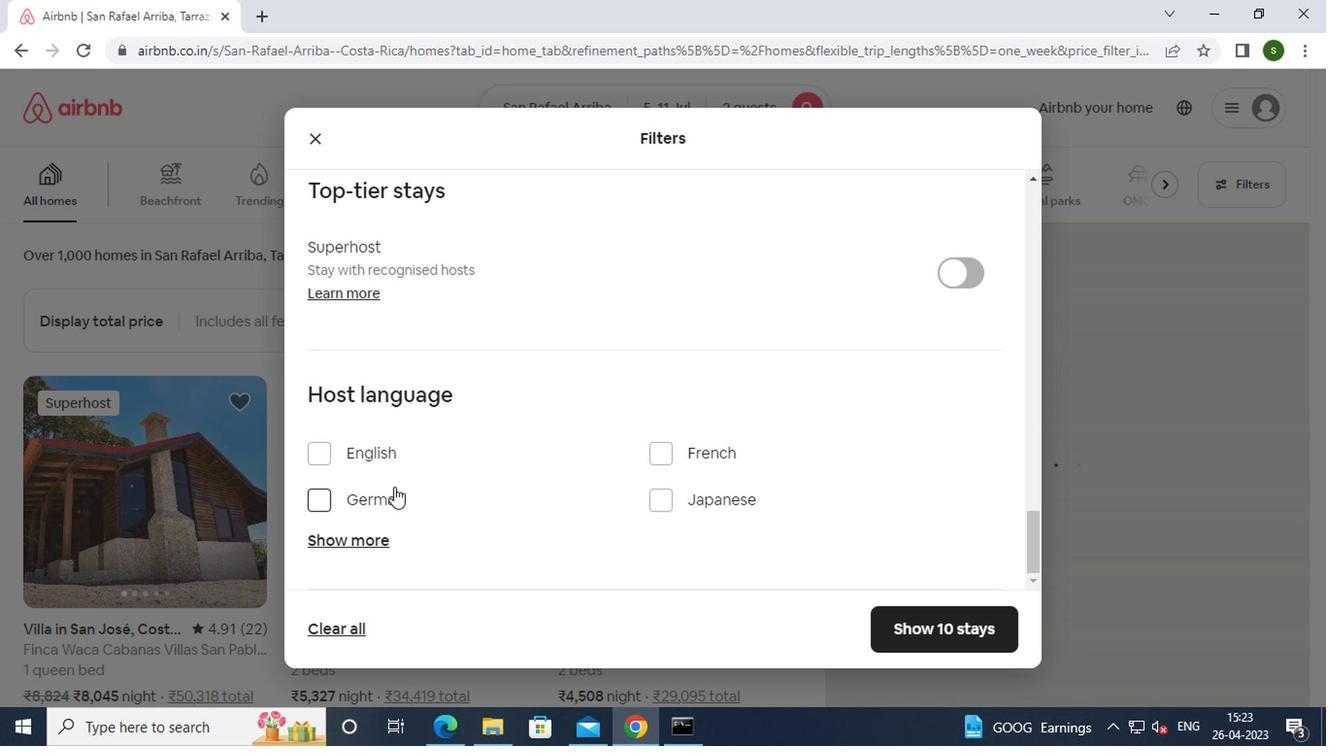 
Action: Mouse pressed left at (377, 451)
Screenshot: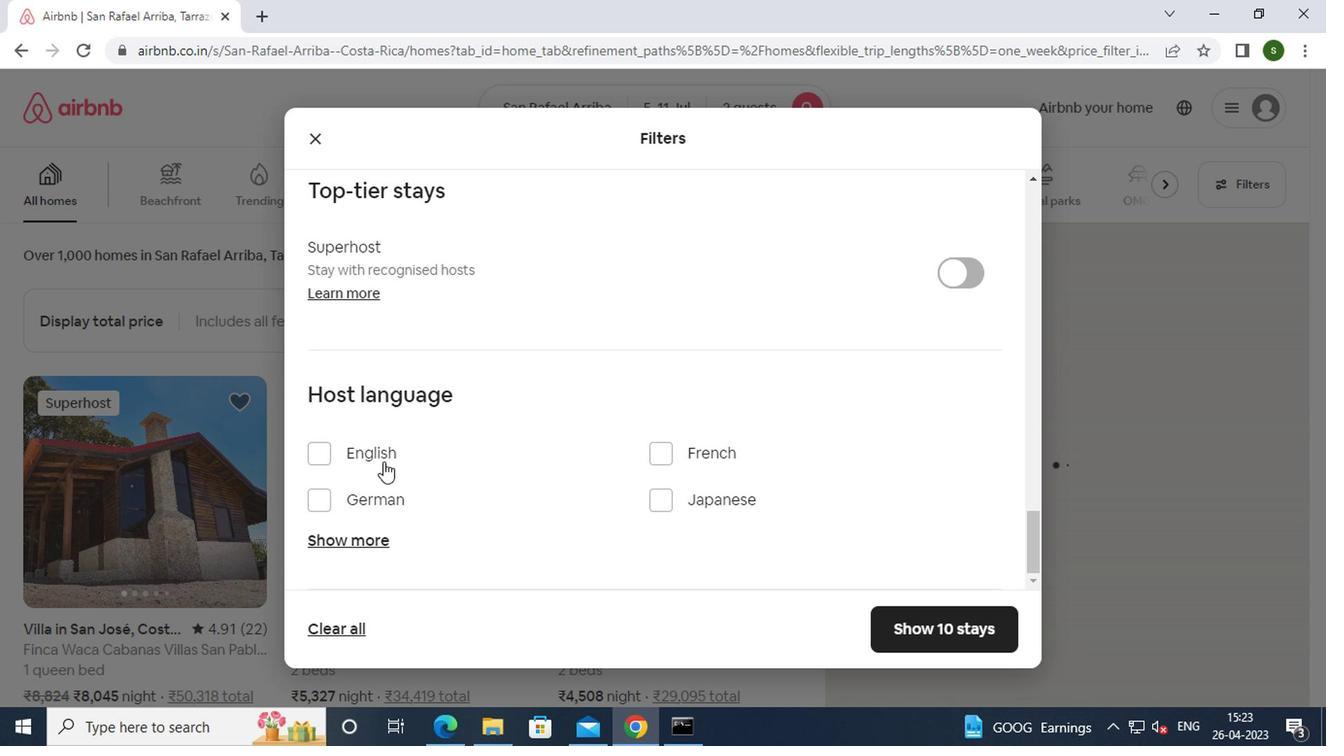 
Action: Mouse moved to (925, 624)
Screenshot: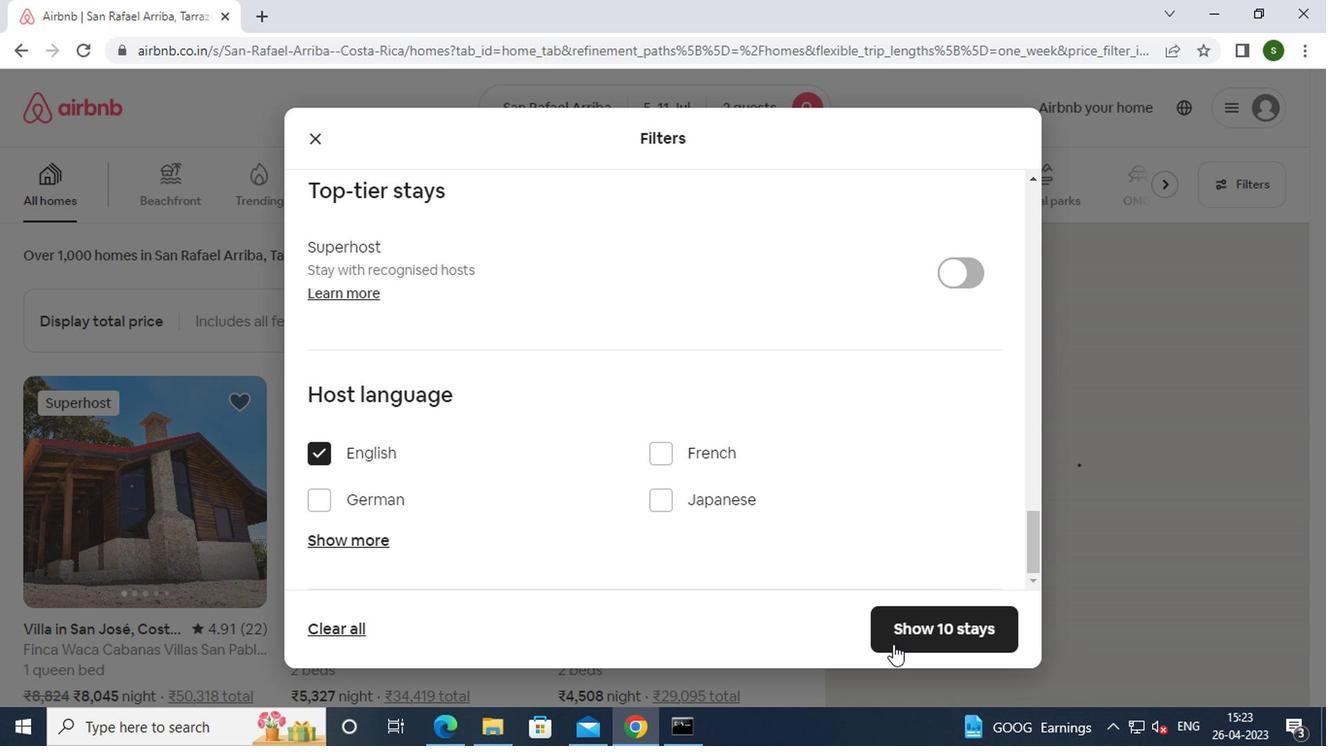 
Action: Mouse pressed left at (925, 624)
Screenshot: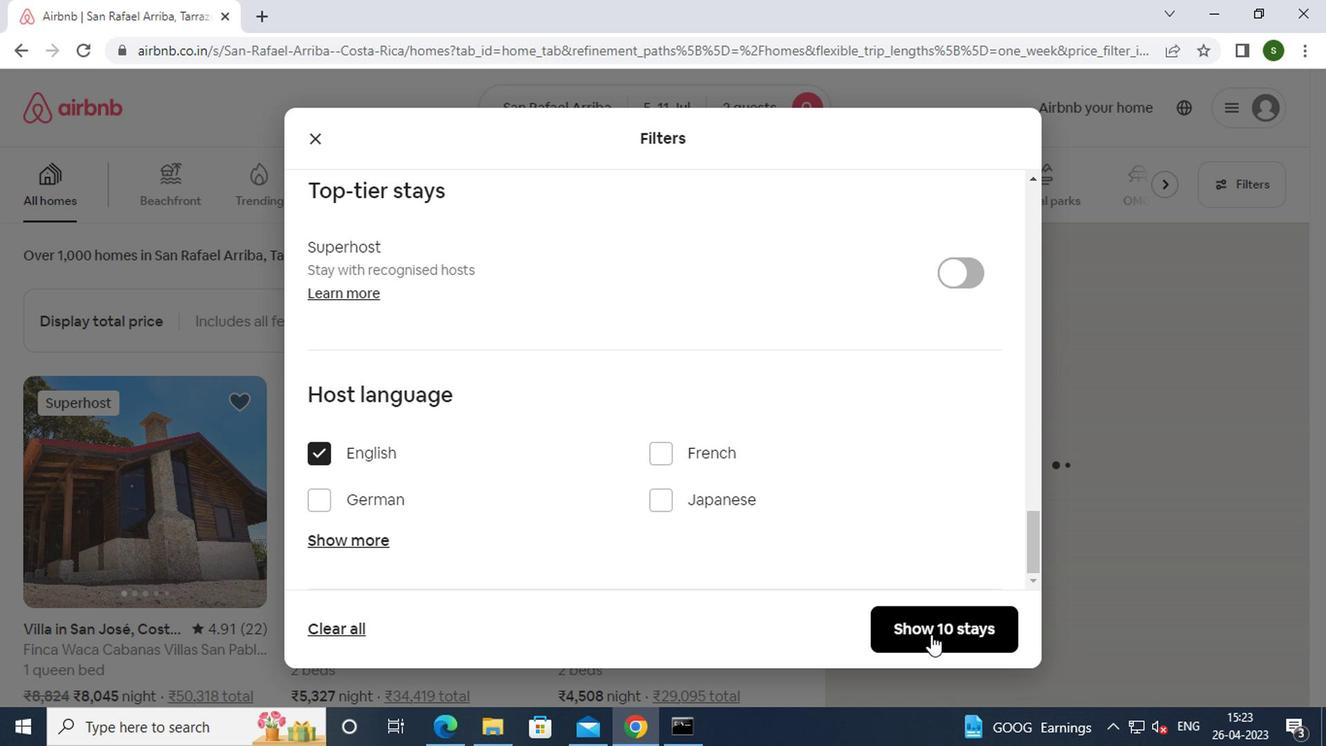 
Action: Mouse moved to (877, 534)
Screenshot: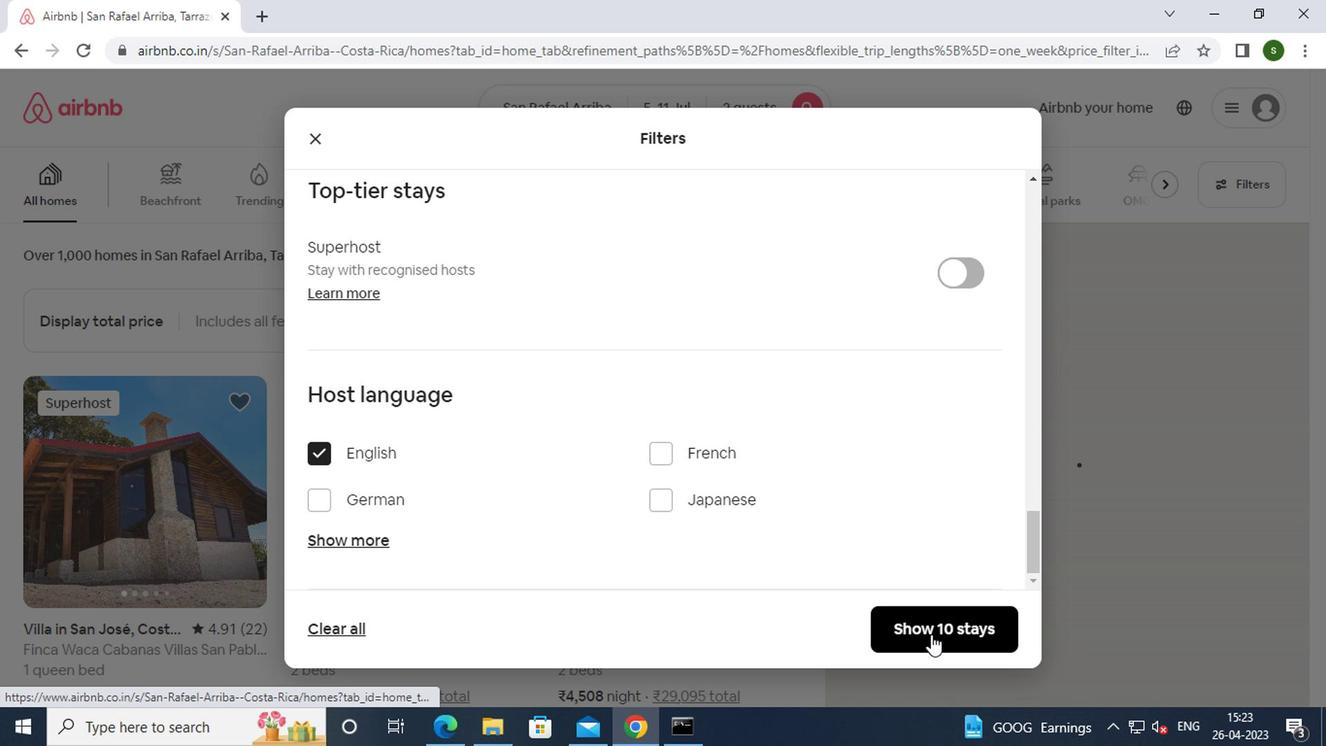 
